 Task: Find connections with filter location Katoomba with filter topic #Jobvacancywith filter profile language French with filter current company Hospitality Careers | Hotel Management Jobs with filter school Institute of Professional Education and Research (IPER), Bhopal with filter industry Civil Engineering with filter service category Insurance with filter keywords title Brand Manager
Action: Mouse moved to (220, 259)
Screenshot: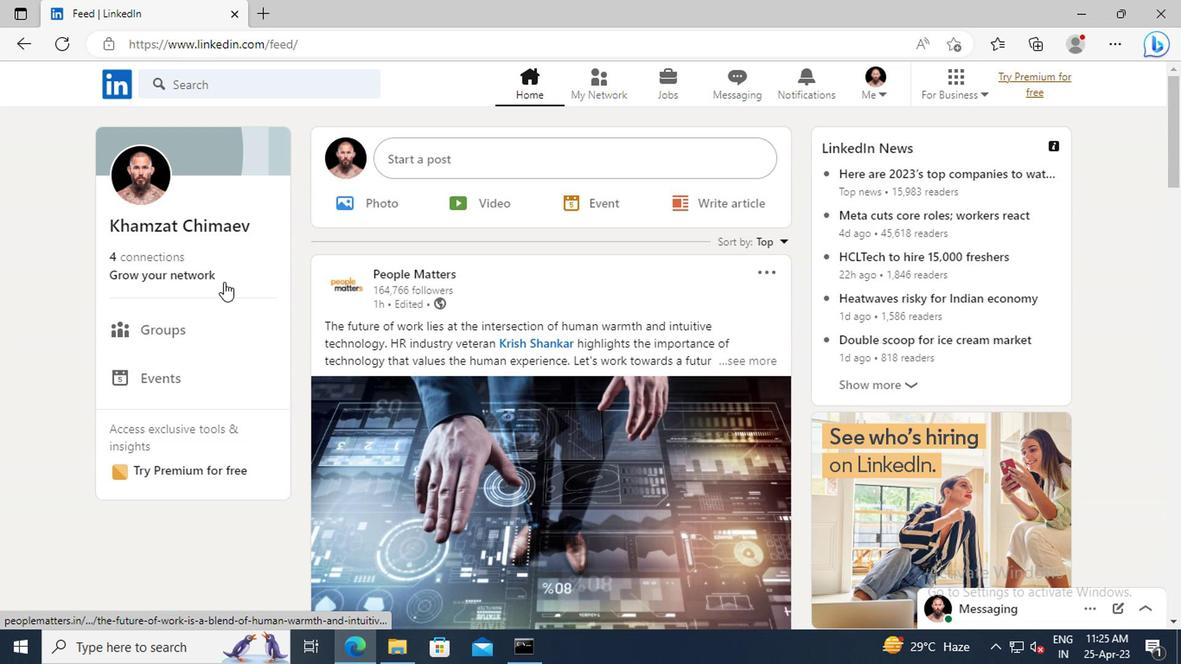 
Action: Mouse pressed left at (220, 259)
Screenshot: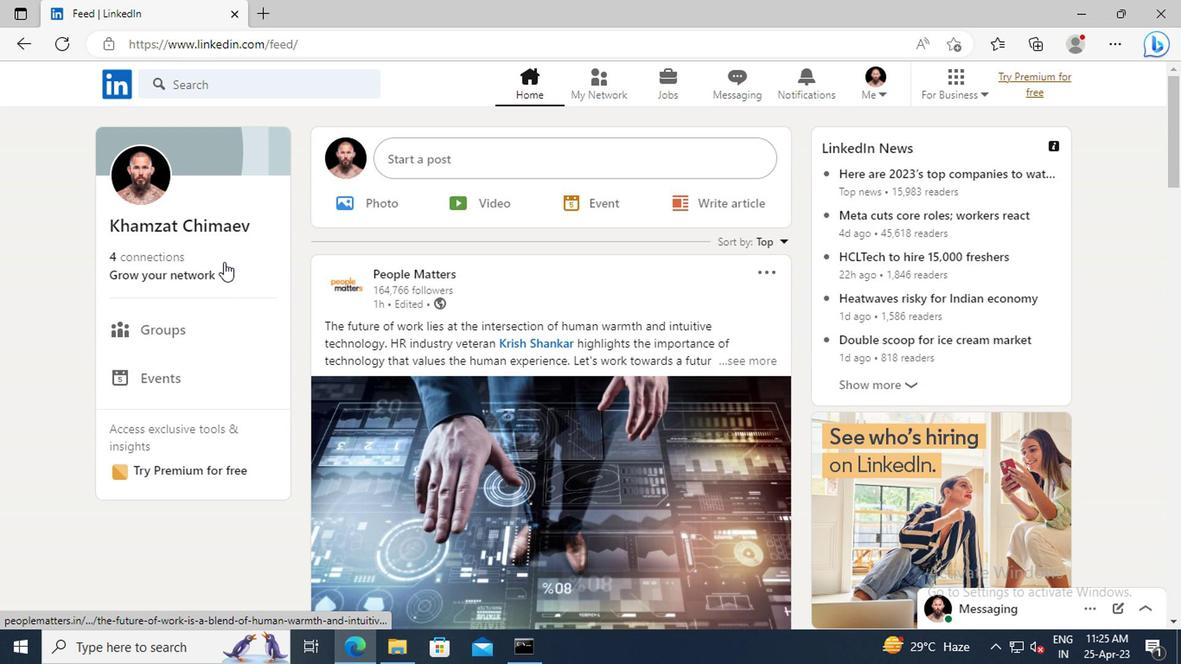 
Action: Mouse moved to (239, 188)
Screenshot: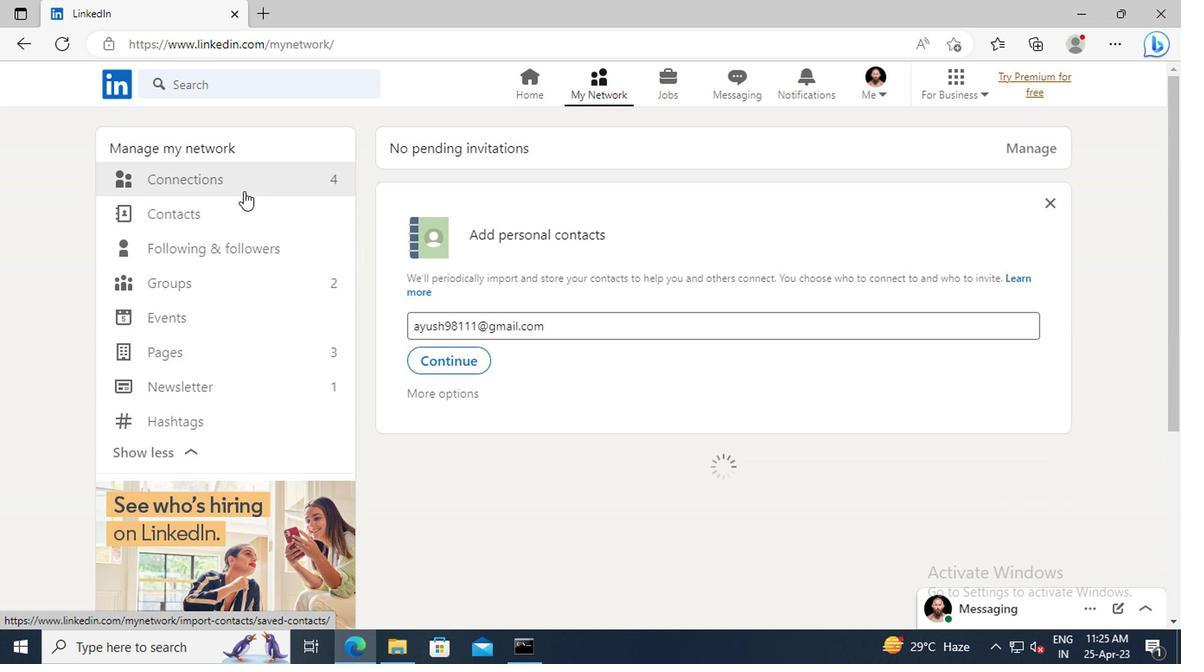 
Action: Mouse pressed left at (239, 188)
Screenshot: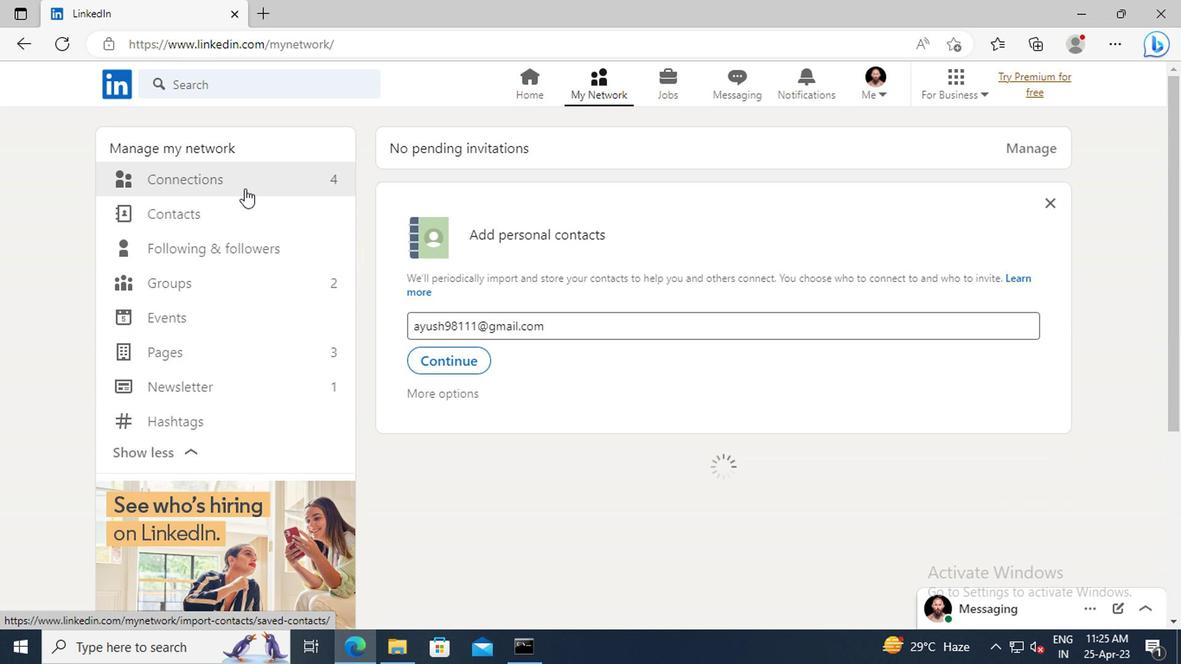 
Action: Mouse moved to (688, 184)
Screenshot: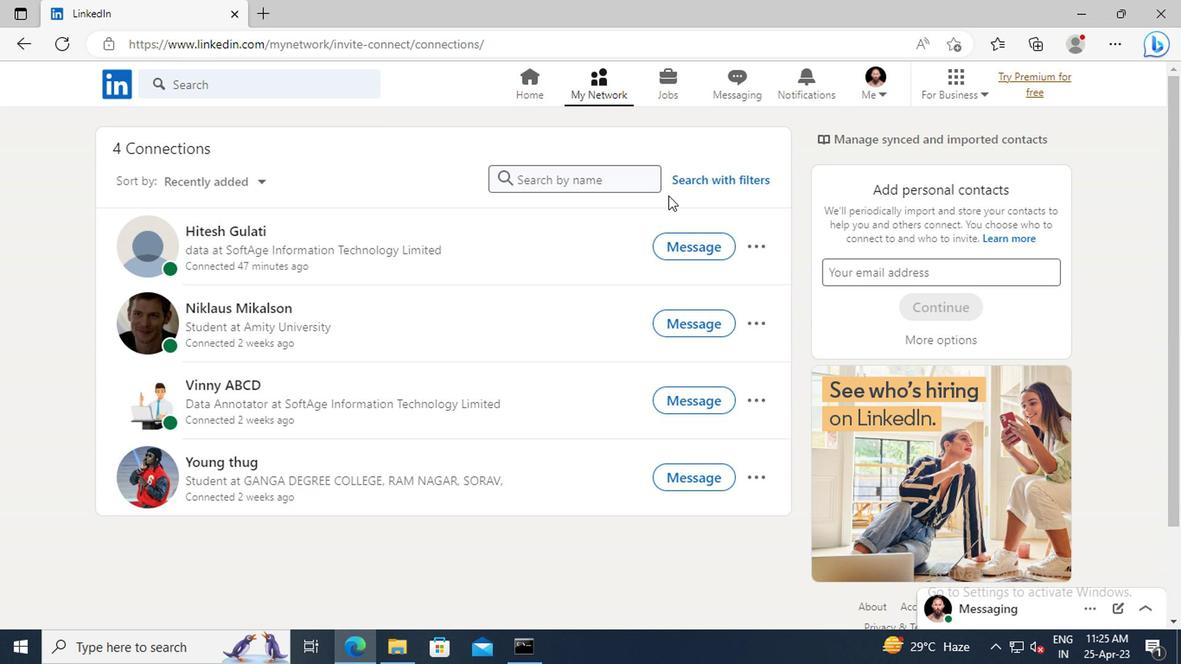 
Action: Mouse pressed left at (688, 184)
Screenshot: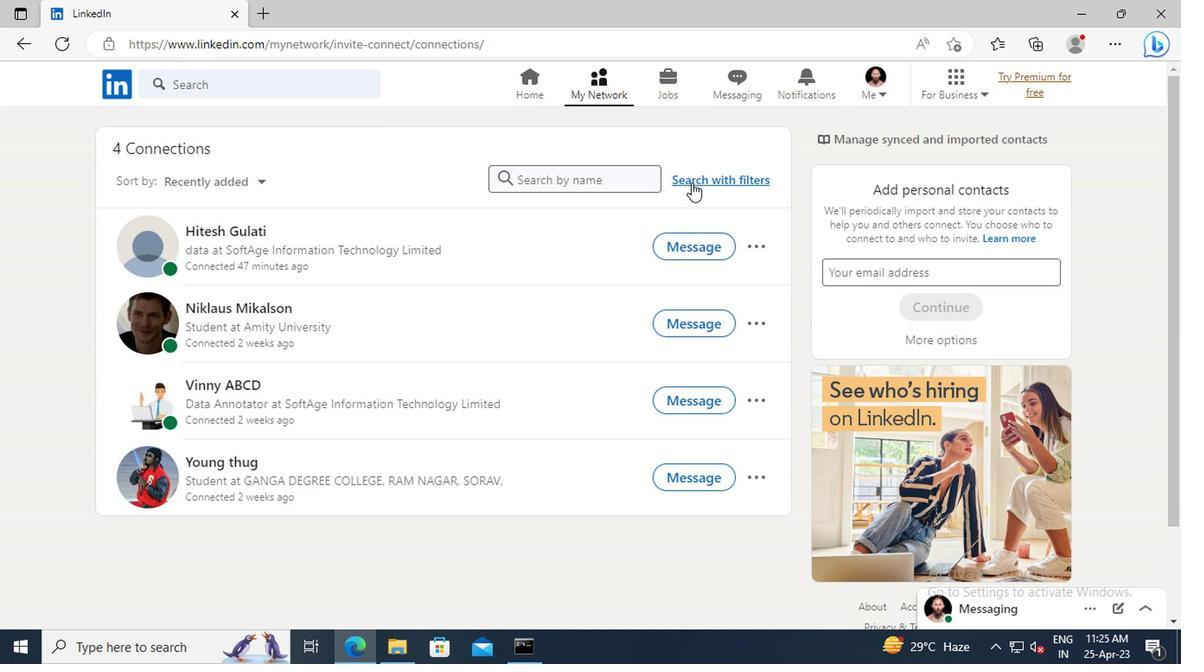 
Action: Mouse moved to (646, 140)
Screenshot: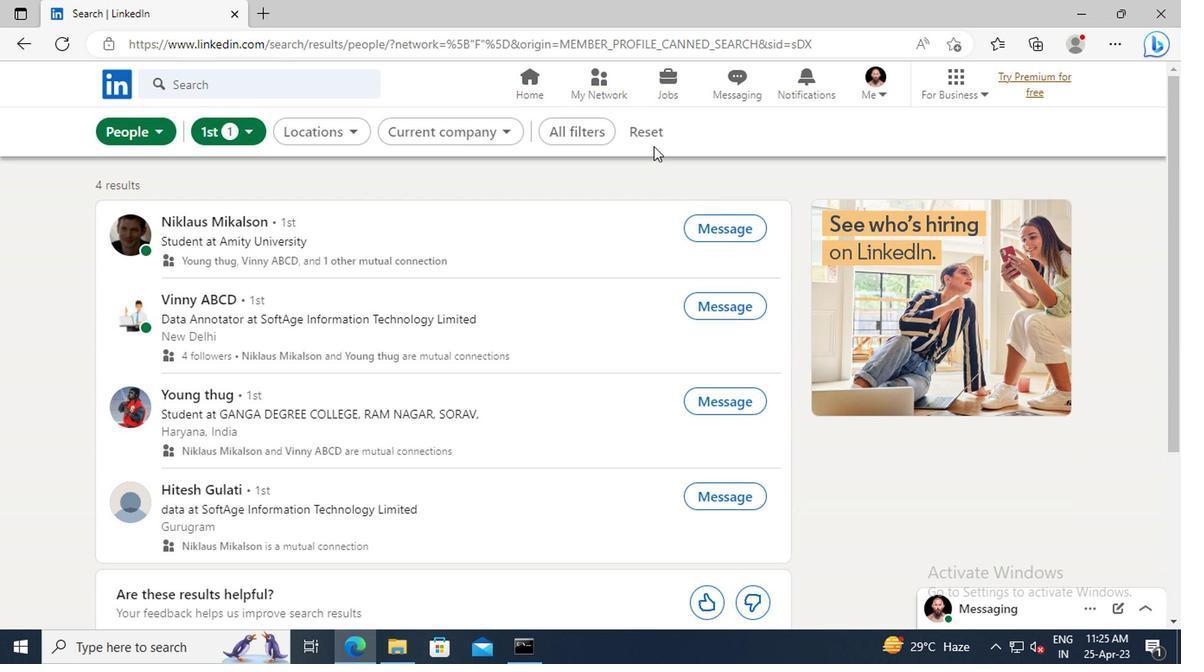 
Action: Mouse pressed left at (646, 140)
Screenshot: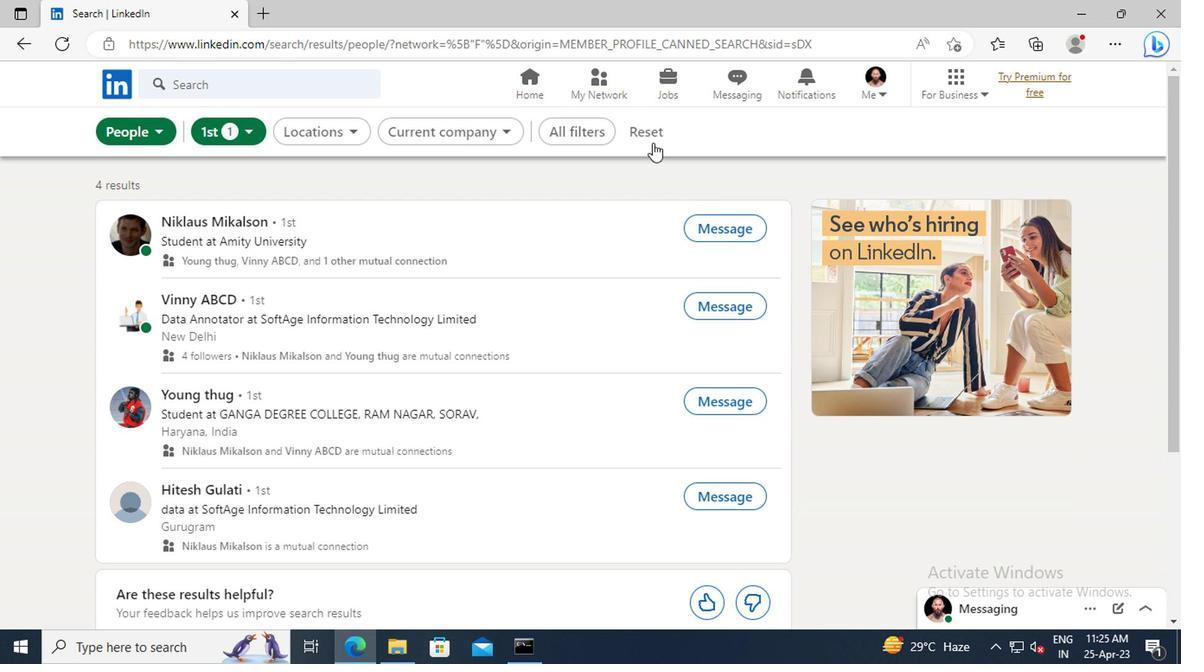 
Action: Mouse moved to (620, 134)
Screenshot: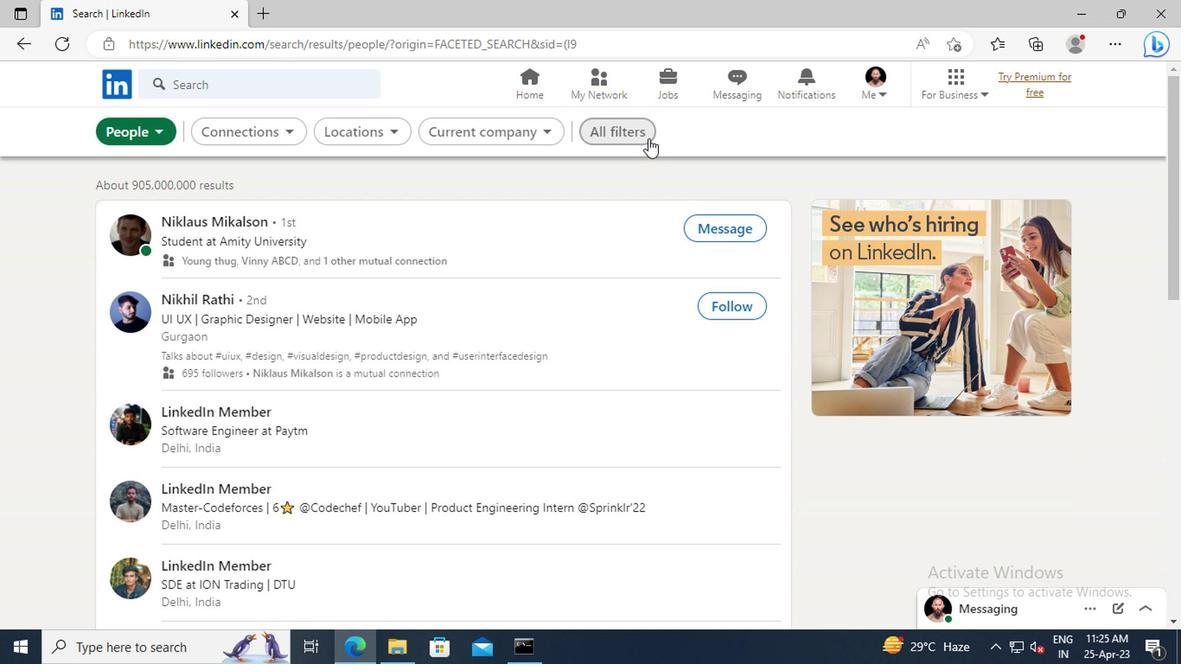 
Action: Mouse pressed left at (620, 134)
Screenshot: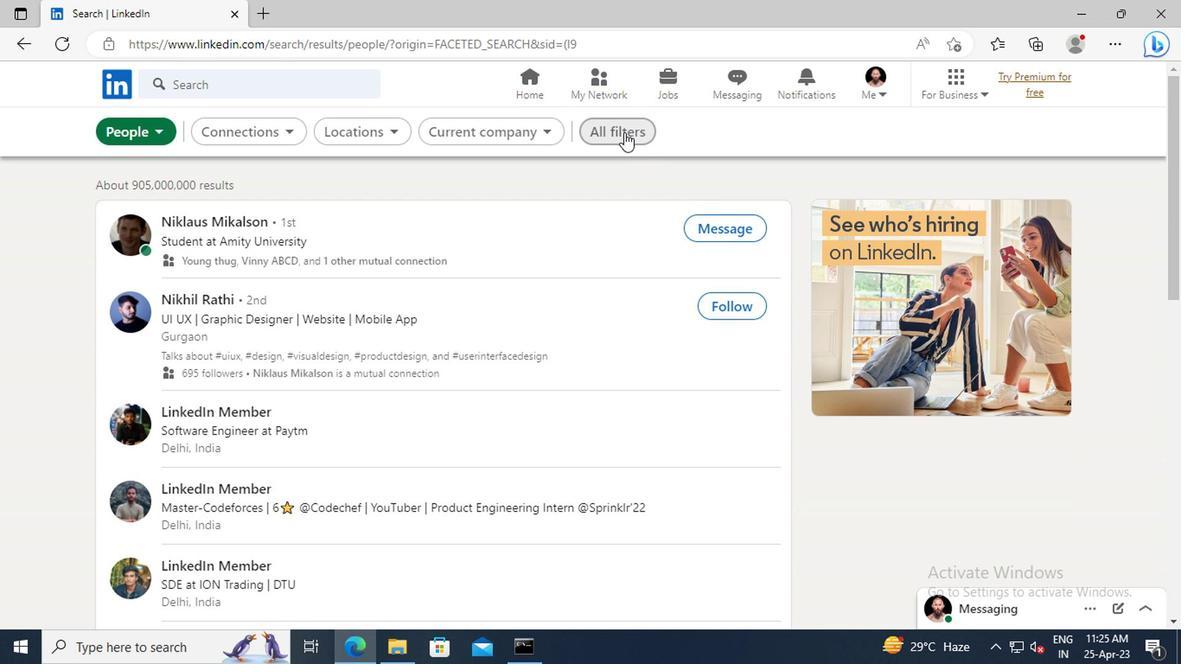 
Action: Mouse moved to (913, 244)
Screenshot: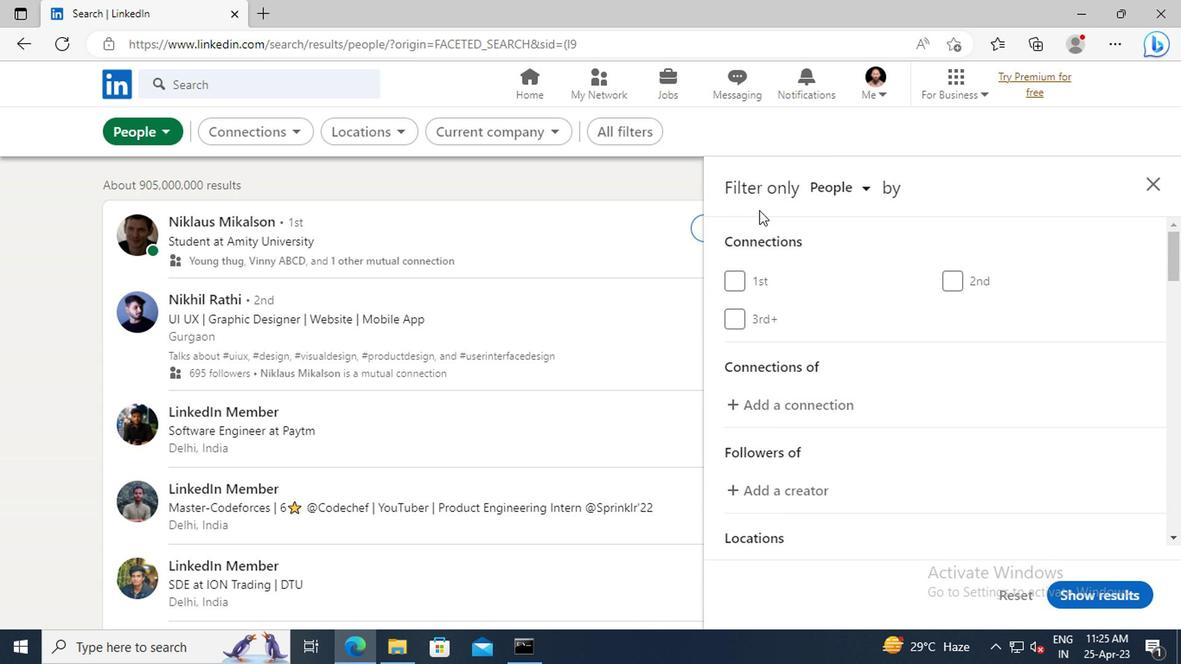 
Action: Mouse scrolled (913, 244) with delta (0, 0)
Screenshot: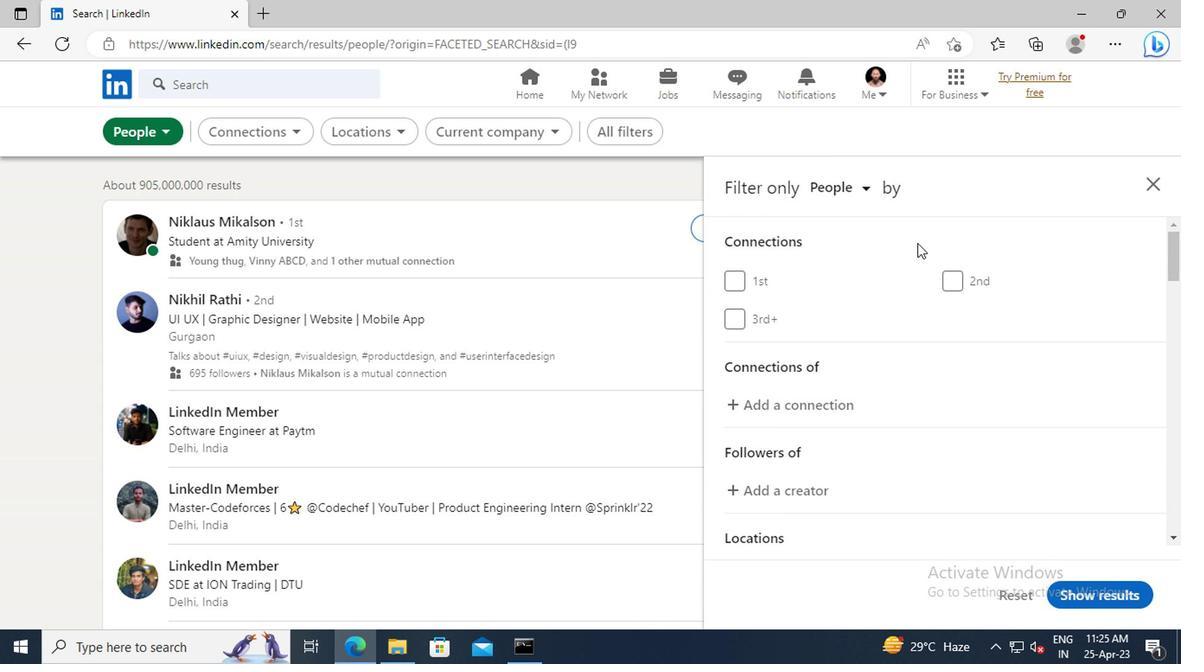 
Action: Mouse moved to (914, 246)
Screenshot: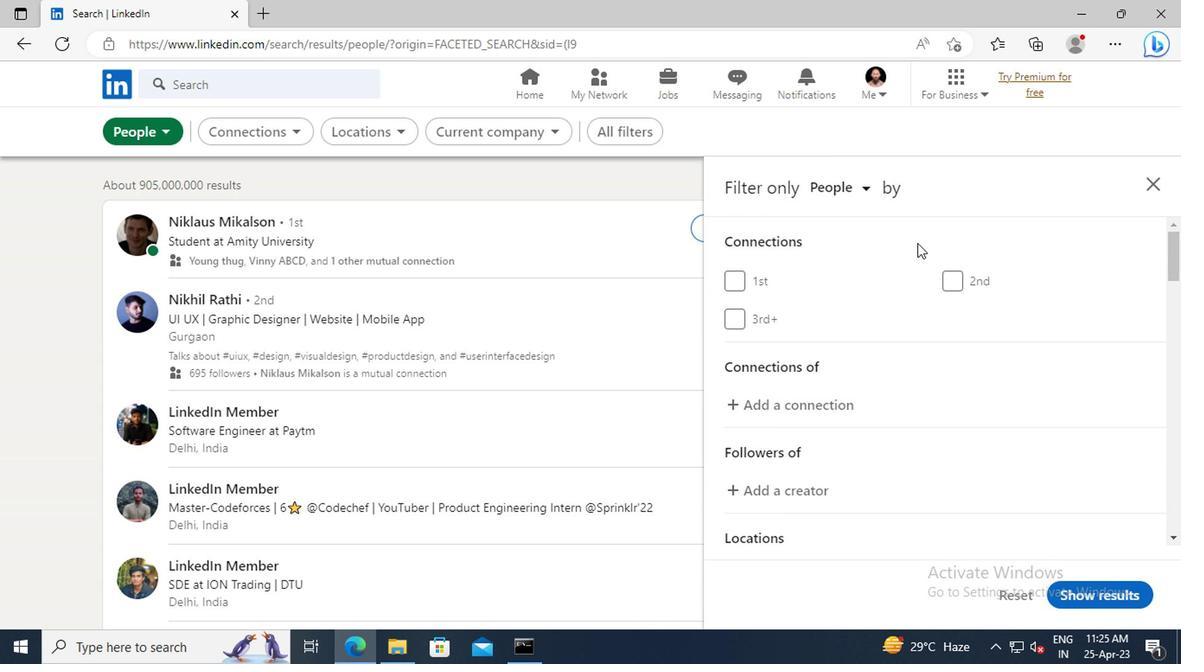 
Action: Mouse scrolled (914, 244) with delta (0, -1)
Screenshot: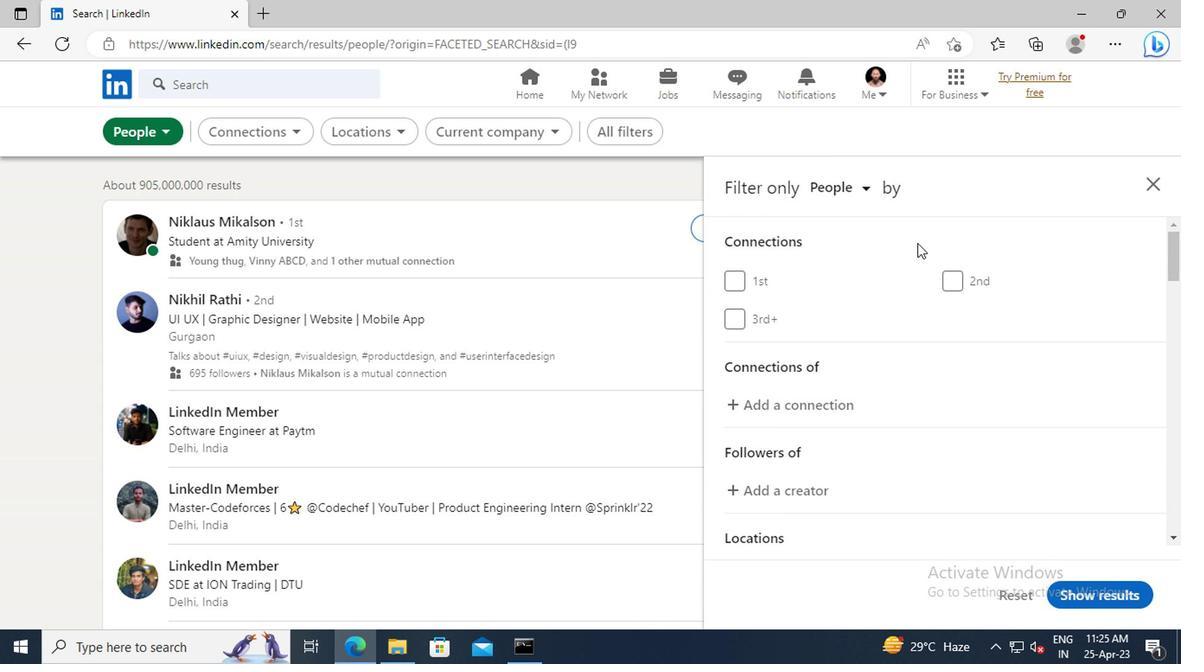 
Action: Mouse scrolled (914, 244) with delta (0, -1)
Screenshot: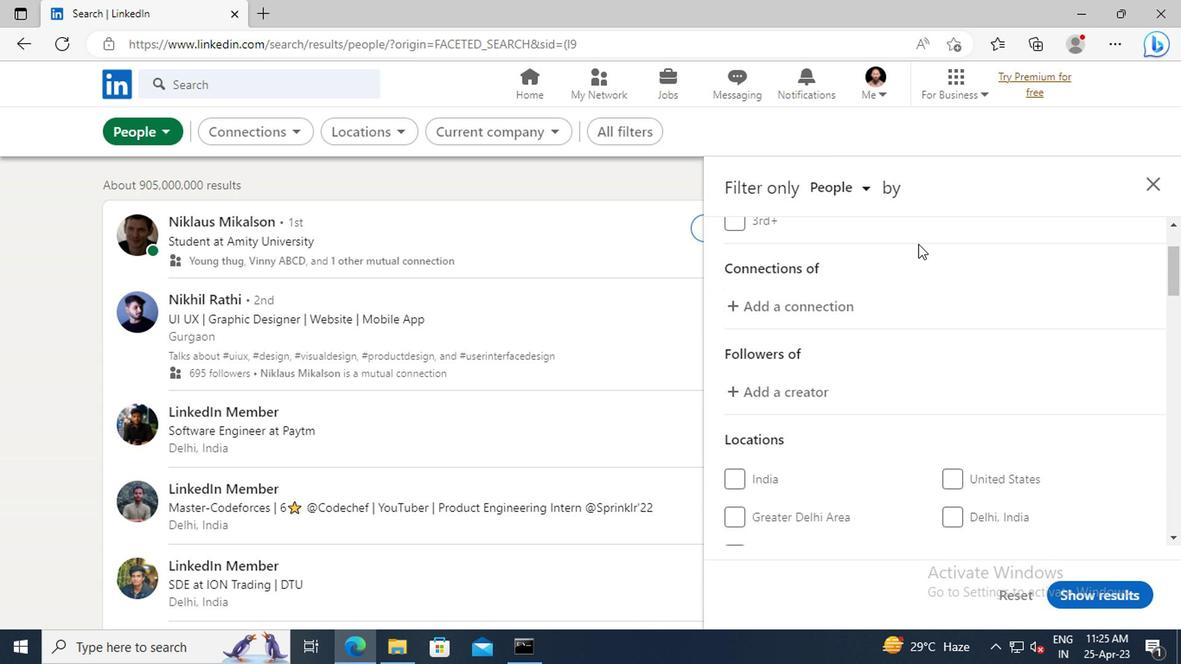 
Action: Mouse scrolled (914, 244) with delta (0, -1)
Screenshot: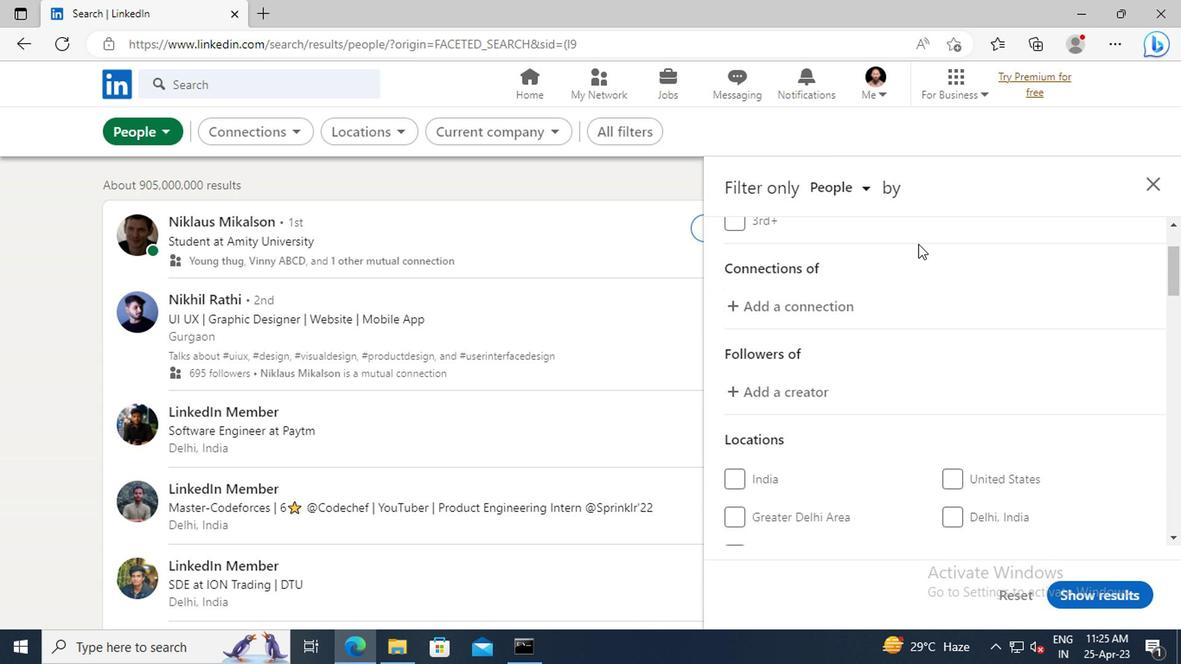 
Action: Mouse scrolled (914, 244) with delta (0, -1)
Screenshot: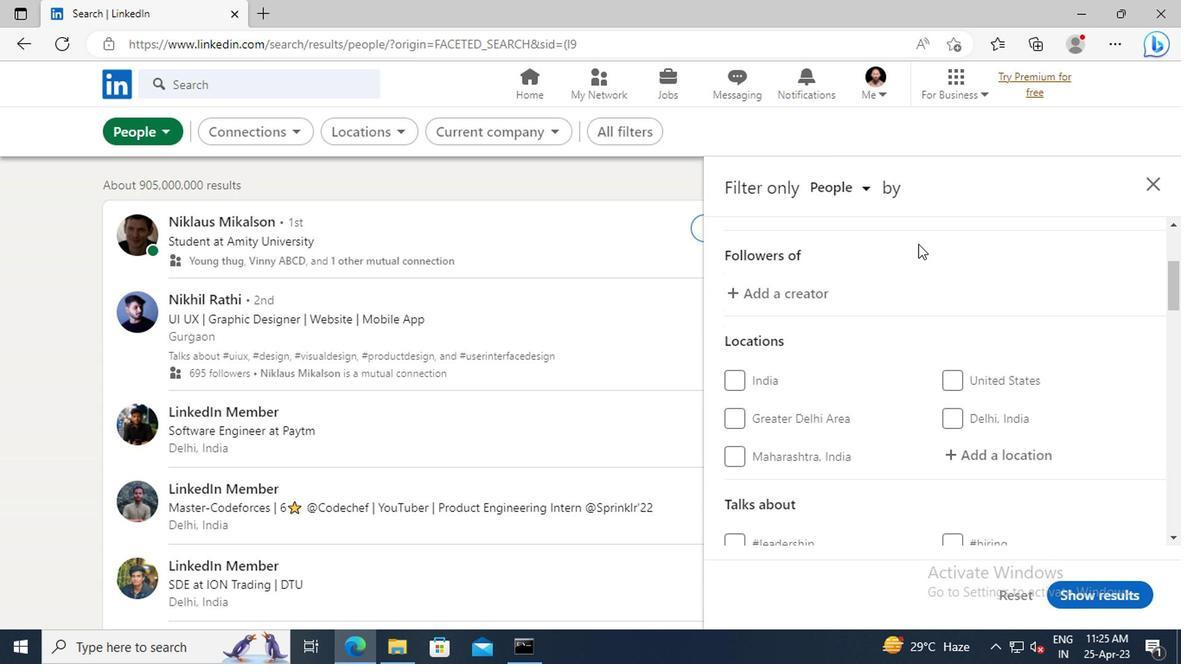 
Action: Mouse scrolled (914, 244) with delta (0, -1)
Screenshot: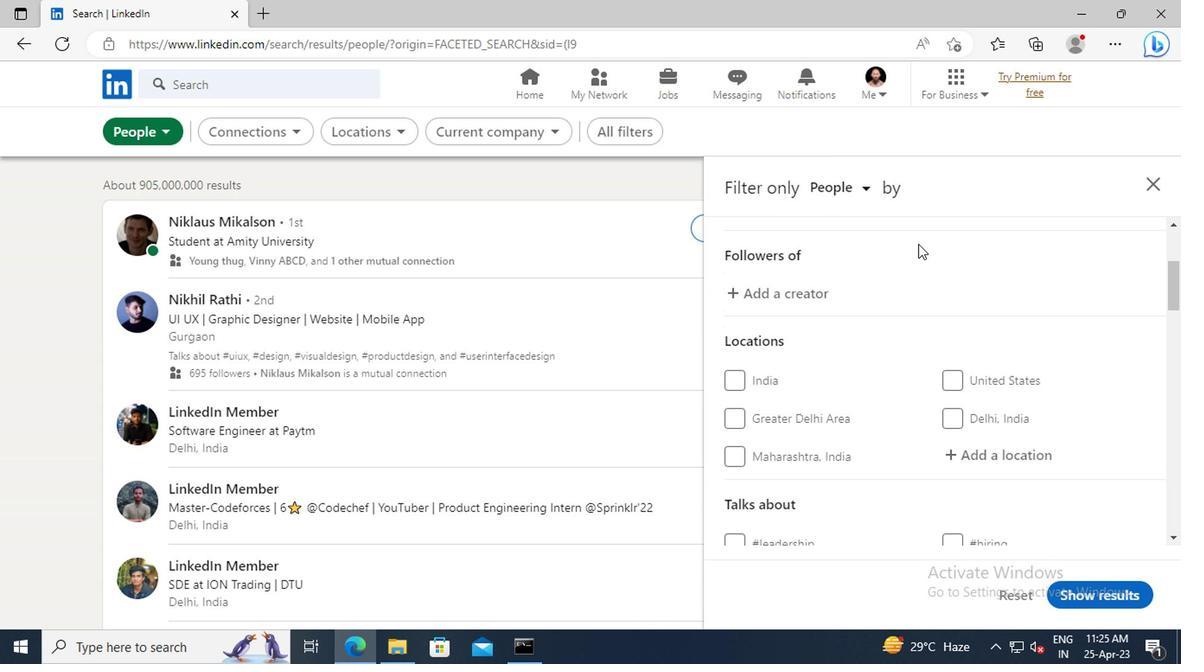 
Action: Mouse scrolled (914, 244) with delta (0, -1)
Screenshot: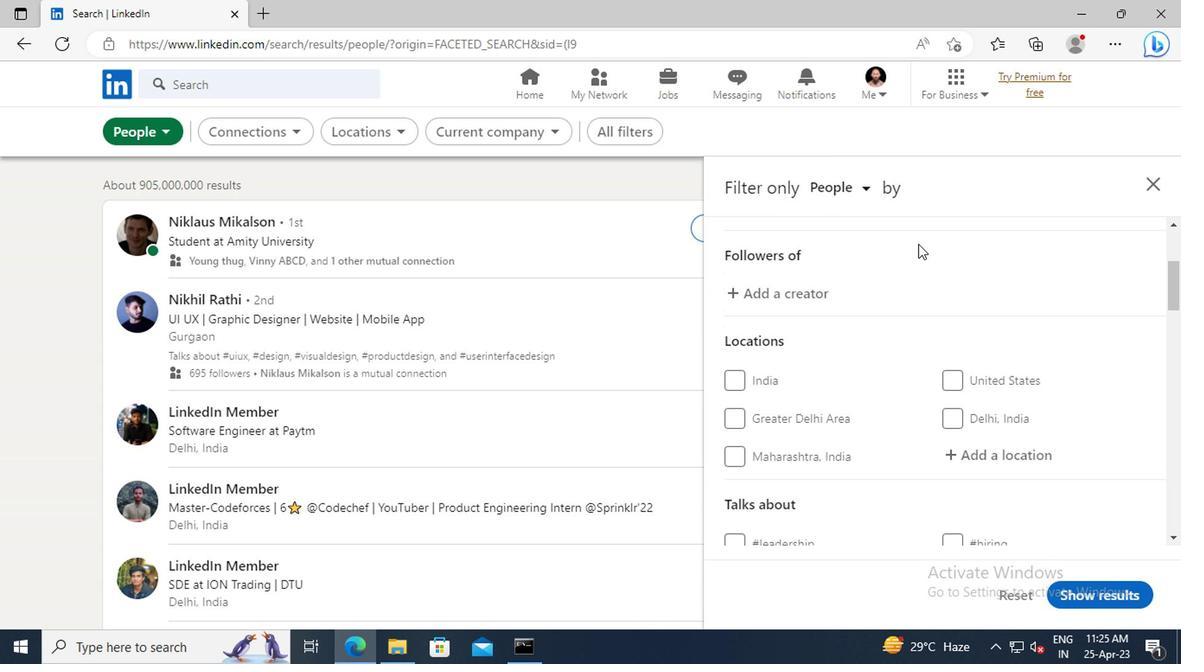 
Action: Mouse moved to (966, 308)
Screenshot: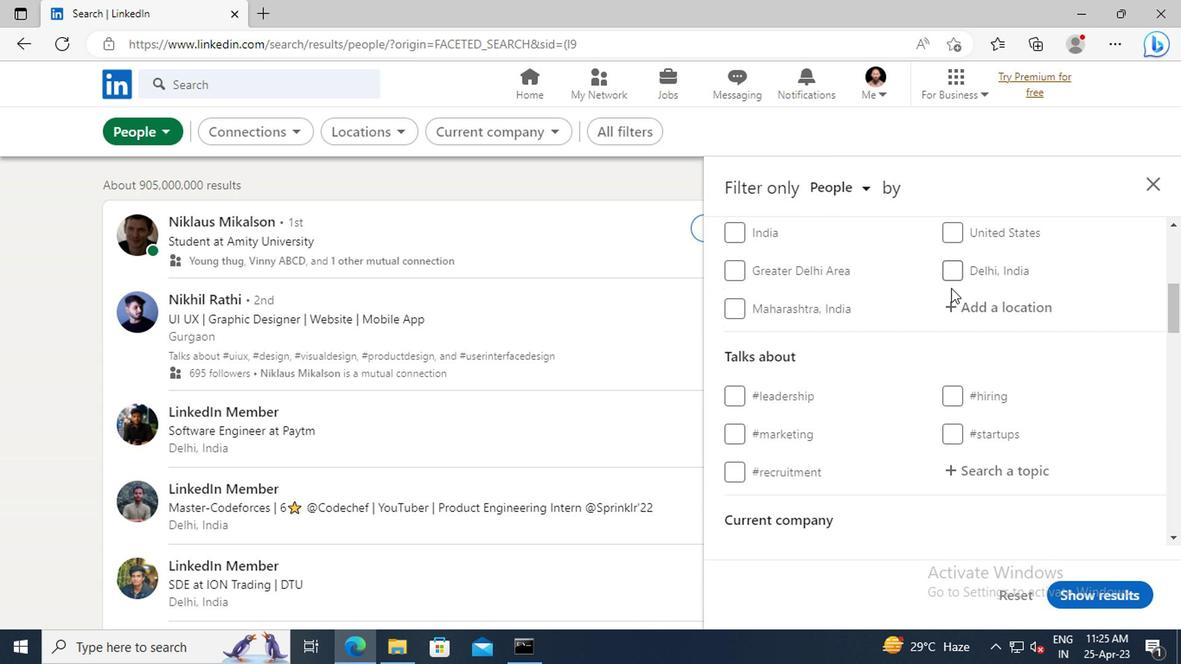 
Action: Mouse pressed left at (966, 308)
Screenshot: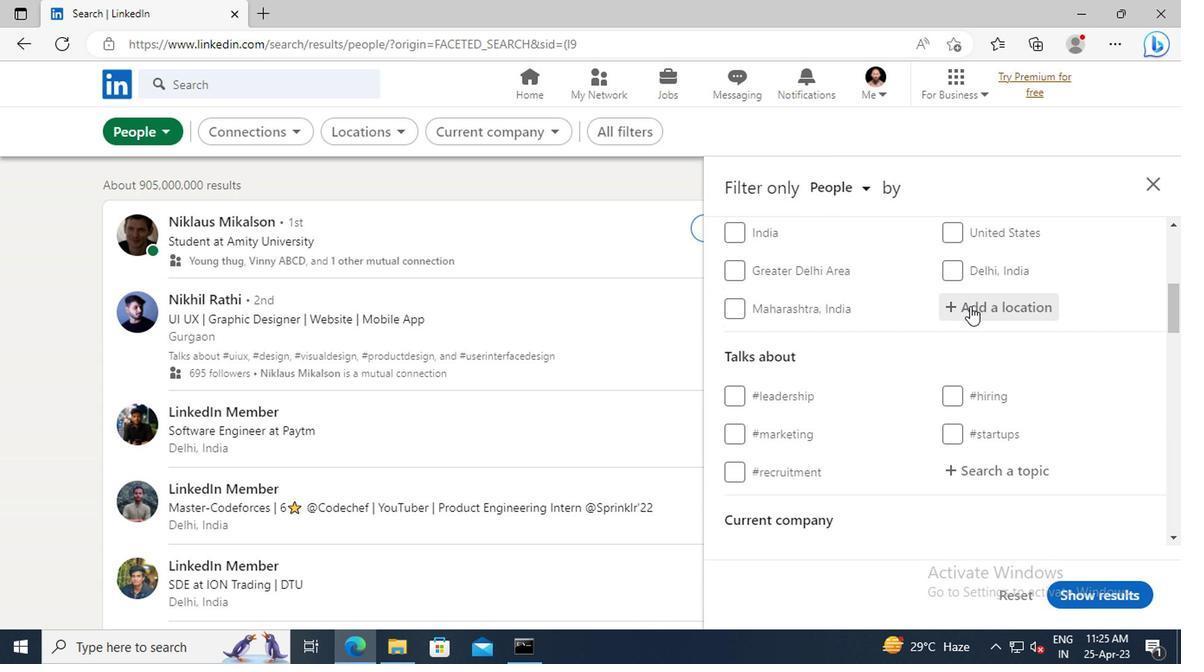 
Action: Mouse moved to (967, 308)
Screenshot: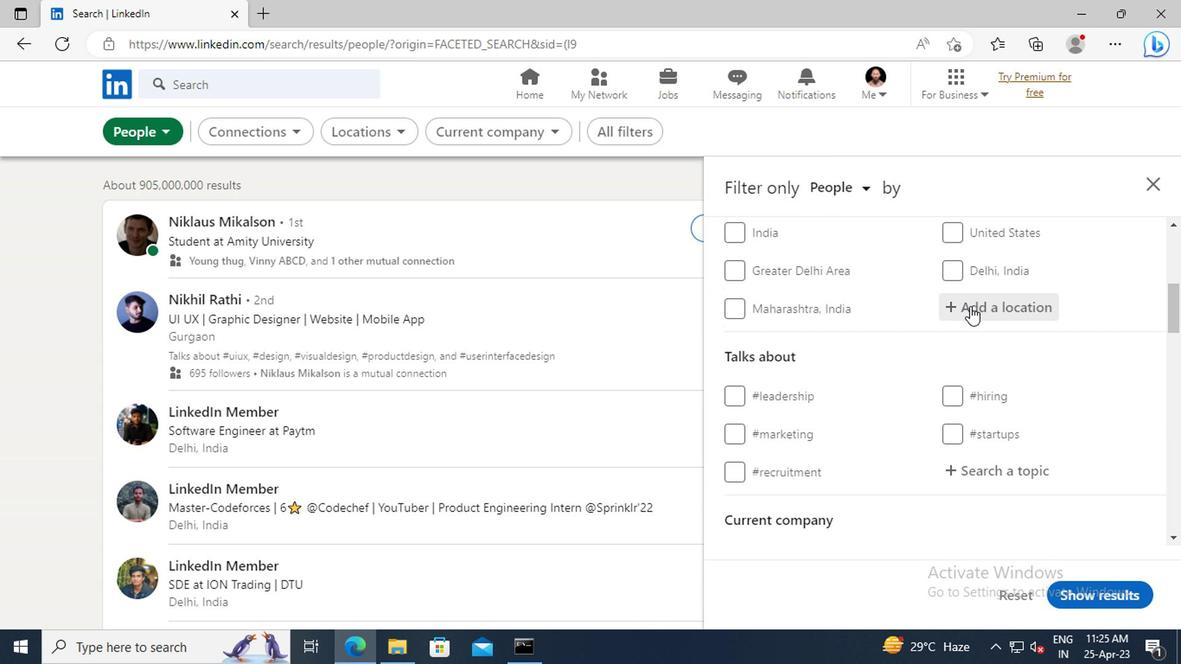 
Action: Key pressed <Key.shift>KATOOMBA<Key.enter>
Screenshot: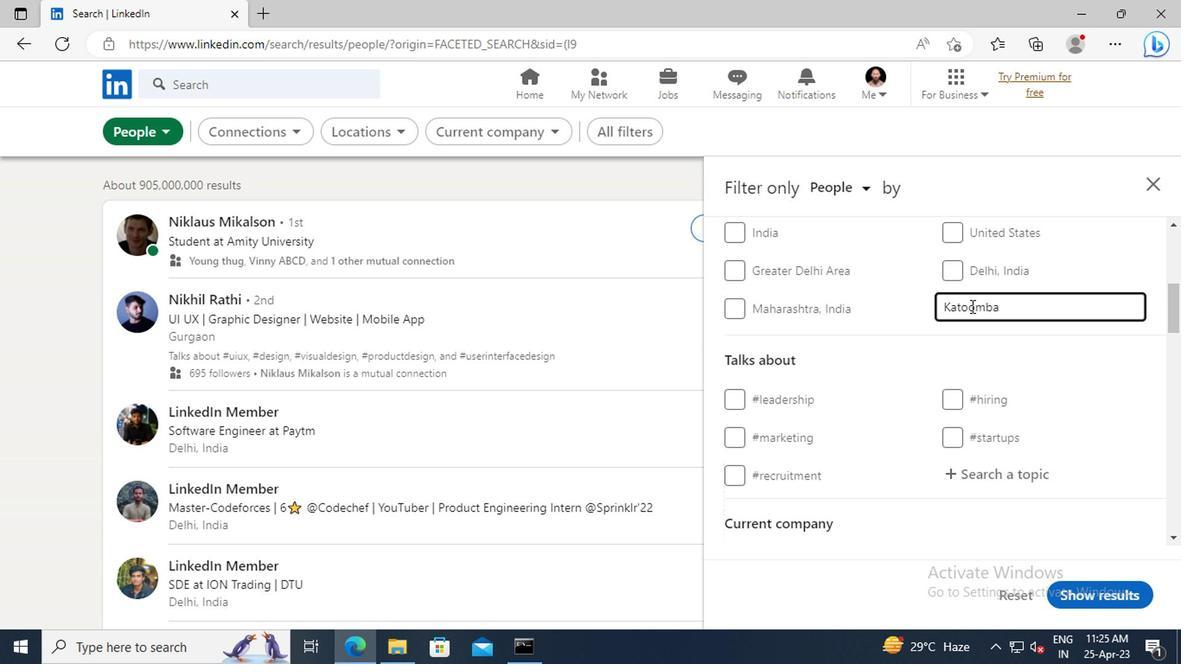 
Action: Mouse scrolled (967, 307) with delta (0, 0)
Screenshot: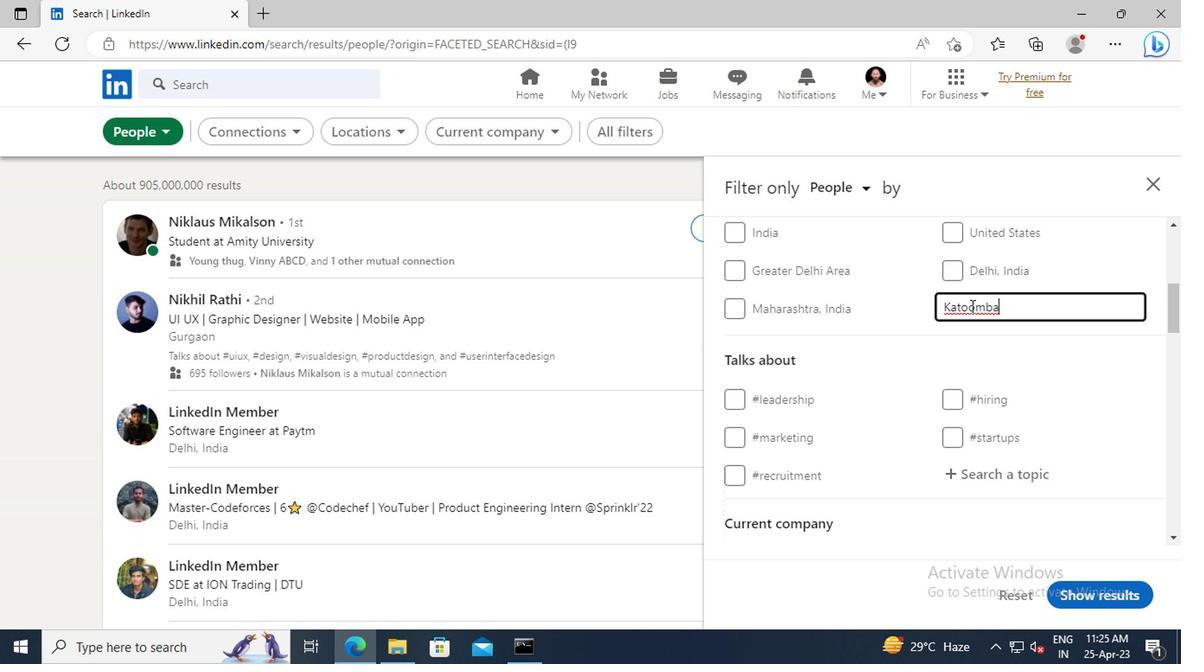 
Action: Mouse scrolled (967, 307) with delta (0, 0)
Screenshot: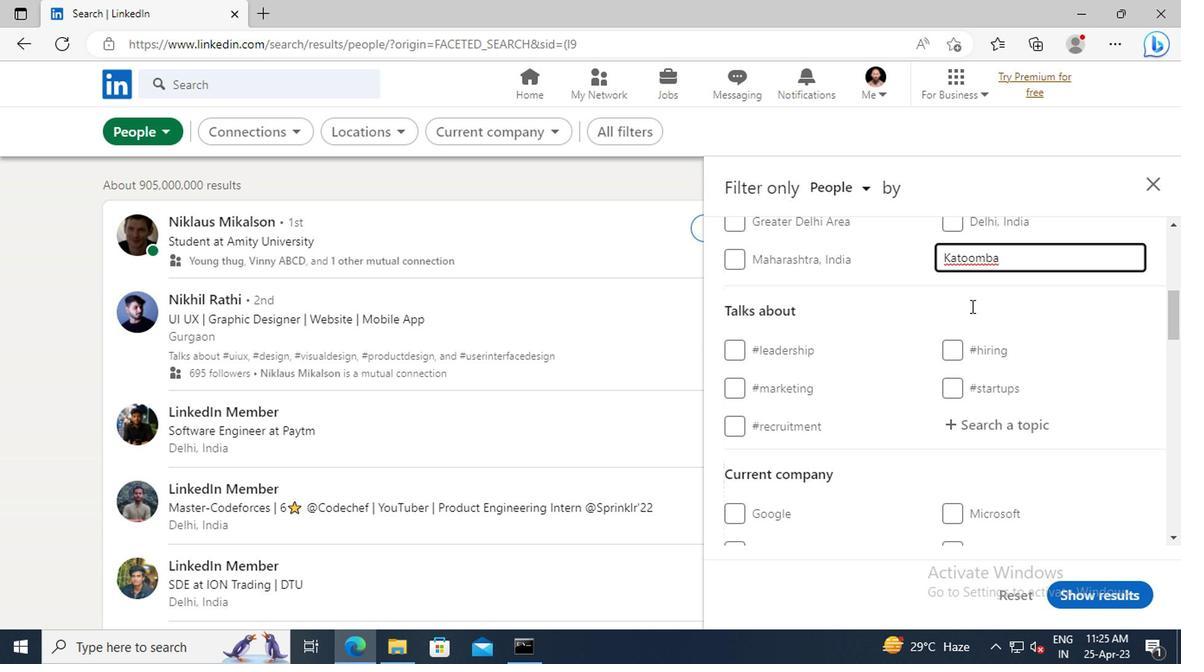 
Action: Mouse scrolled (967, 307) with delta (0, 0)
Screenshot: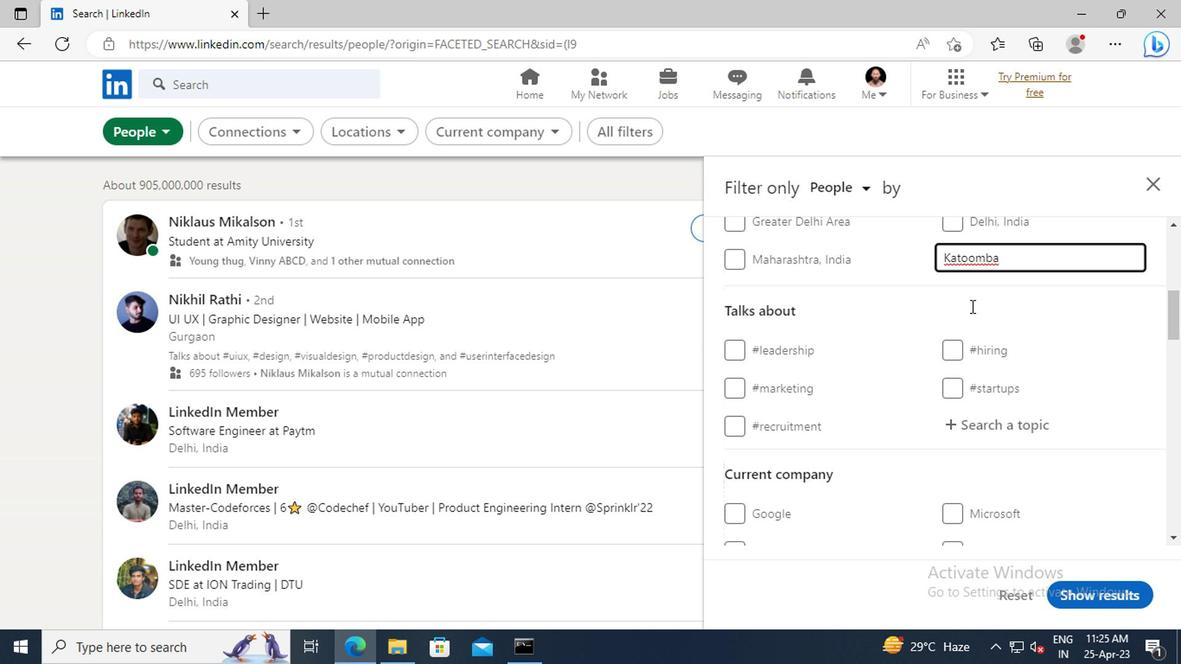 
Action: Mouse moved to (977, 334)
Screenshot: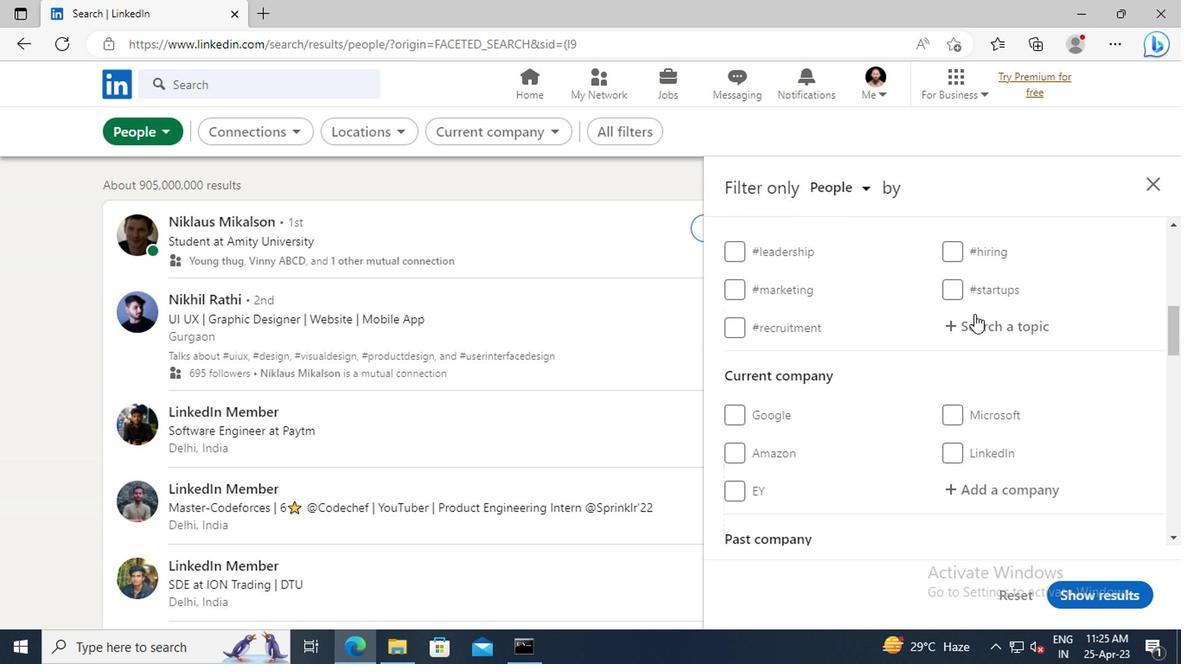 
Action: Mouse pressed left at (977, 334)
Screenshot: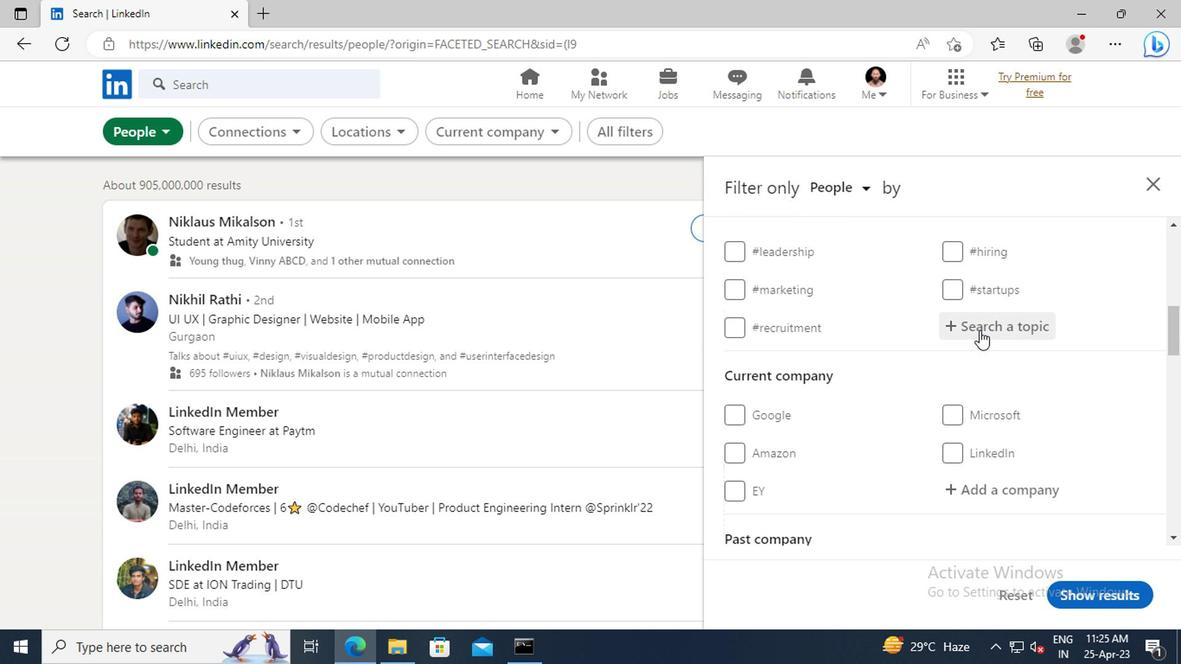 
Action: Key pressed <Key.shift>#<Key.shift>JOBVACANCYWITH
Screenshot: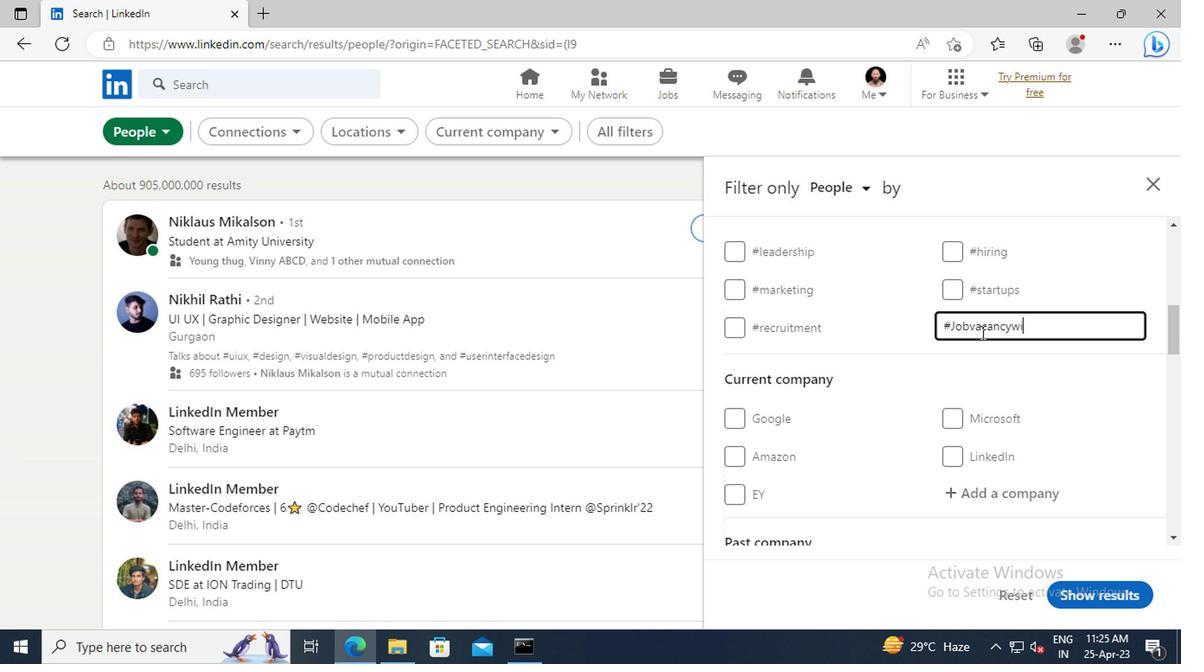 
Action: Mouse moved to (982, 369)
Screenshot: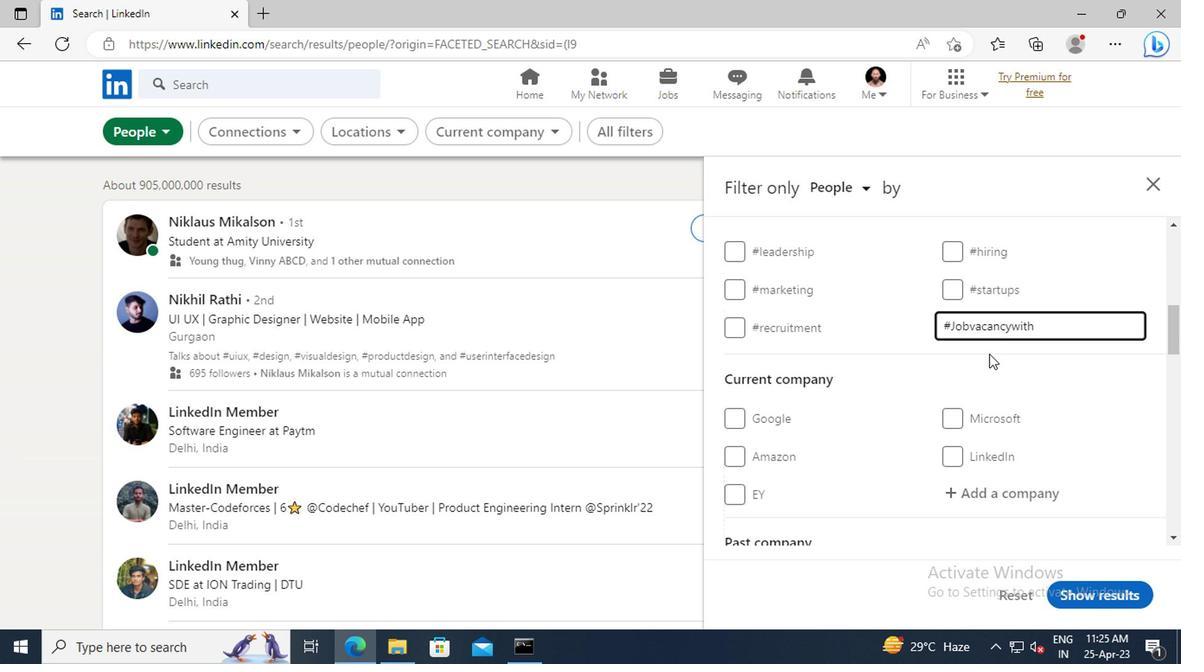
Action: Mouse scrolled (982, 369) with delta (0, 0)
Screenshot: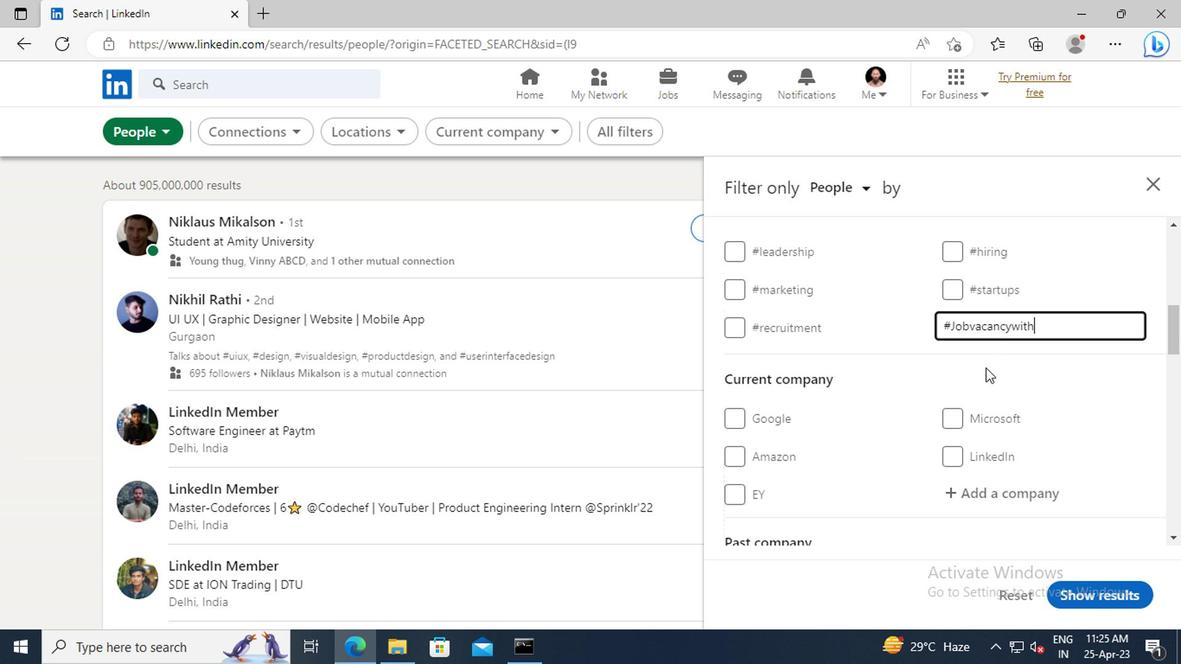 
Action: Mouse scrolled (982, 369) with delta (0, 0)
Screenshot: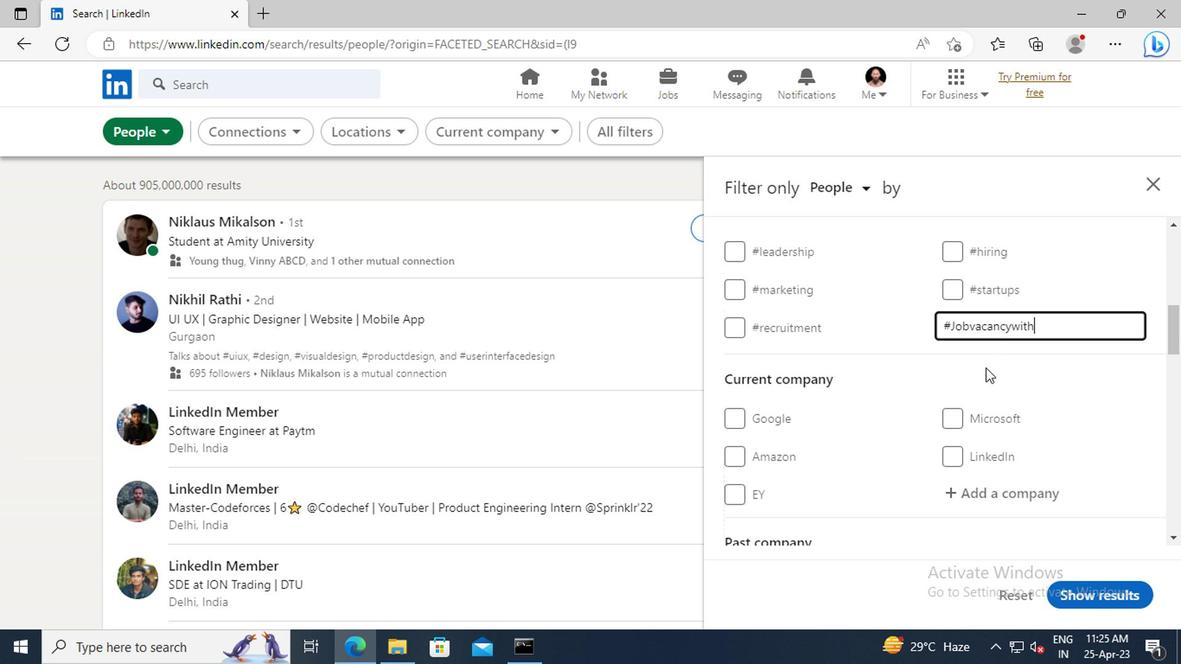 
Action: Mouse scrolled (982, 369) with delta (0, 0)
Screenshot: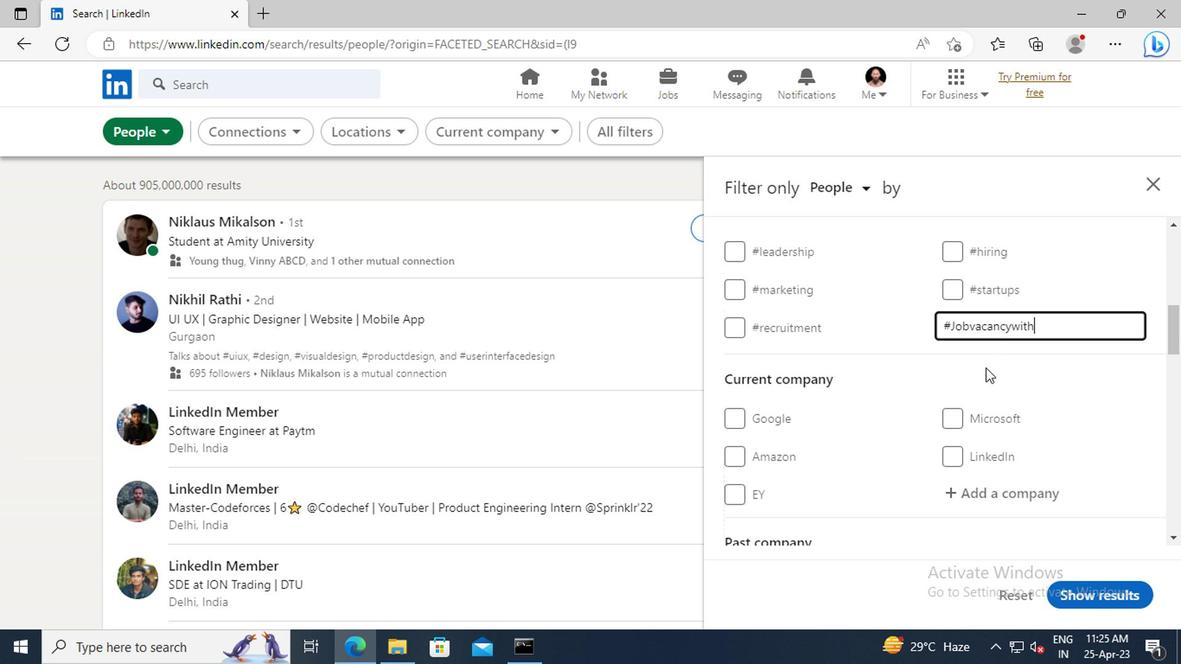
Action: Mouse scrolled (982, 369) with delta (0, 0)
Screenshot: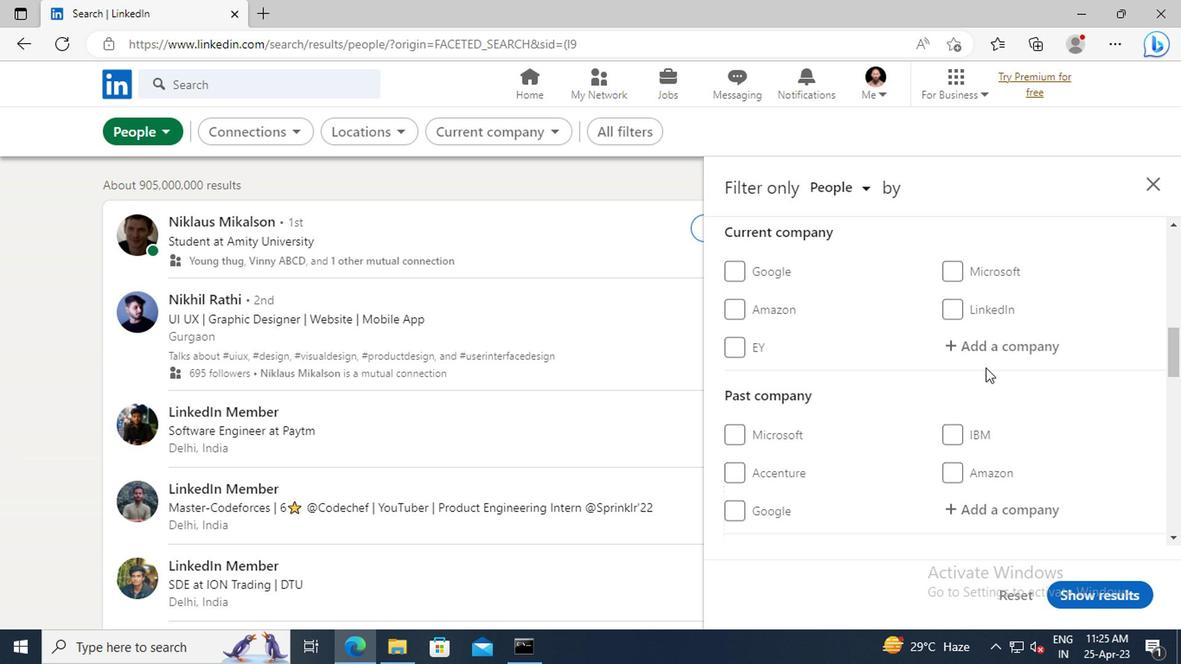 
Action: Mouse scrolled (982, 369) with delta (0, 0)
Screenshot: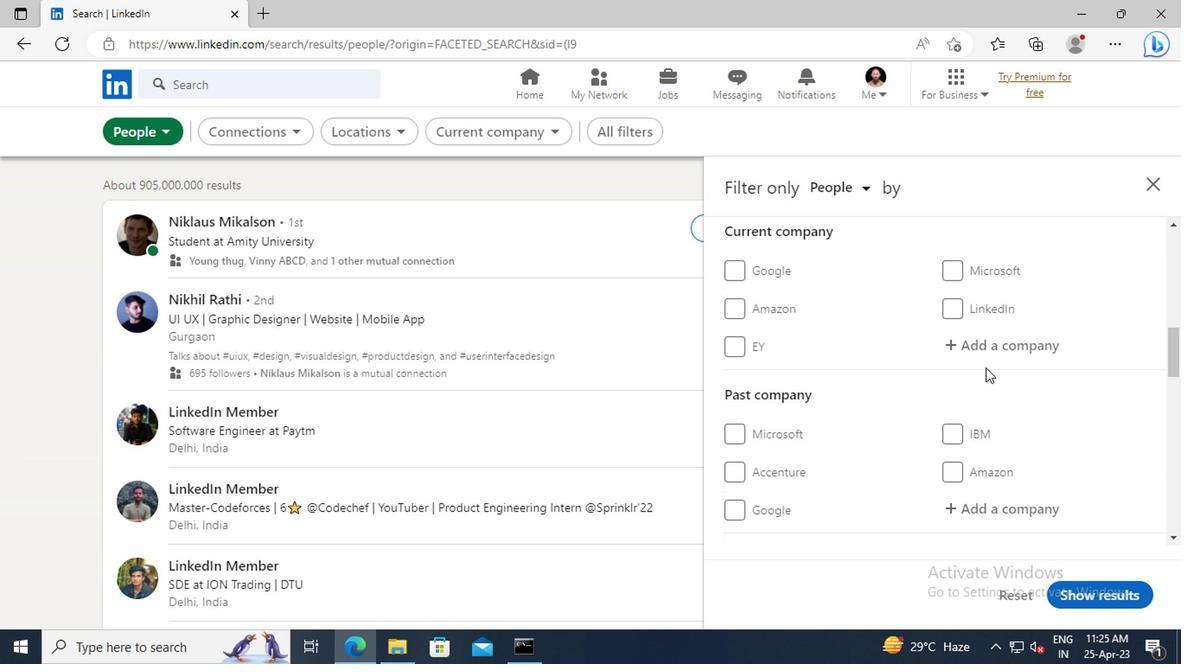 
Action: Mouse scrolled (982, 369) with delta (0, 0)
Screenshot: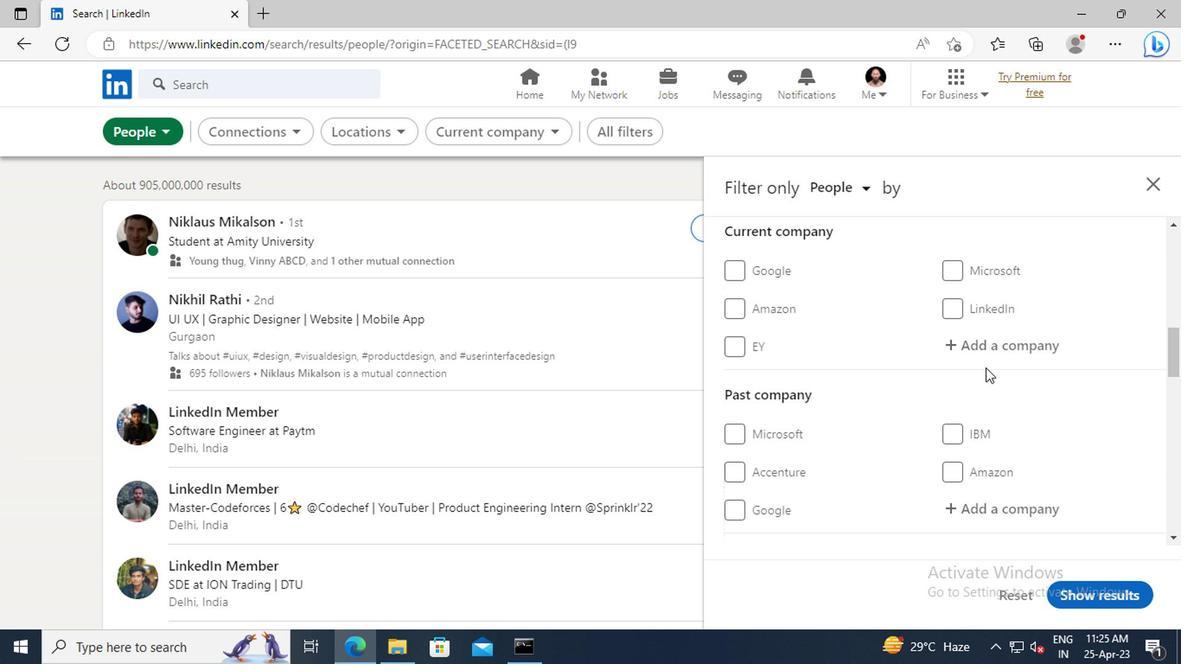 
Action: Mouse scrolled (982, 369) with delta (0, 0)
Screenshot: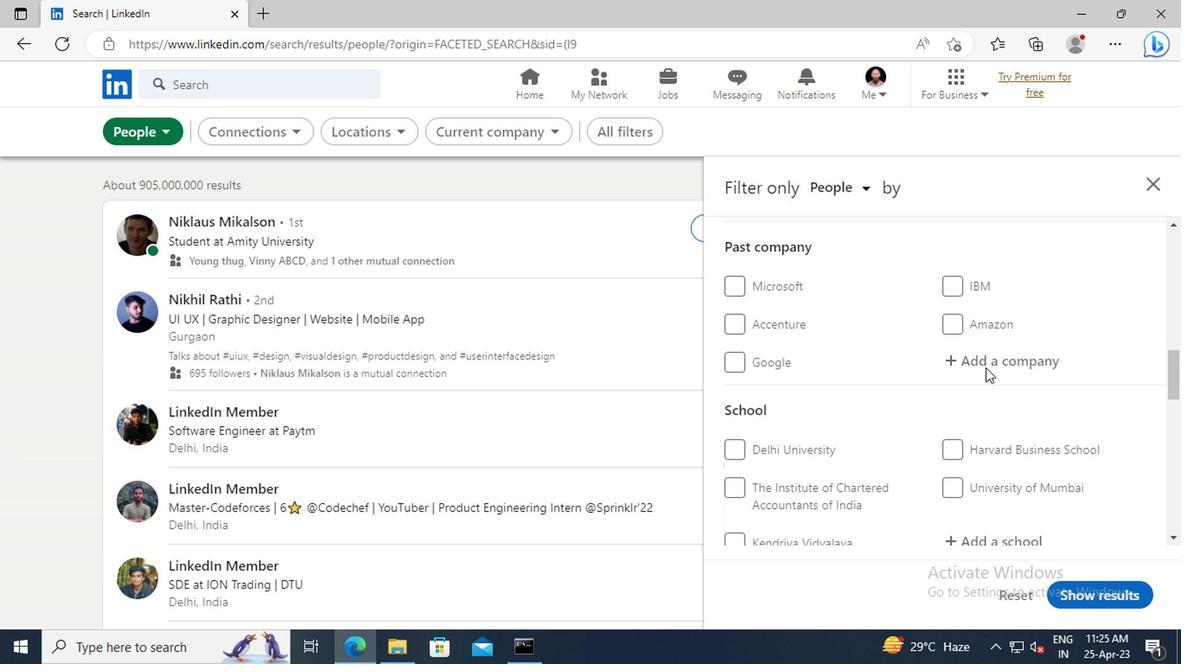 
Action: Mouse scrolled (982, 369) with delta (0, 0)
Screenshot: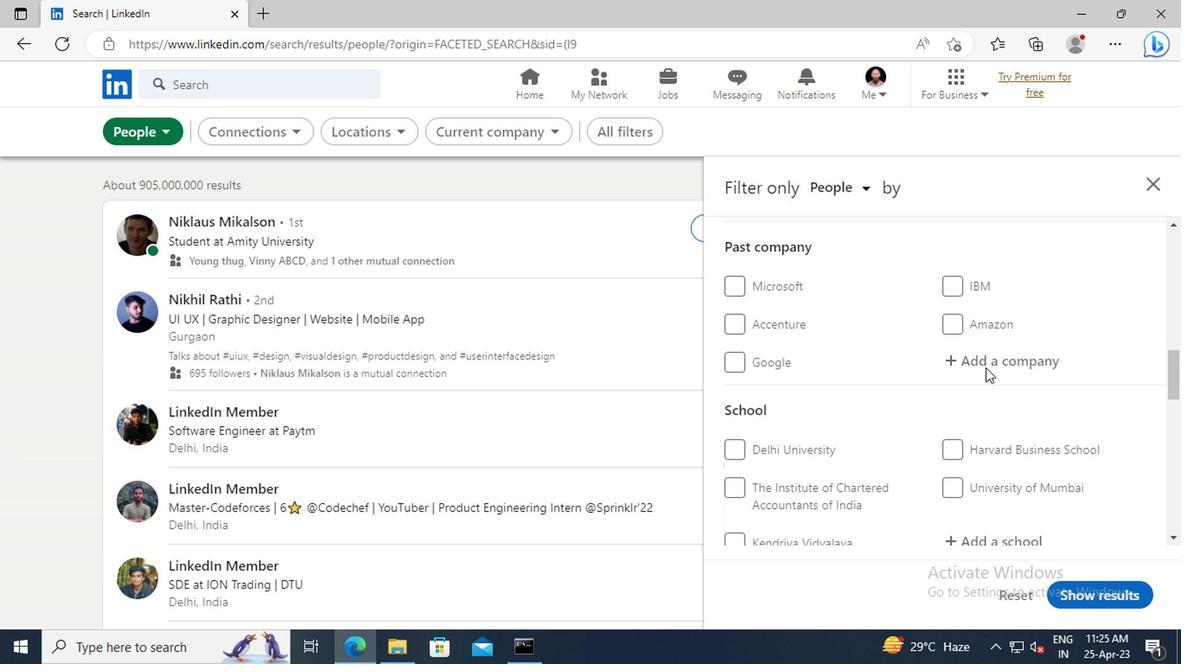 
Action: Mouse scrolled (982, 369) with delta (0, 0)
Screenshot: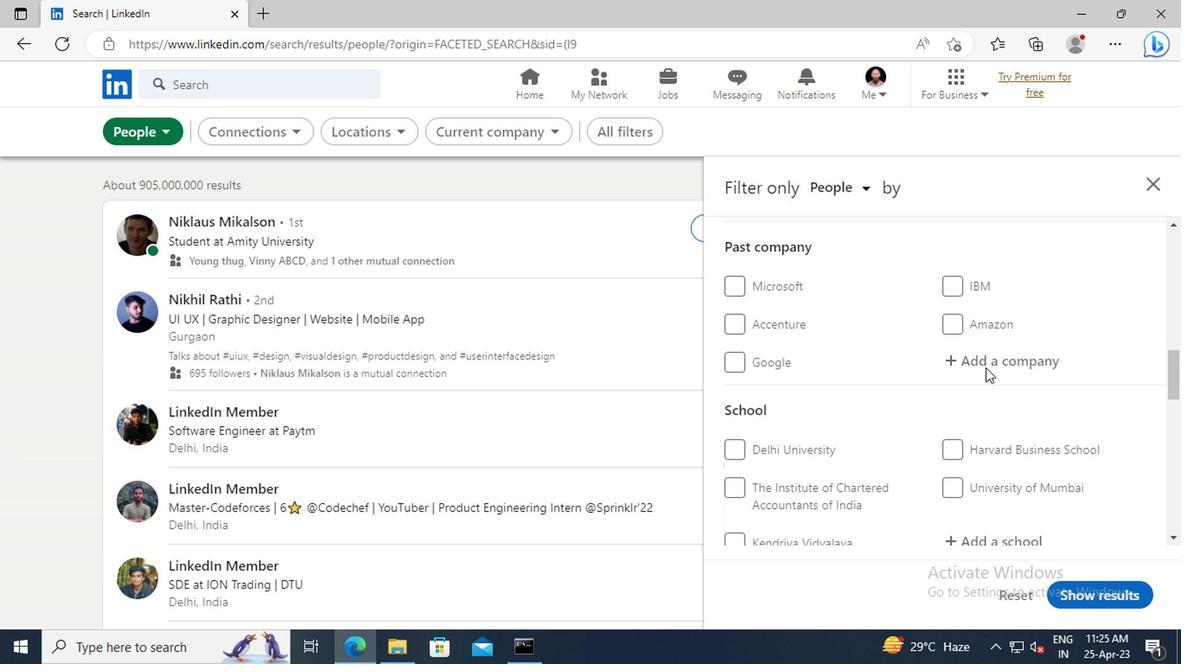
Action: Mouse scrolled (982, 369) with delta (0, 0)
Screenshot: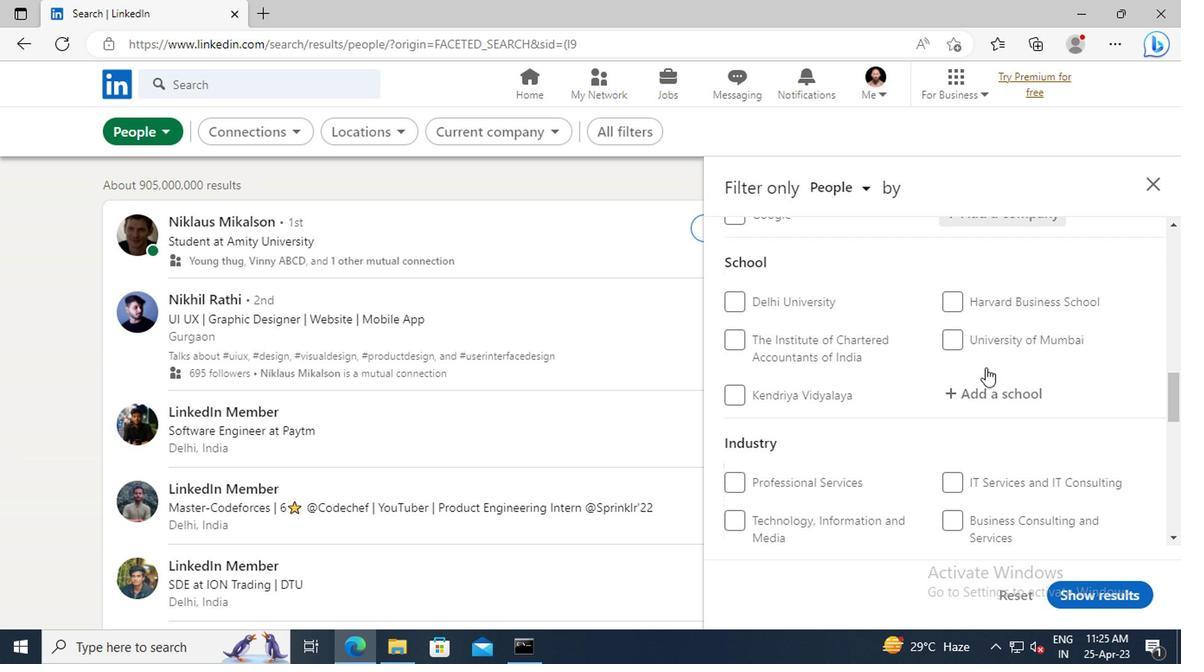 
Action: Mouse scrolled (982, 369) with delta (0, 0)
Screenshot: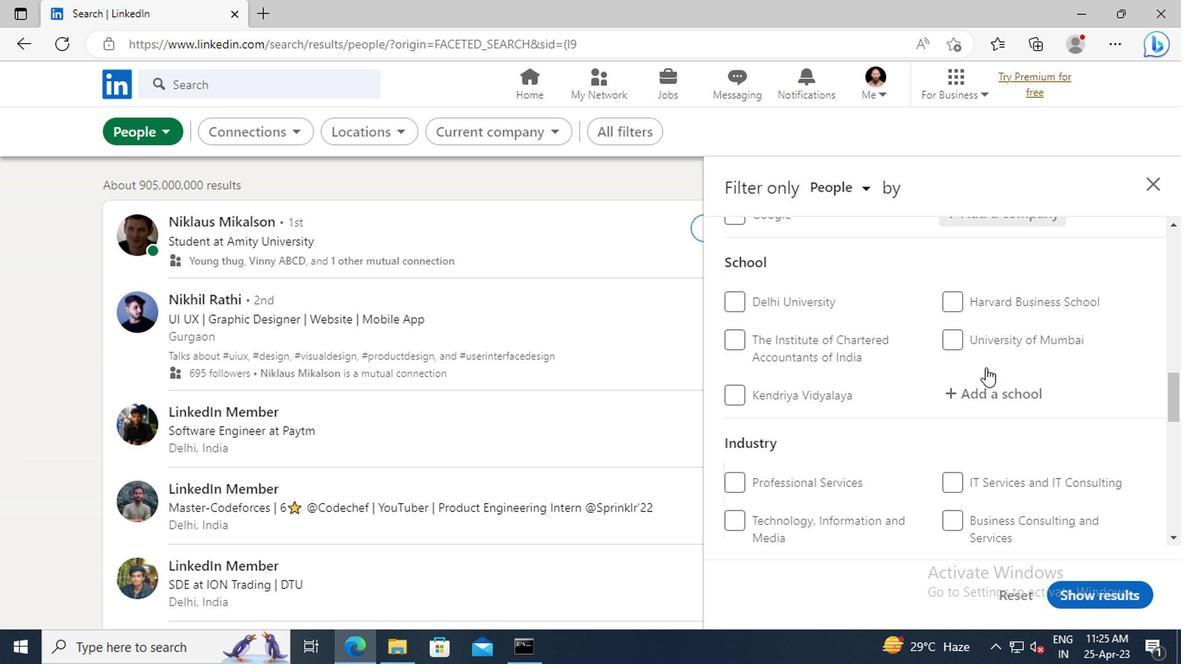 
Action: Mouse scrolled (982, 369) with delta (0, 0)
Screenshot: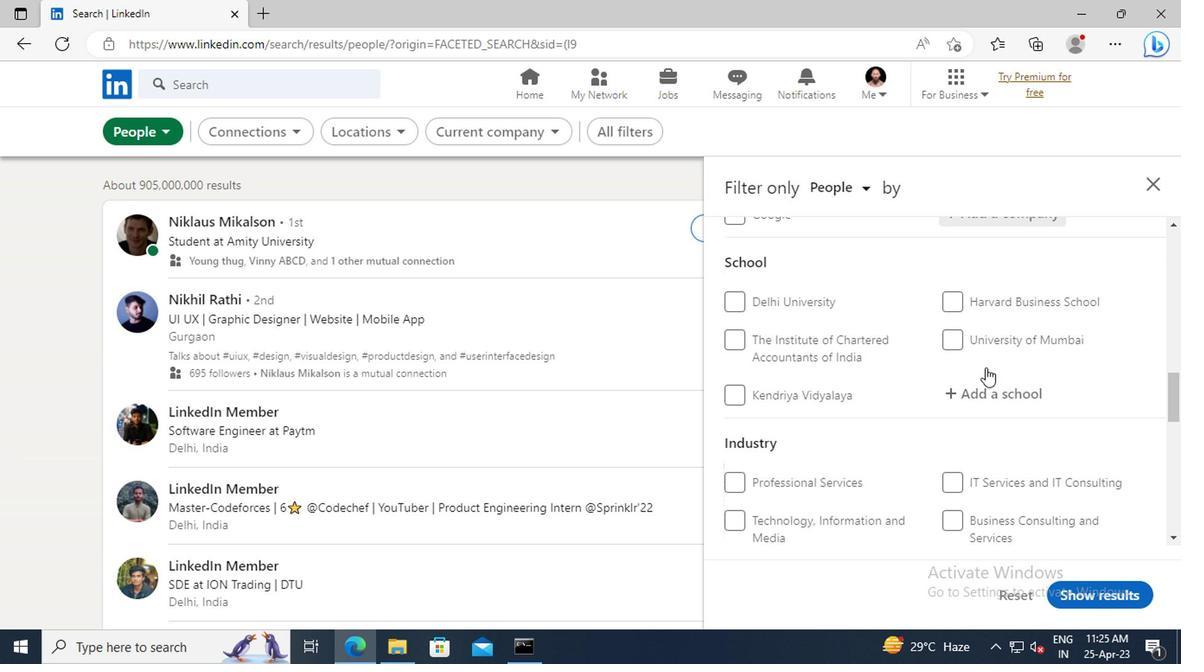 
Action: Mouse scrolled (982, 369) with delta (0, 0)
Screenshot: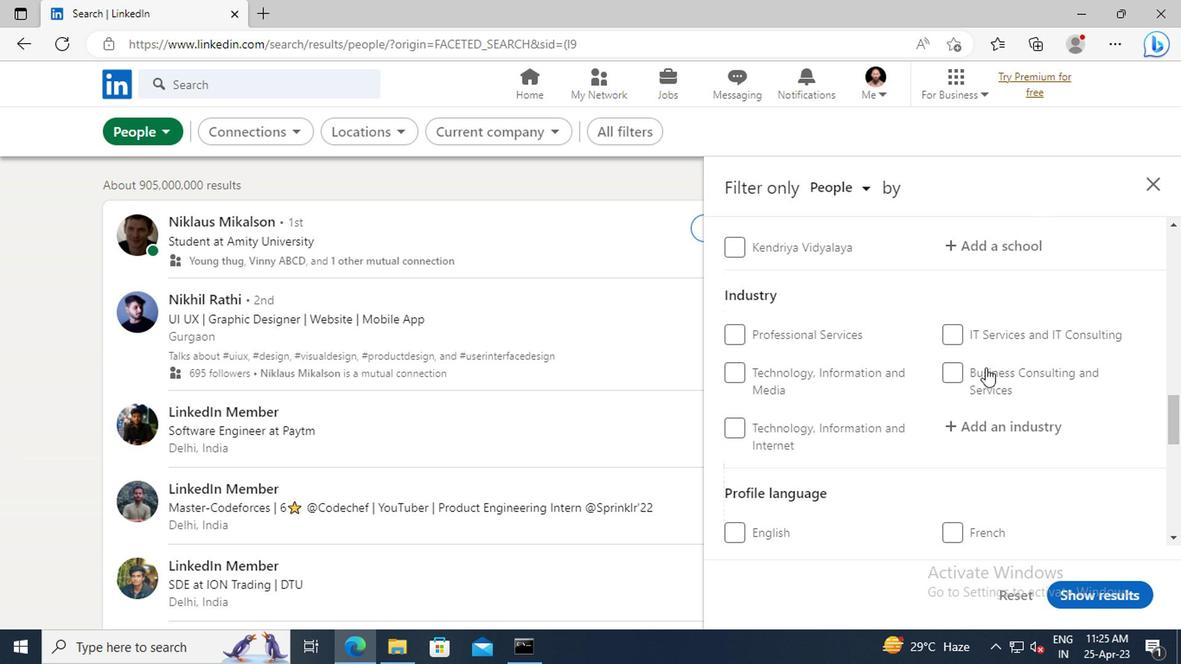 
Action: Mouse scrolled (982, 369) with delta (0, 0)
Screenshot: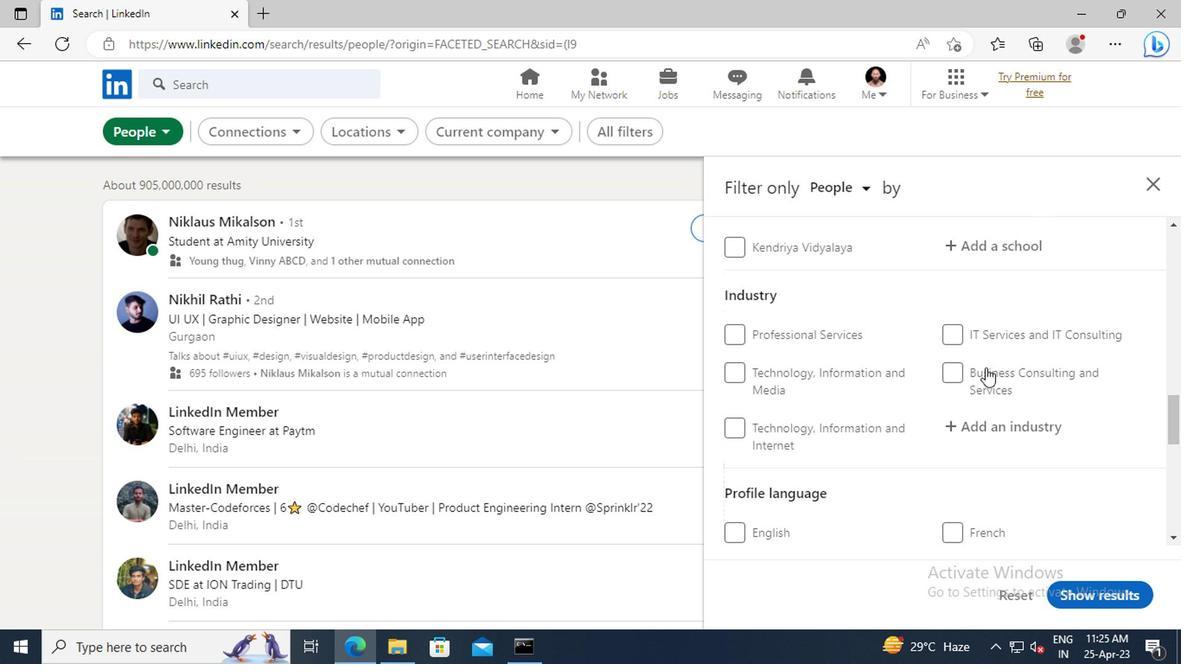 
Action: Mouse scrolled (982, 369) with delta (0, 0)
Screenshot: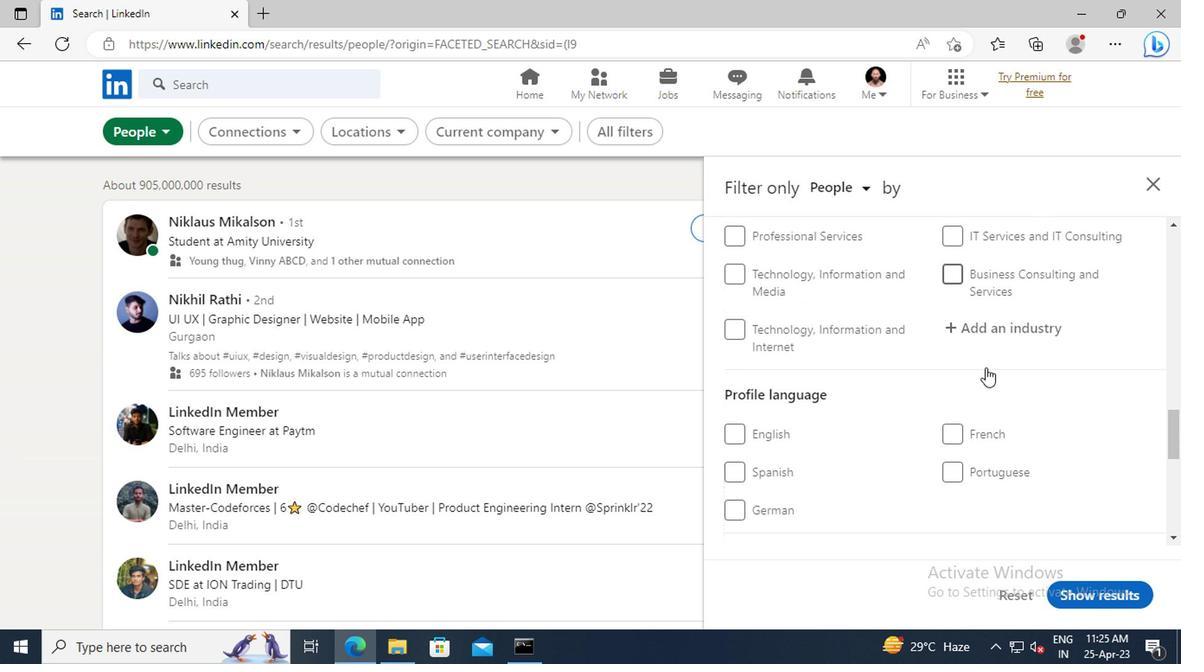 
Action: Mouse moved to (954, 387)
Screenshot: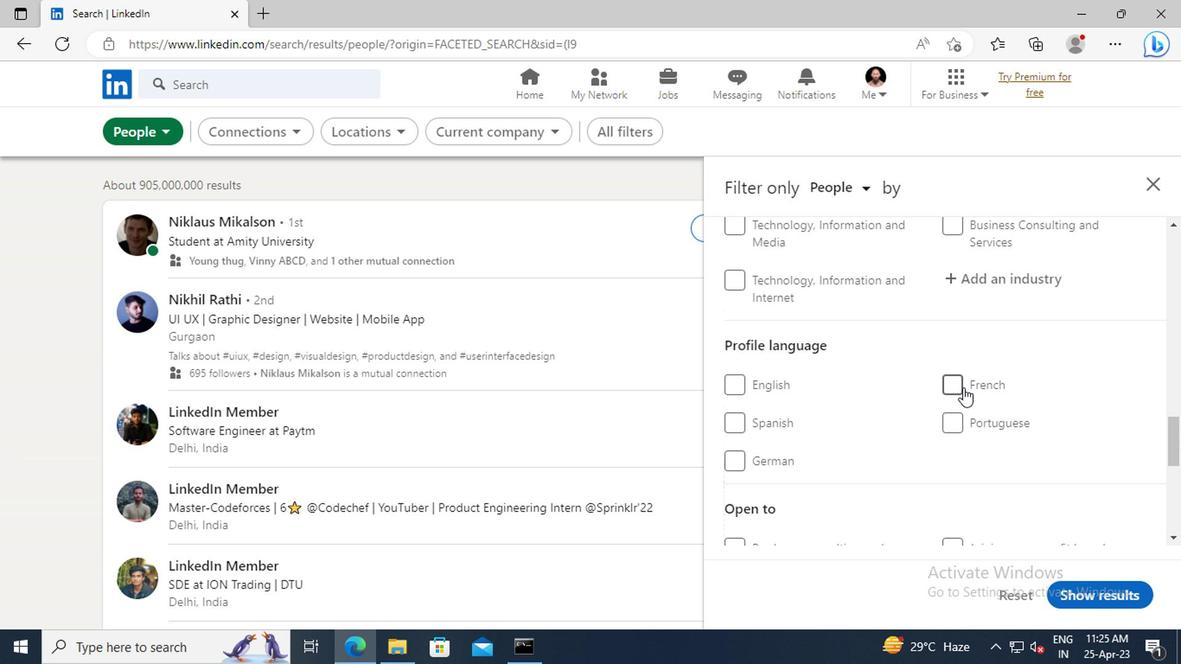 
Action: Mouse pressed left at (954, 387)
Screenshot: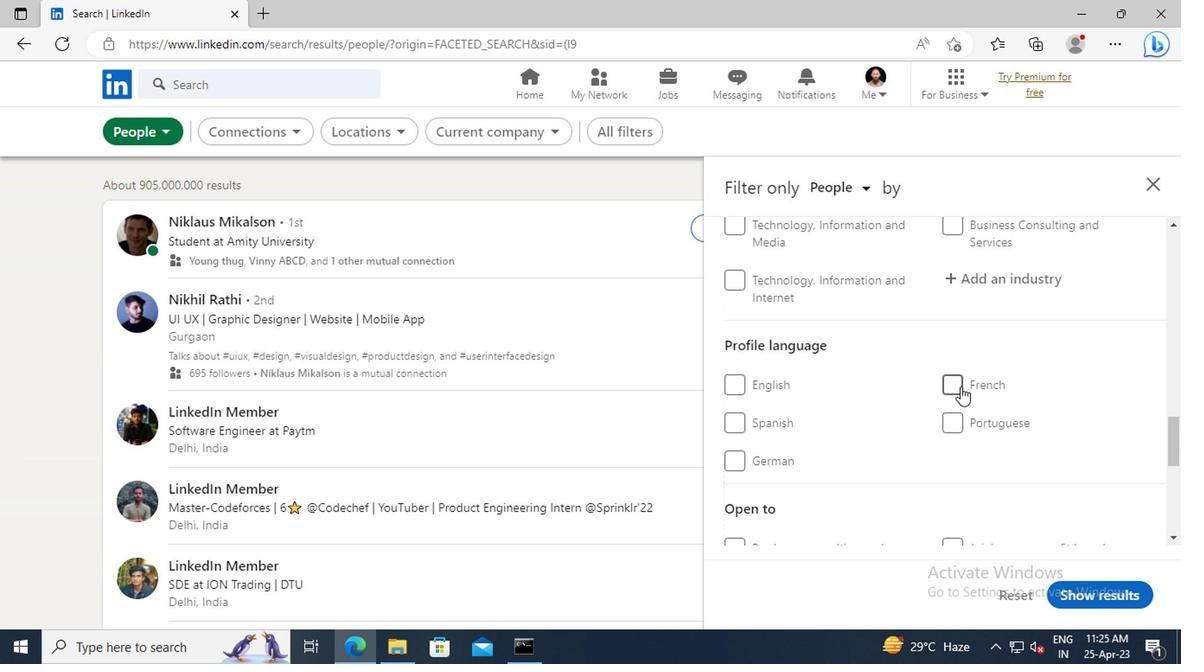 
Action: Mouse scrolled (954, 388) with delta (0, 1)
Screenshot: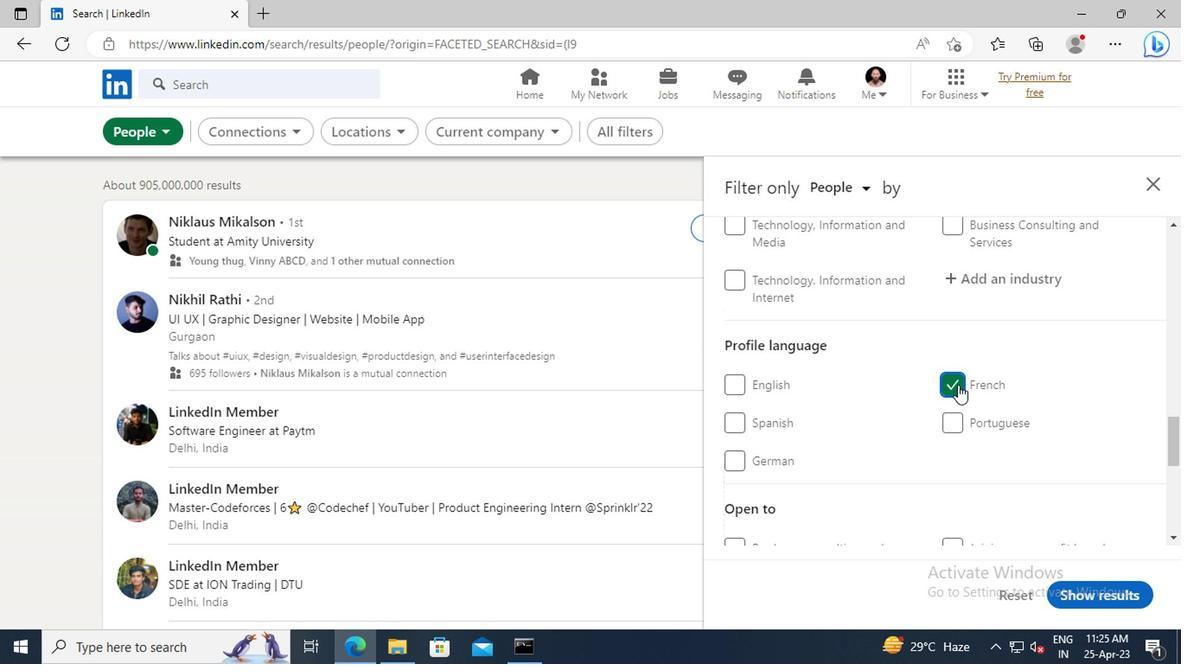 
Action: Mouse moved to (953, 386)
Screenshot: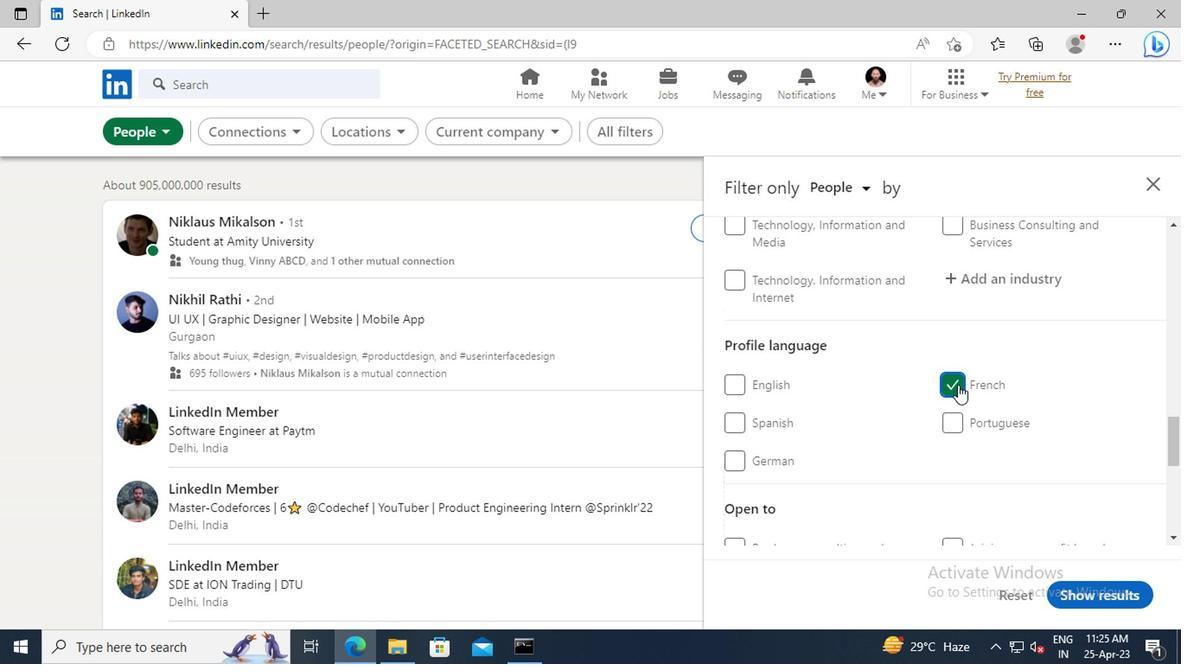 
Action: Mouse scrolled (953, 387) with delta (0, 0)
Screenshot: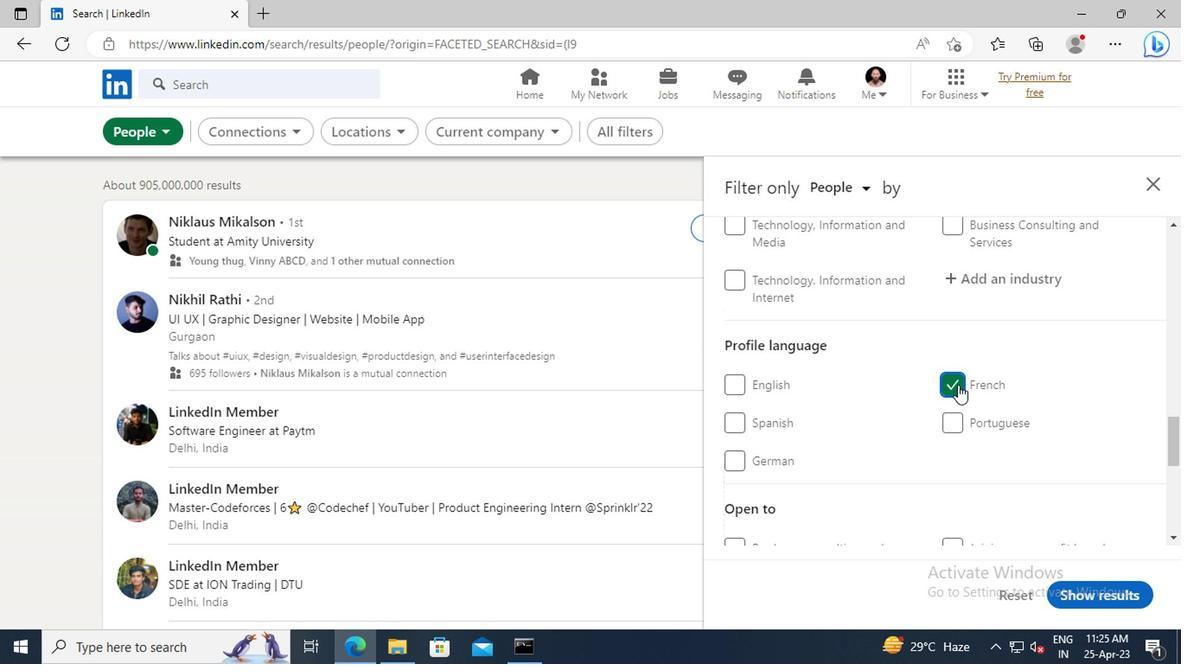 
Action: Mouse scrolled (953, 387) with delta (0, 0)
Screenshot: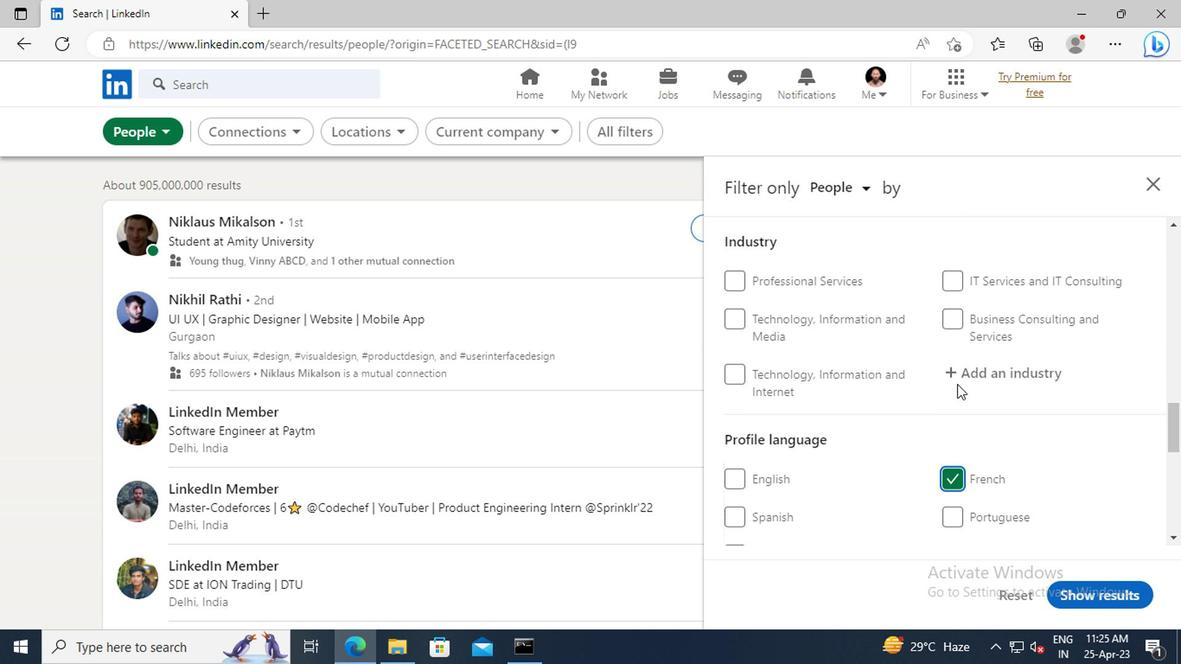 
Action: Mouse scrolled (953, 387) with delta (0, 0)
Screenshot: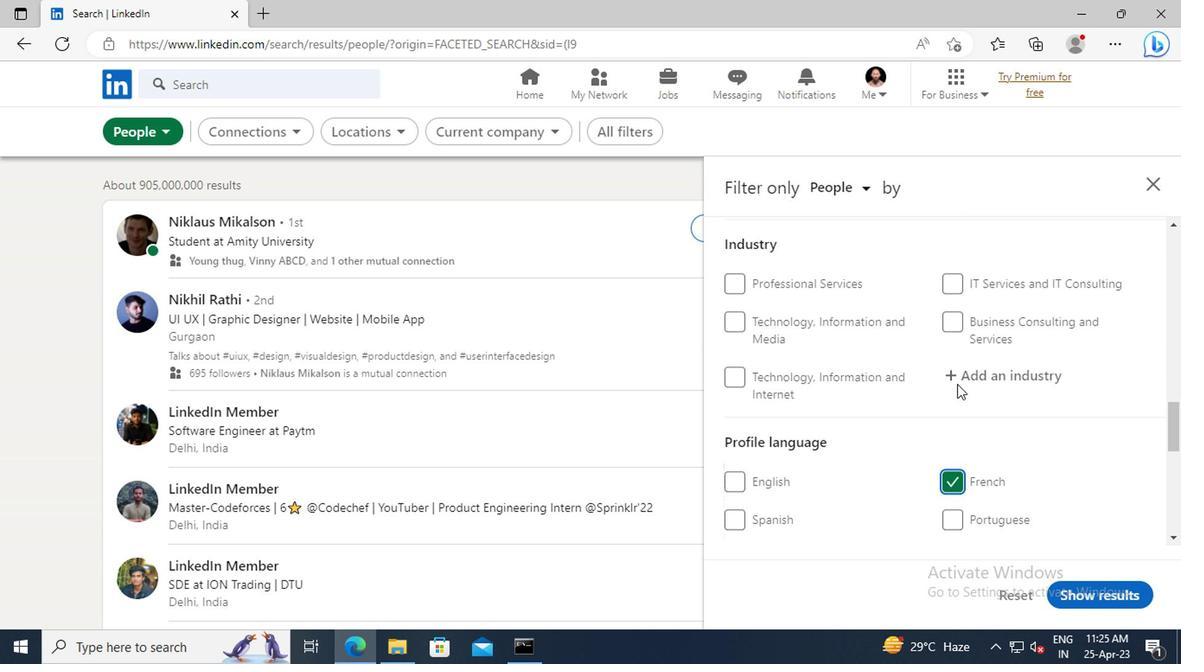
Action: Mouse scrolled (953, 387) with delta (0, 0)
Screenshot: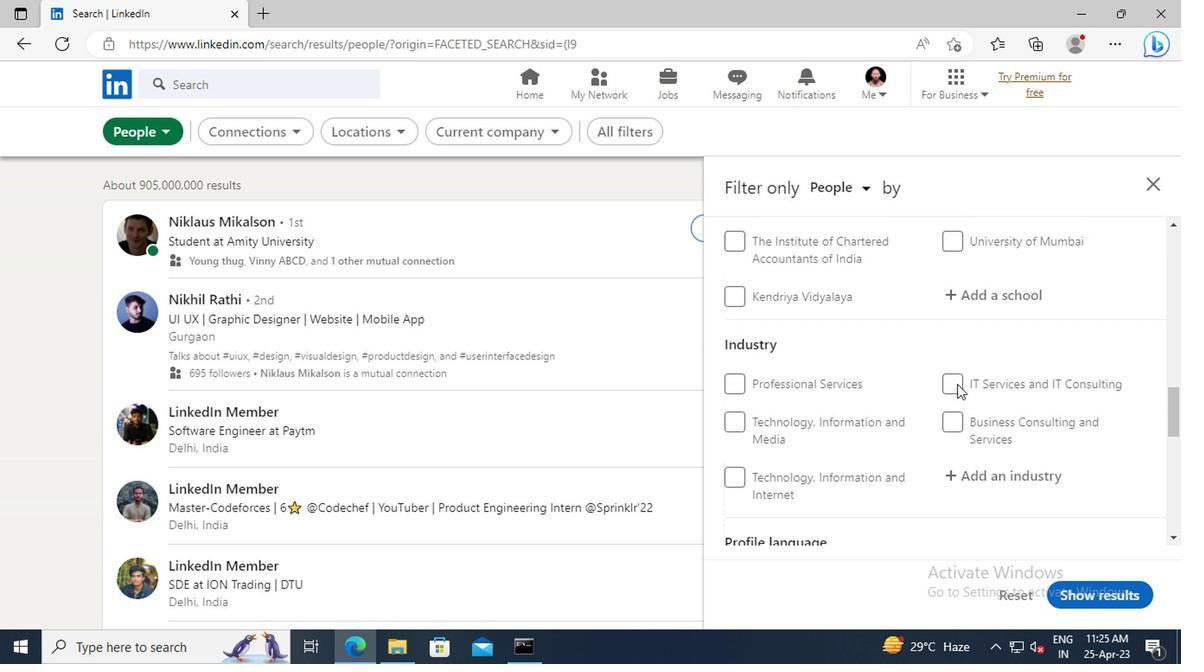 
Action: Mouse scrolled (953, 387) with delta (0, 0)
Screenshot: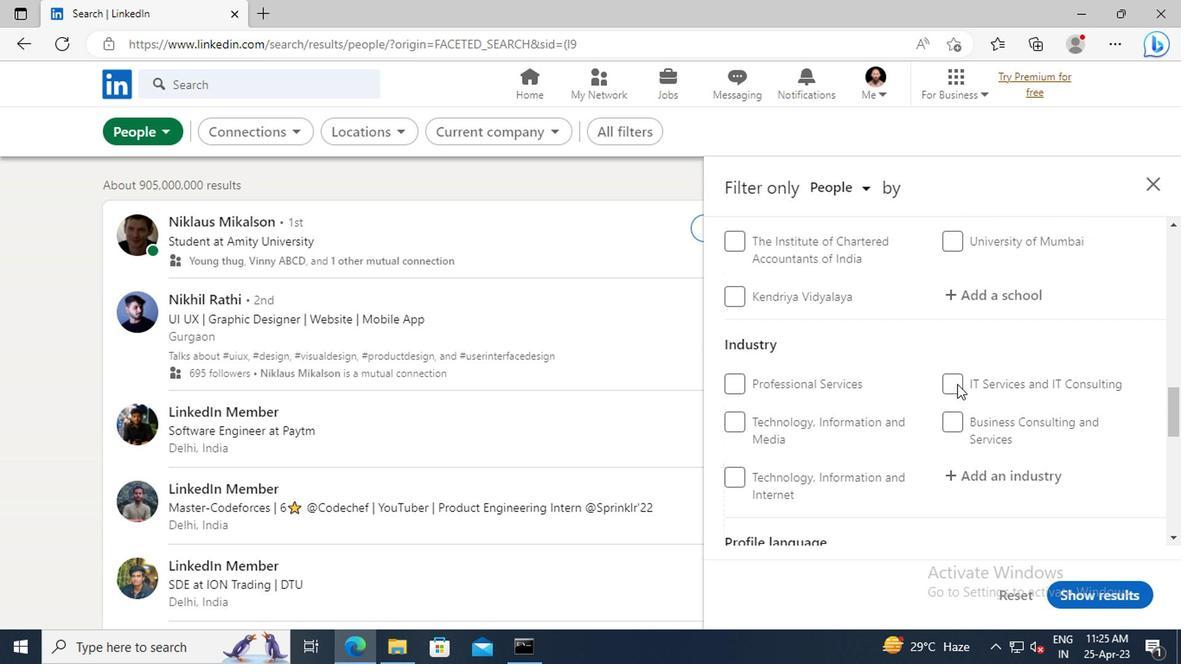 
Action: Mouse scrolled (953, 387) with delta (0, 0)
Screenshot: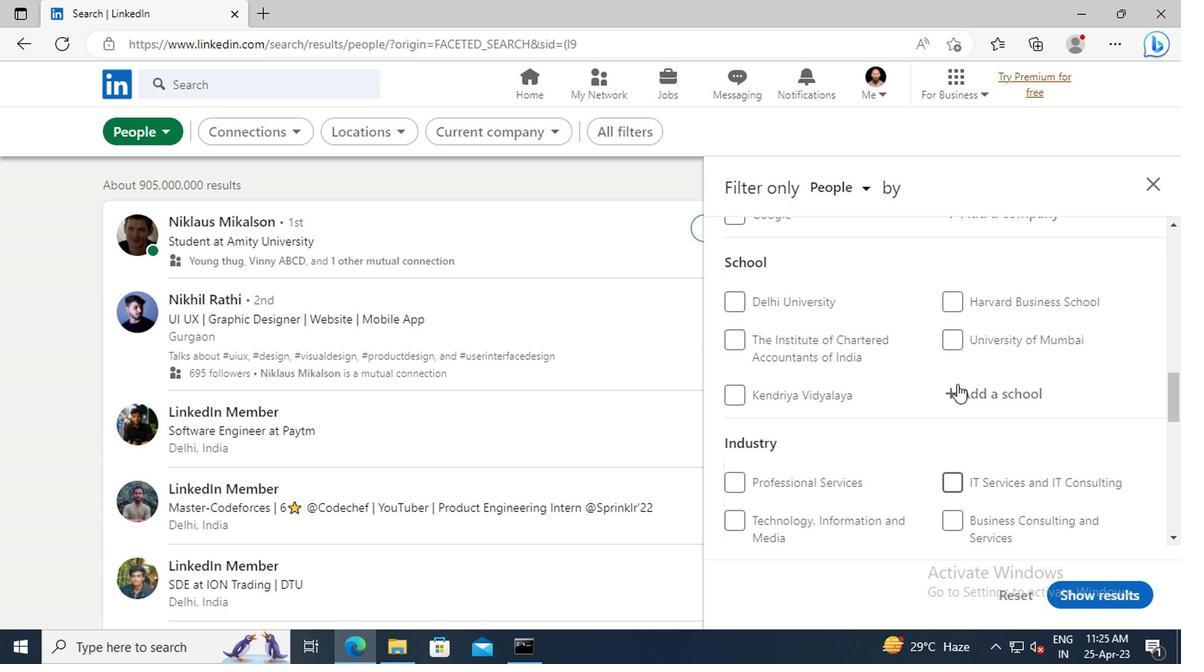 
Action: Mouse scrolled (953, 387) with delta (0, 0)
Screenshot: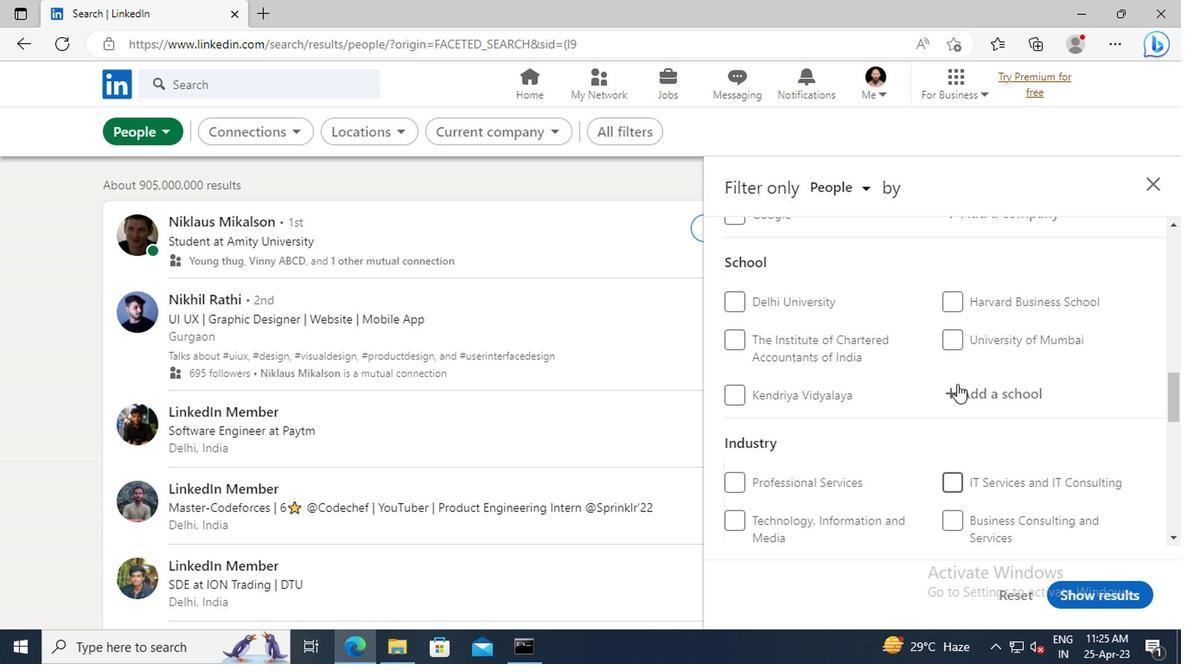
Action: Mouse scrolled (953, 387) with delta (0, 0)
Screenshot: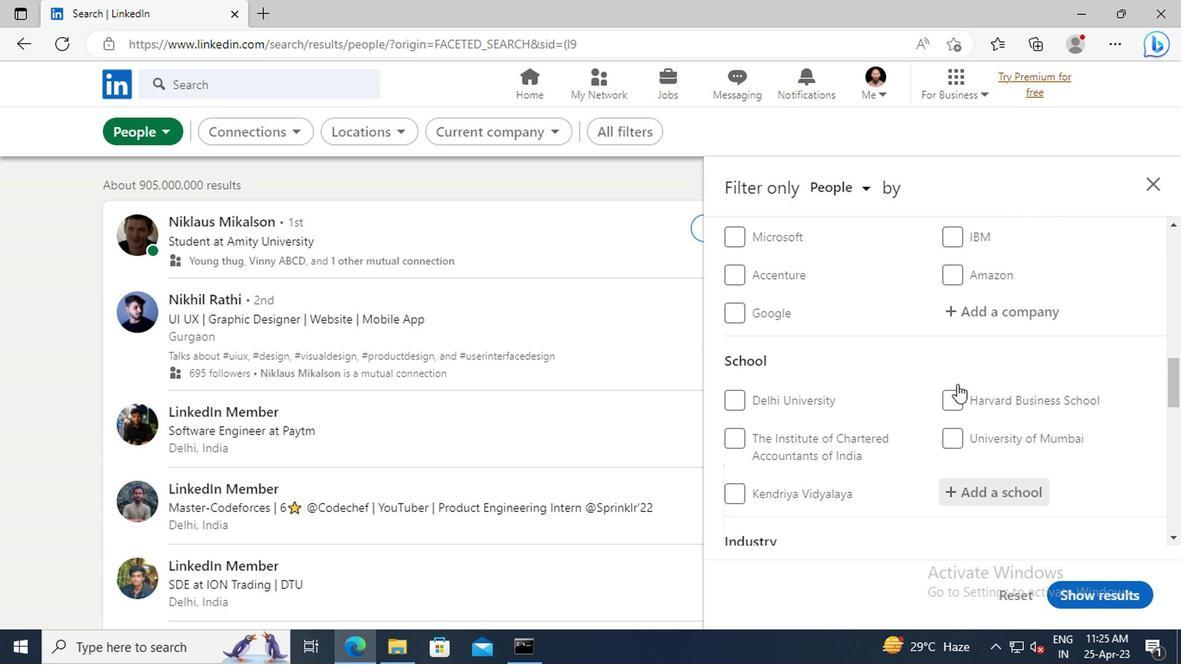 
Action: Mouse scrolled (953, 387) with delta (0, 0)
Screenshot: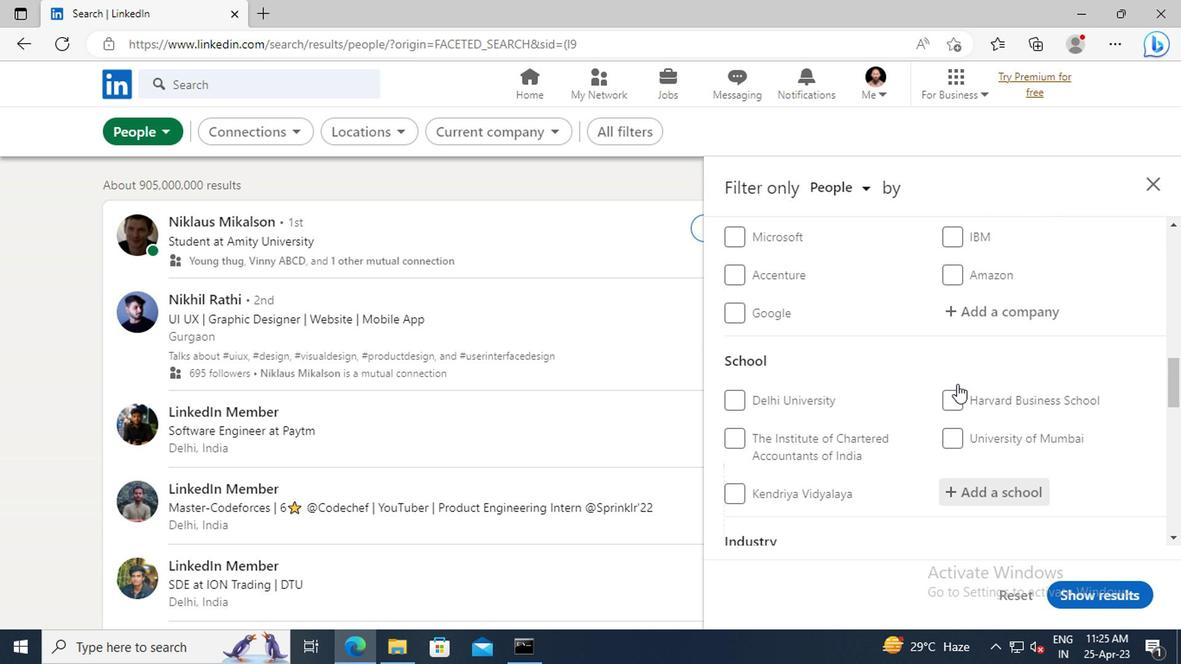 
Action: Mouse scrolled (953, 387) with delta (0, 0)
Screenshot: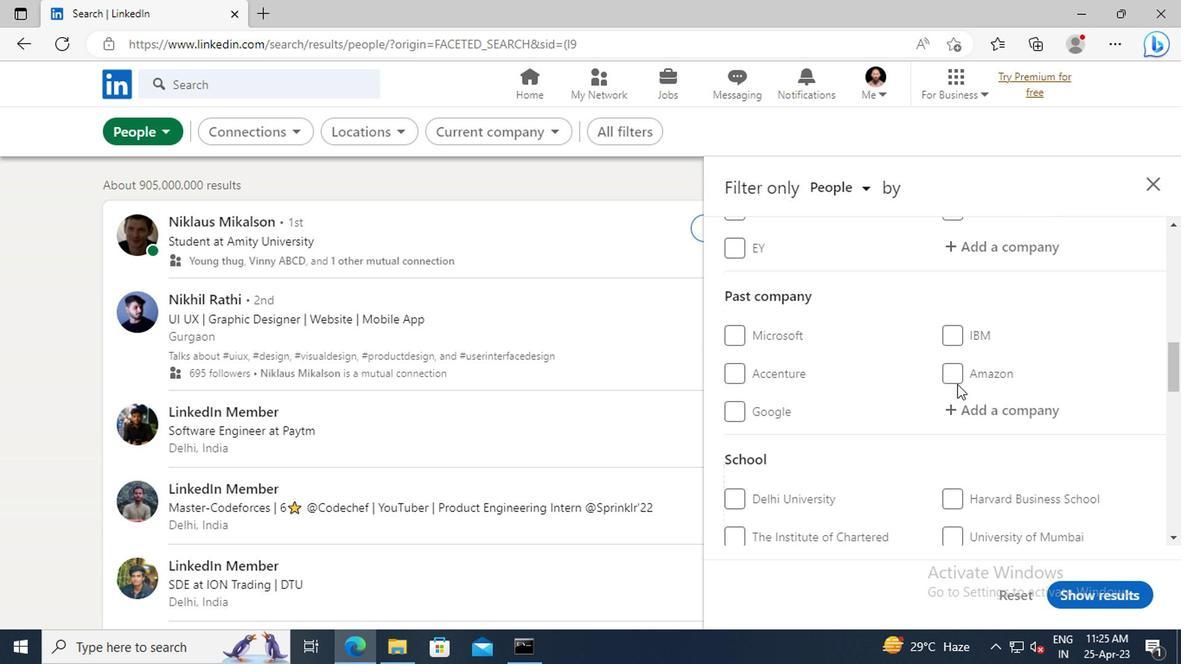 
Action: Mouse scrolled (953, 387) with delta (0, 0)
Screenshot: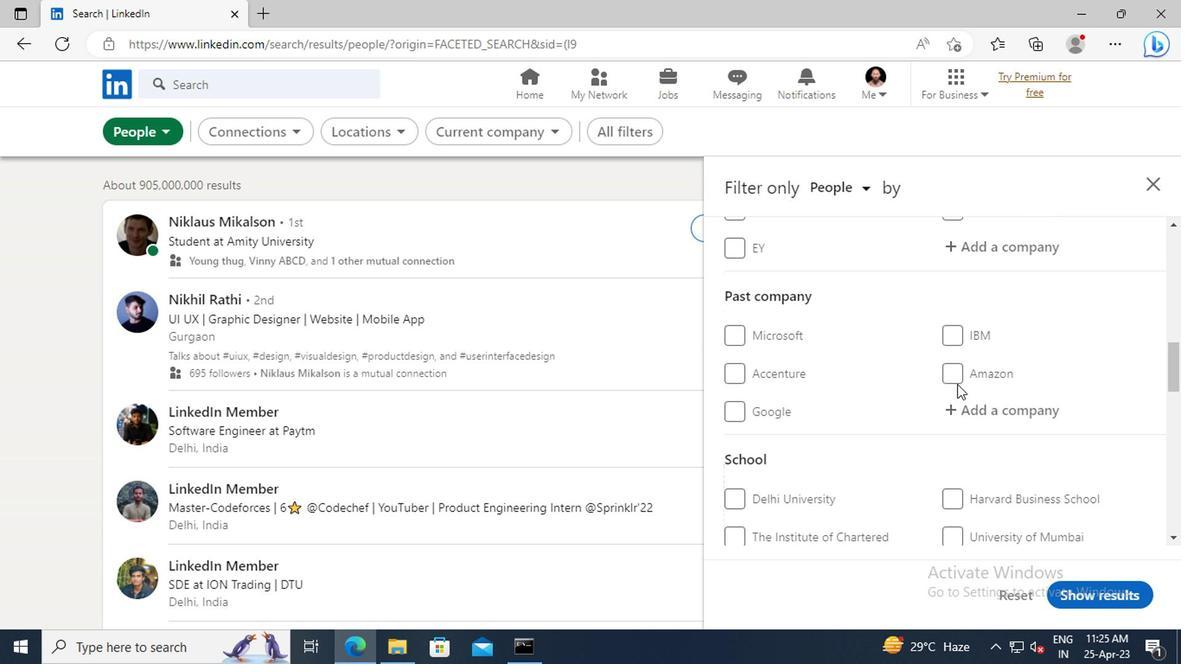 
Action: Mouse scrolled (953, 387) with delta (0, 0)
Screenshot: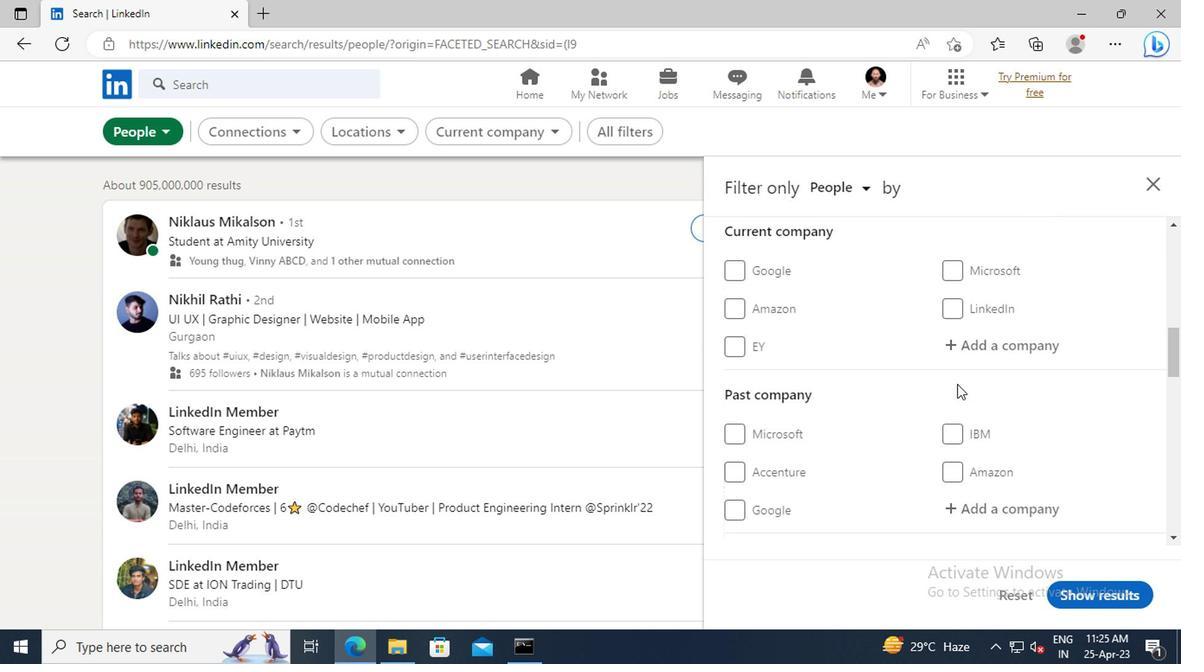 
Action: Mouse moved to (961, 390)
Screenshot: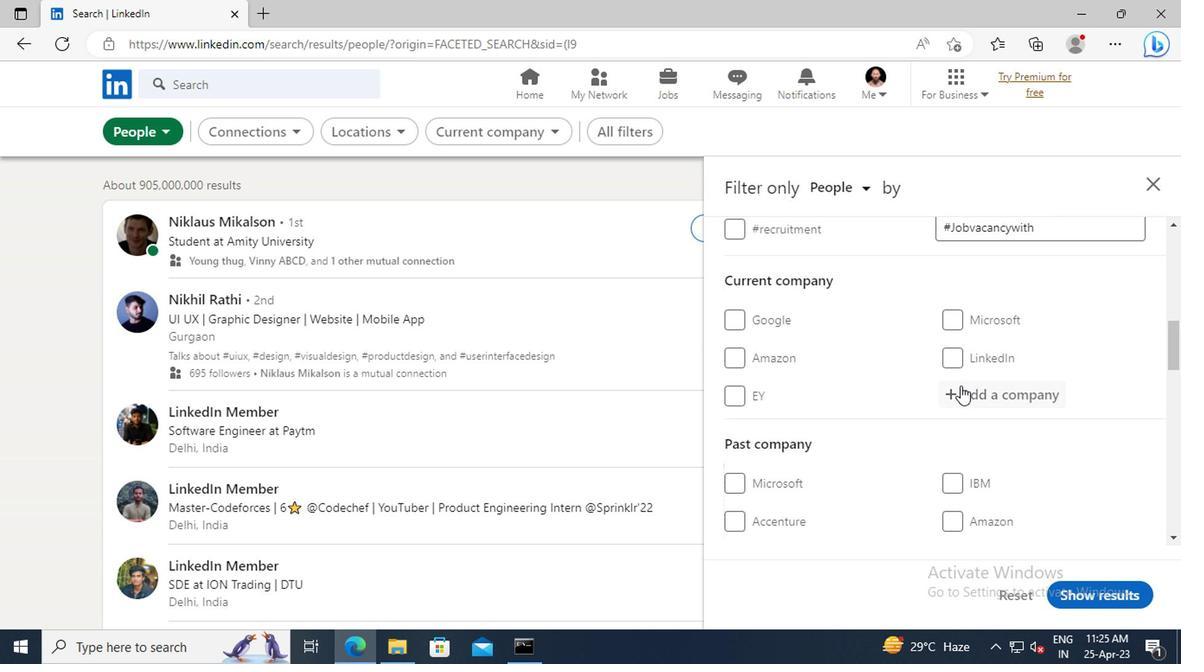 
Action: Mouse pressed left at (961, 390)
Screenshot: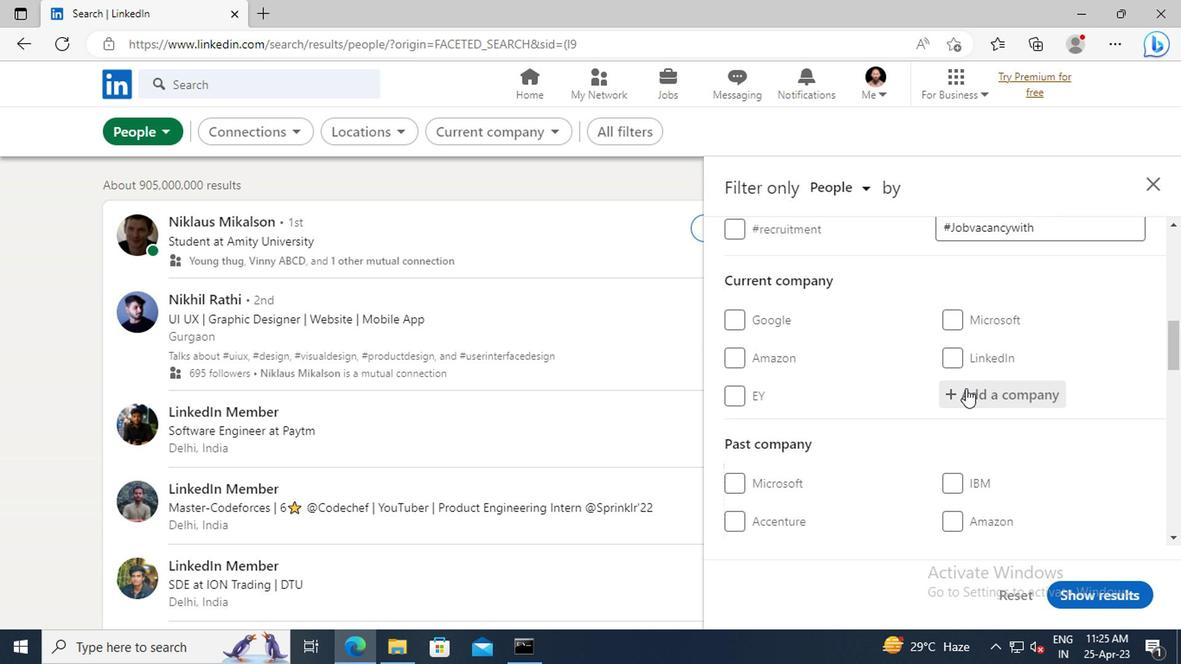 
Action: Key pressed <Key.shift>HOSPITALITY<Key.space><Key.shift>CAREERS<Key.space><Key.shift>|<Key.space><Key.shift>HOTEL<Key.space><Key.shift>MANAGEMENT<Key.space><Key.shift>JOBS
Screenshot: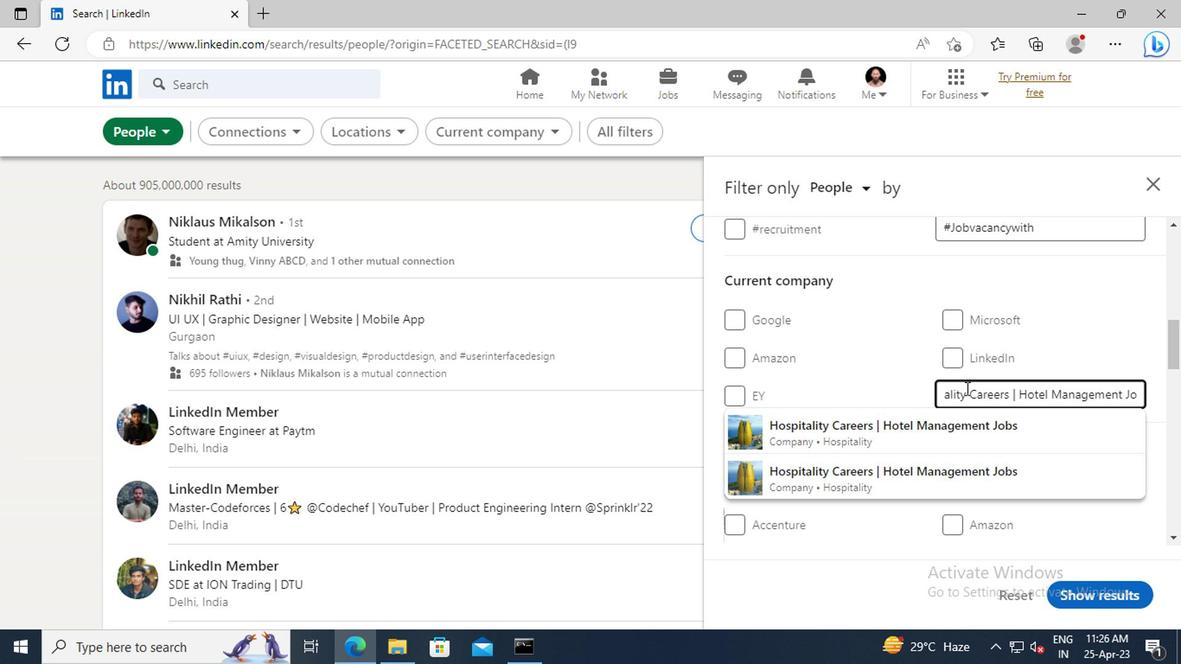 
Action: Mouse moved to (970, 433)
Screenshot: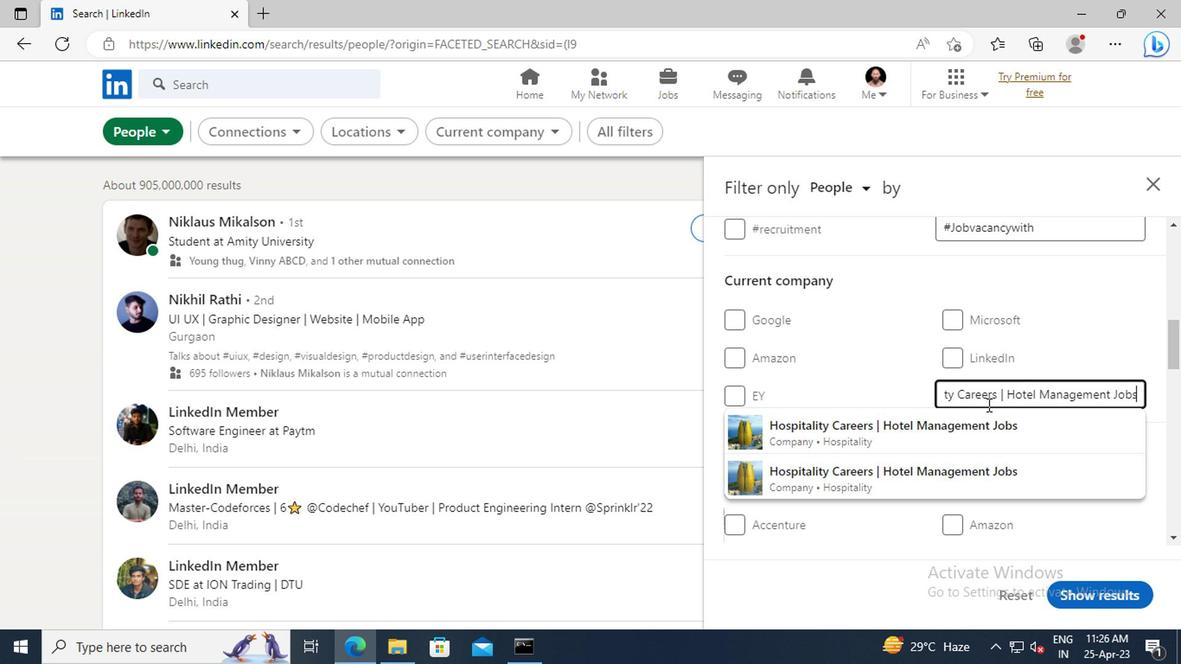 
Action: Mouse pressed left at (970, 433)
Screenshot: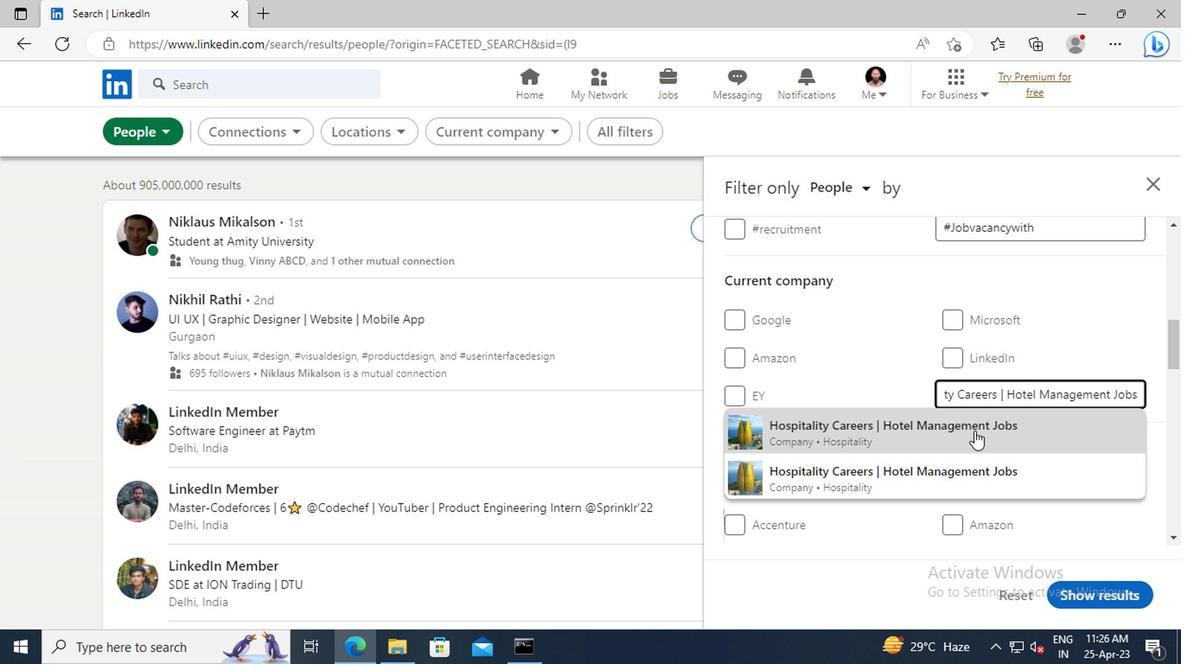 
Action: Mouse moved to (952, 367)
Screenshot: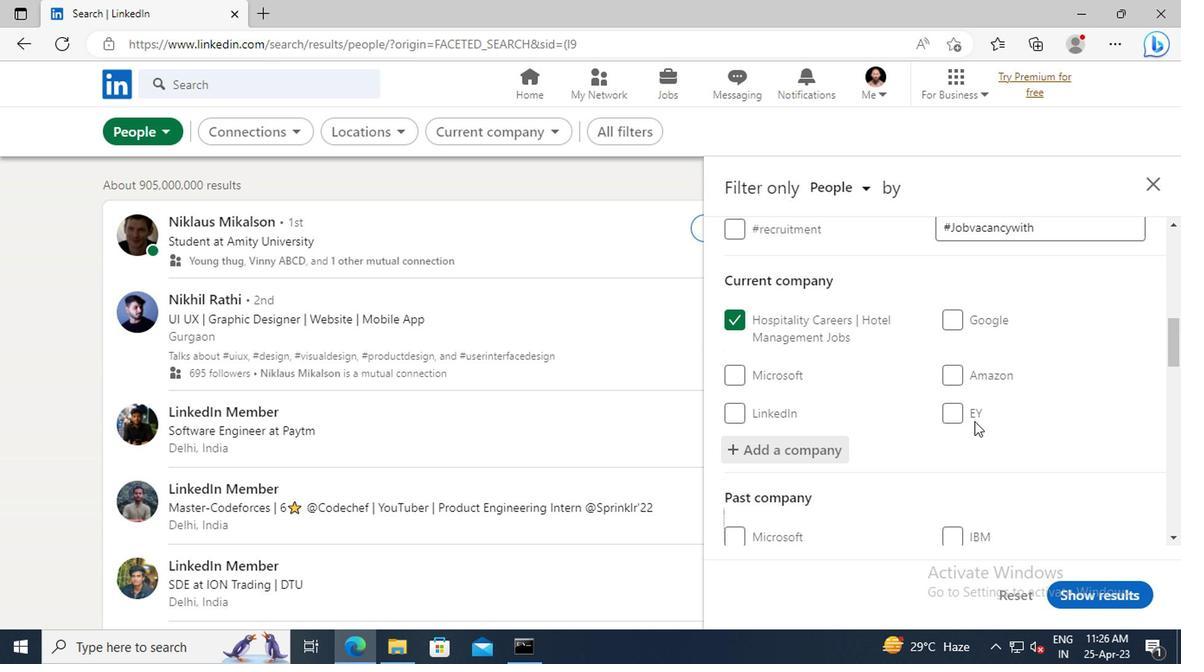 
Action: Mouse scrolled (952, 366) with delta (0, -1)
Screenshot: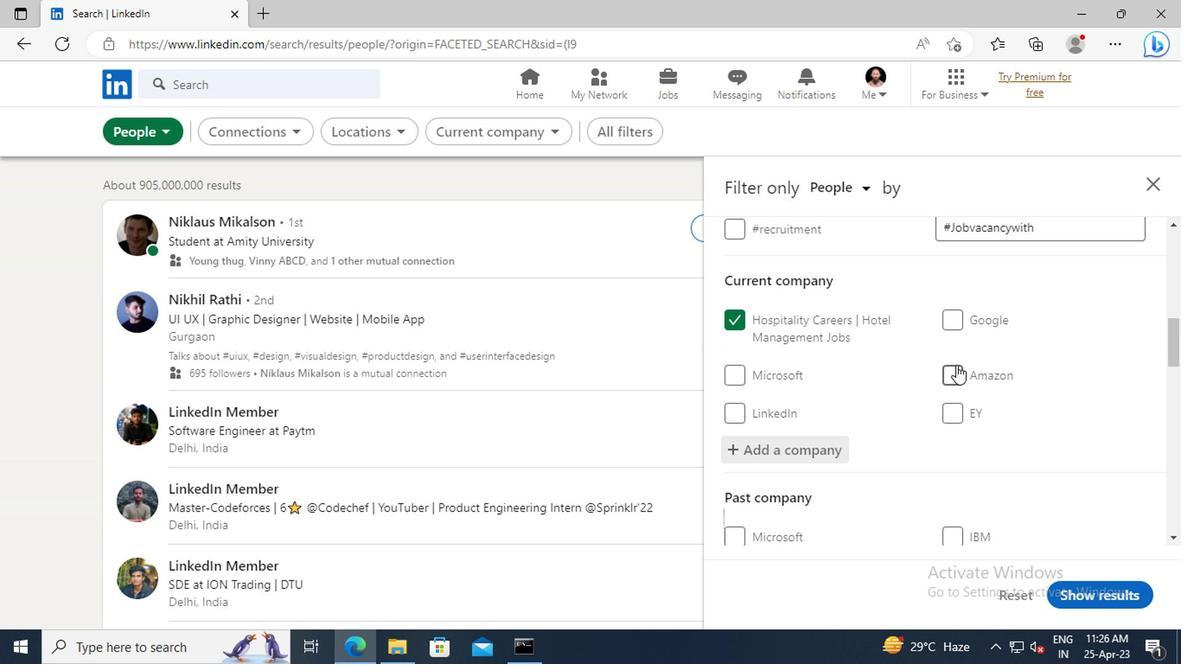 
Action: Mouse scrolled (952, 366) with delta (0, -1)
Screenshot: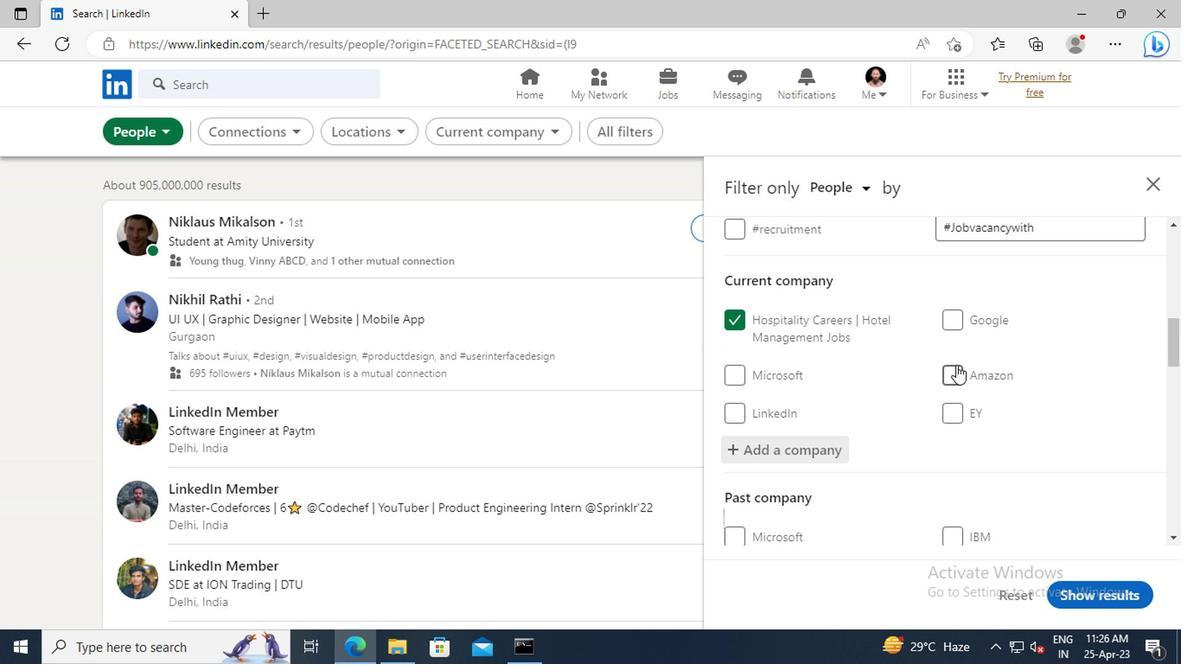 
Action: Mouse scrolled (952, 366) with delta (0, -1)
Screenshot: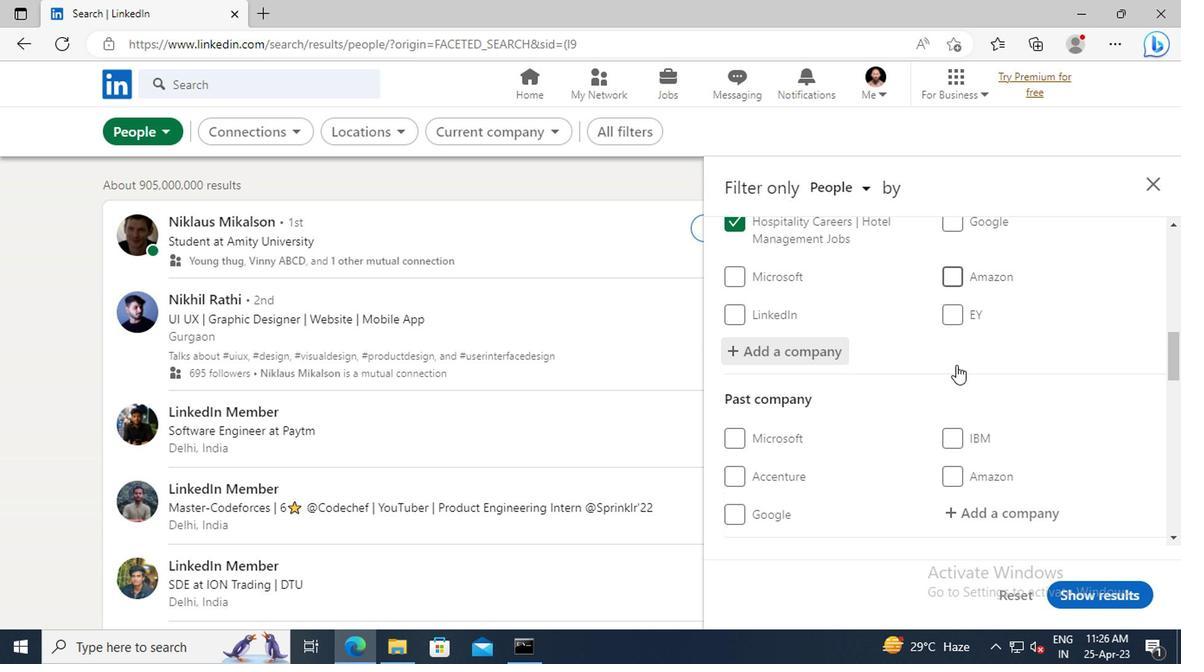 
Action: Mouse scrolled (952, 366) with delta (0, -1)
Screenshot: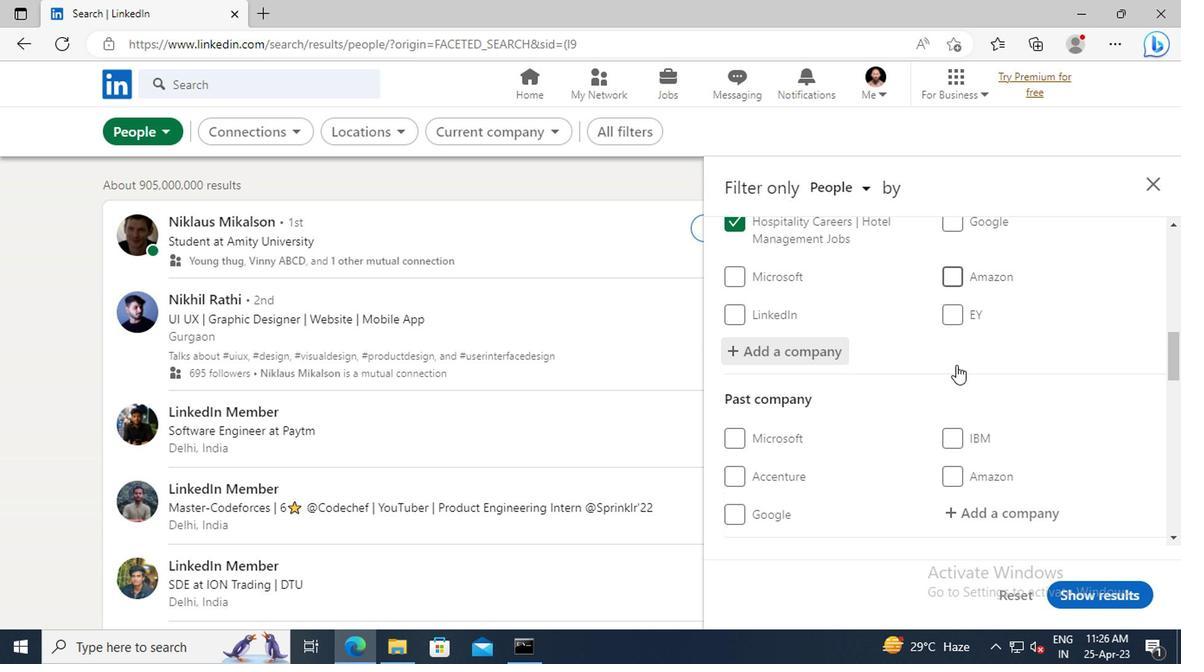 
Action: Mouse scrolled (952, 366) with delta (0, -1)
Screenshot: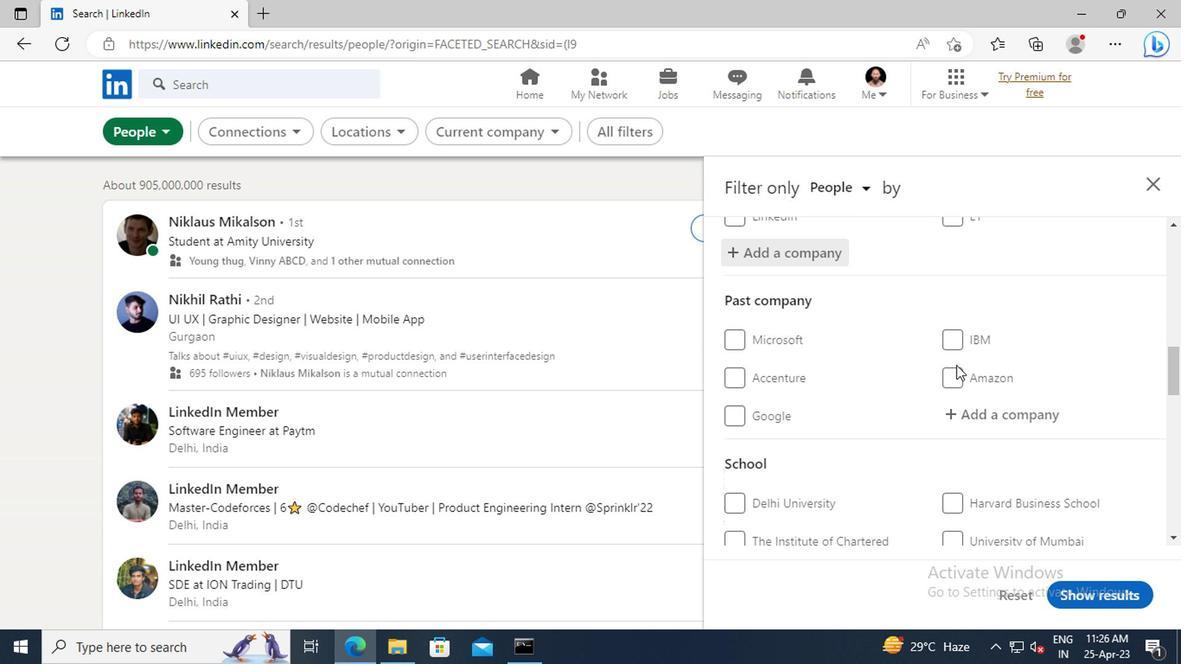 
Action: Mouse scrolled (952, 366) with delta (0, -1)
Screenshot: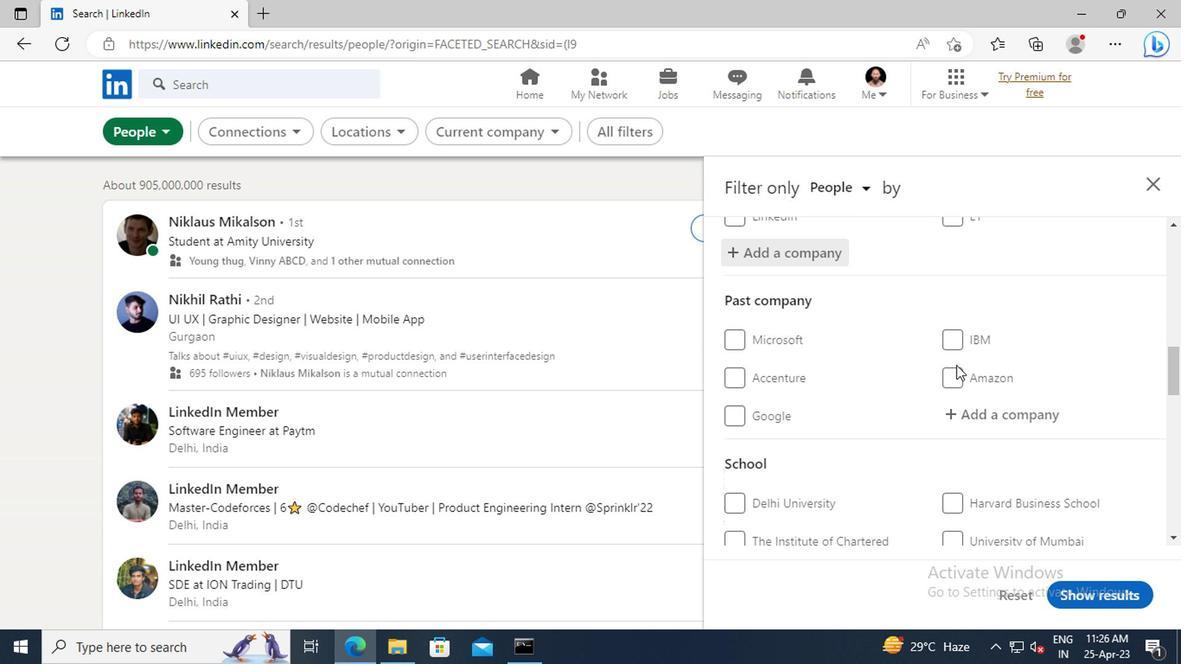 
Action: Mouse scrolled (952, 366) with delta (0, -1)
Screenshot: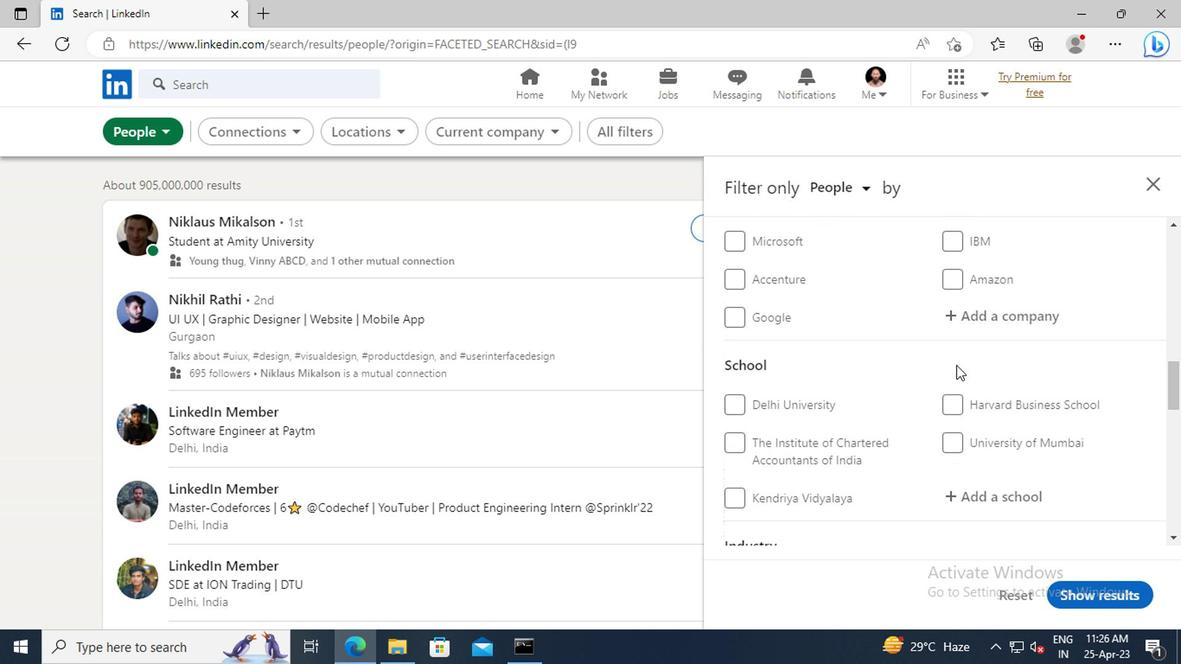 
Action: Mouse scrolled (952, 366) with delta (0, -1)
Screenshot: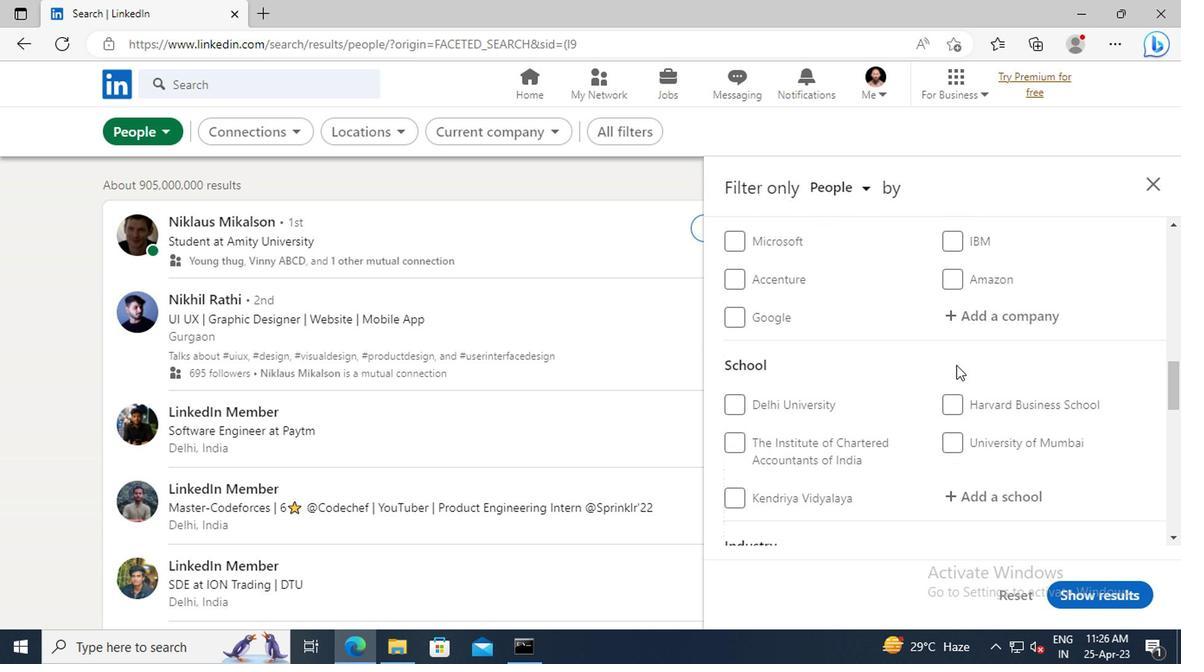 
Action: Mouse moved to (964, 396)
Screenshot: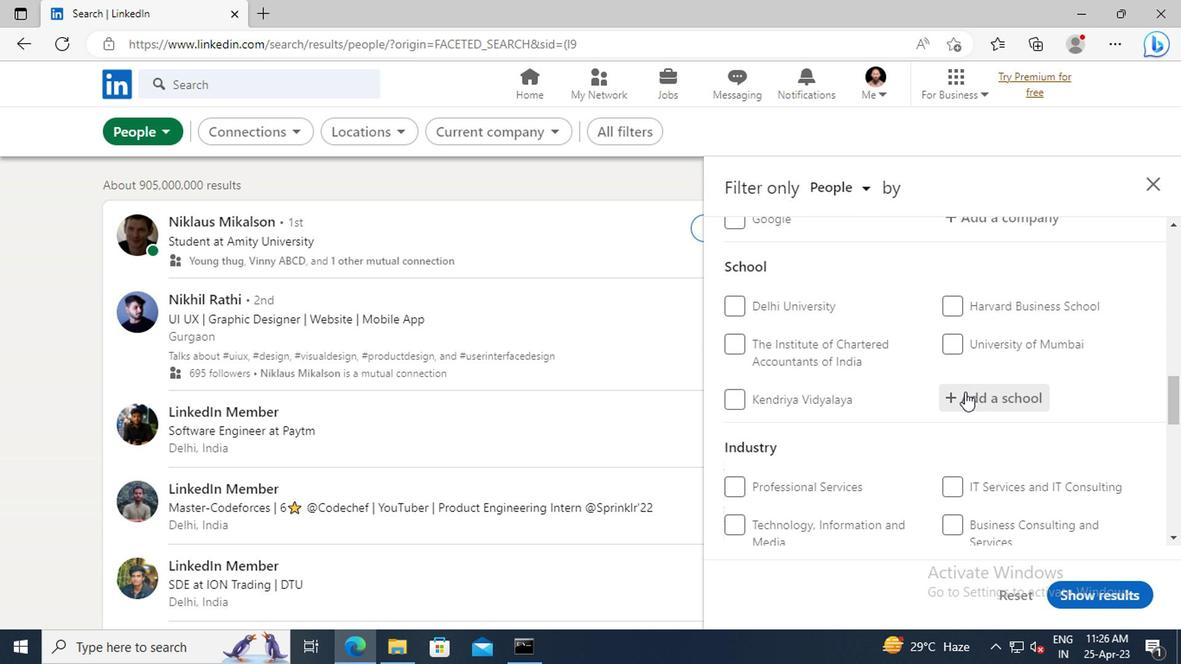 
Action: Mouse pressed left at (964, 396)
Screenshot: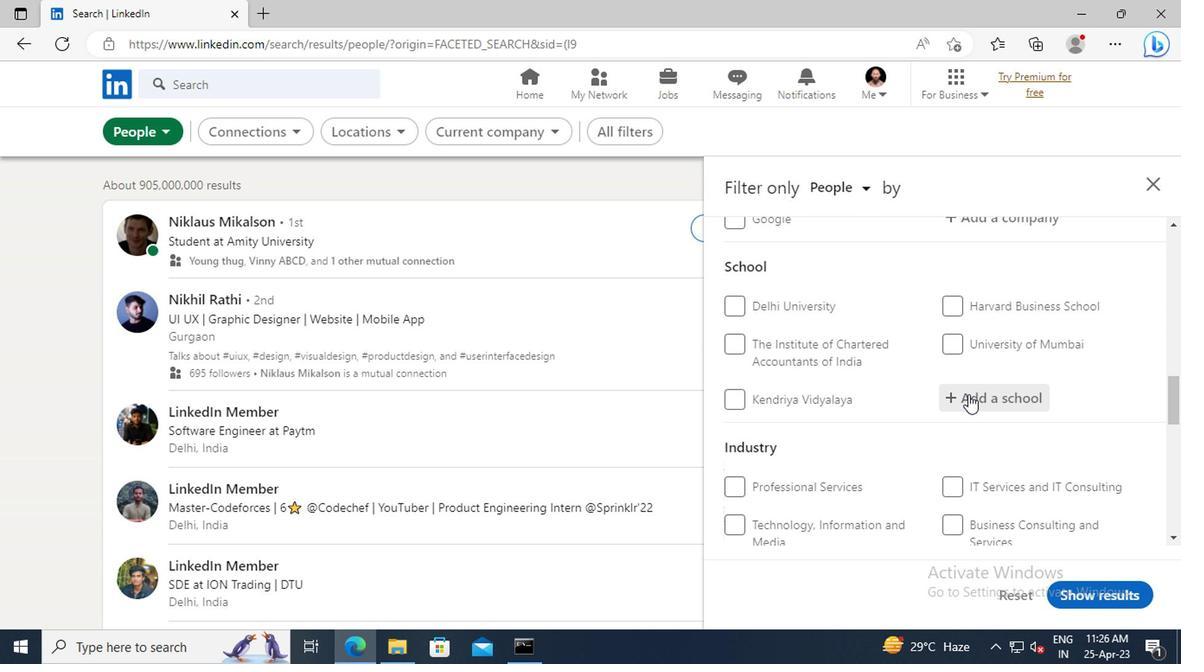 
Action: Key pressed <Key.shift>INSTITUTE<Key.space>OF<Key.space><Key.shift>PROFESSIONAL<Key.space><Key.shift>EDUCATION<Key.space>AND<Key.space><Key.shift>RESEARCH<Key.space><Key.shift>(<Key.shift><Key.shift><Key.shift><Key.shift><Key.shift><Key.shift><Key.shift><Key.shift><Key.shift><Key.shift><Key.shift><Key.shift><Key.shift><Key.shift><Key.shift><Key.shift><Key.shift><Key.shift><Key.shift>I<Key.shift>PER<Key.shift>)
Screenshot: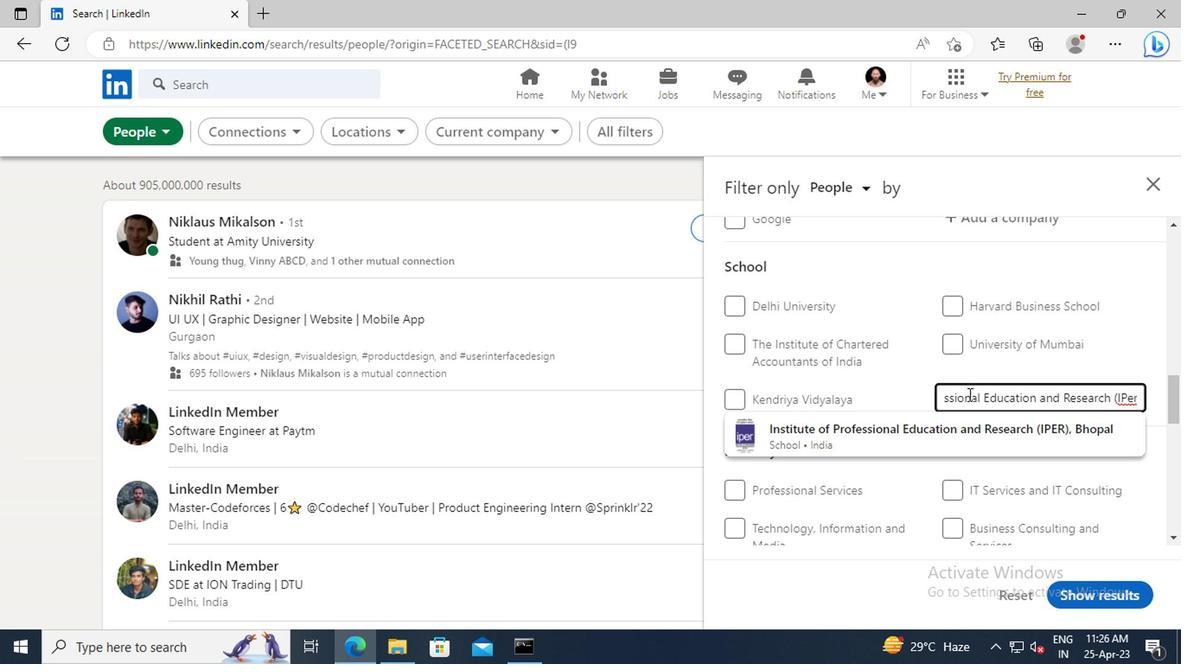 
Action: Mouse moved to (970, 435)
Screenshot: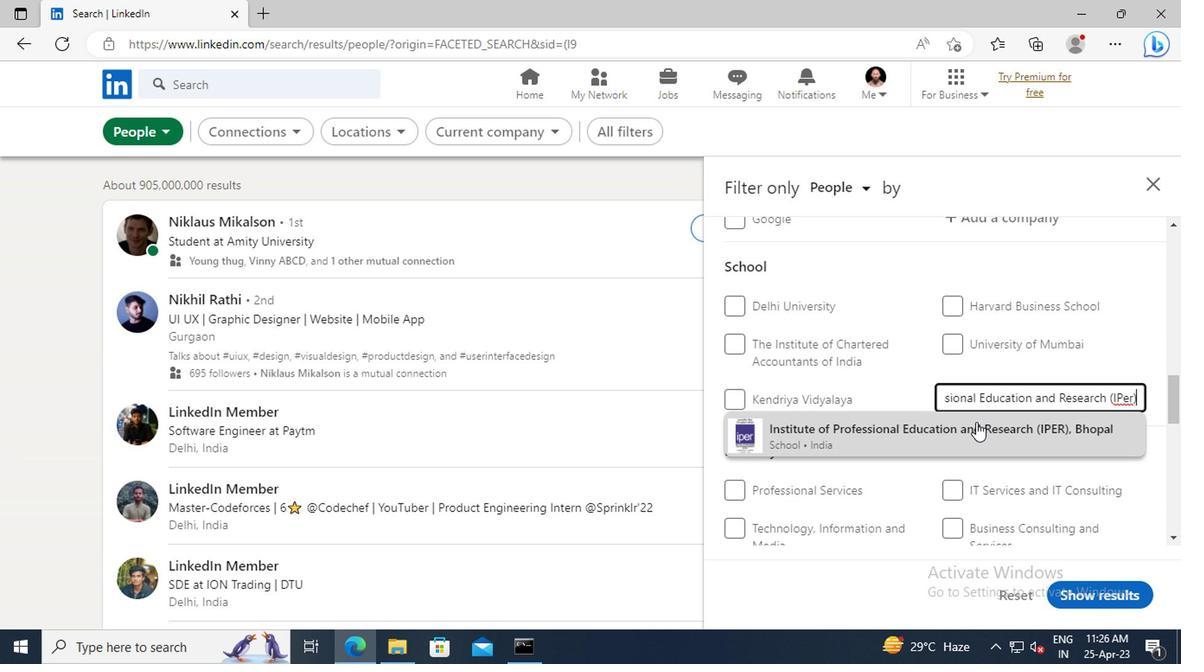 
Action: Mouse pressed left at (970, 435)
Screenshot: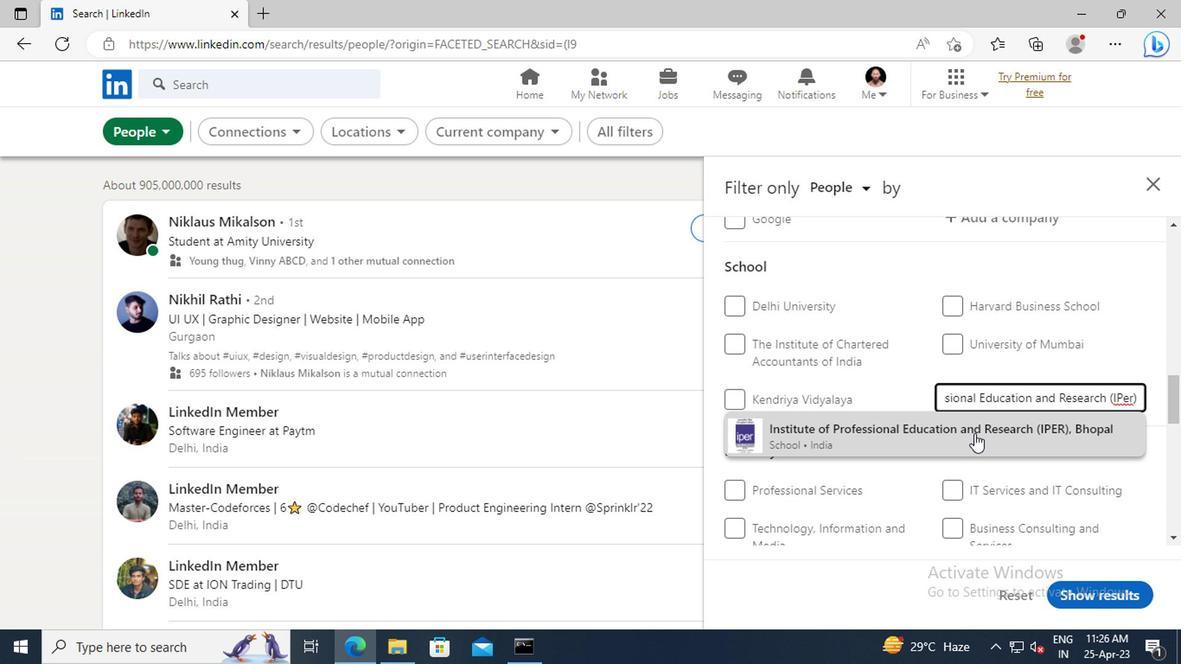 
Action: Mouse moved to (910, 379)
Screenshot: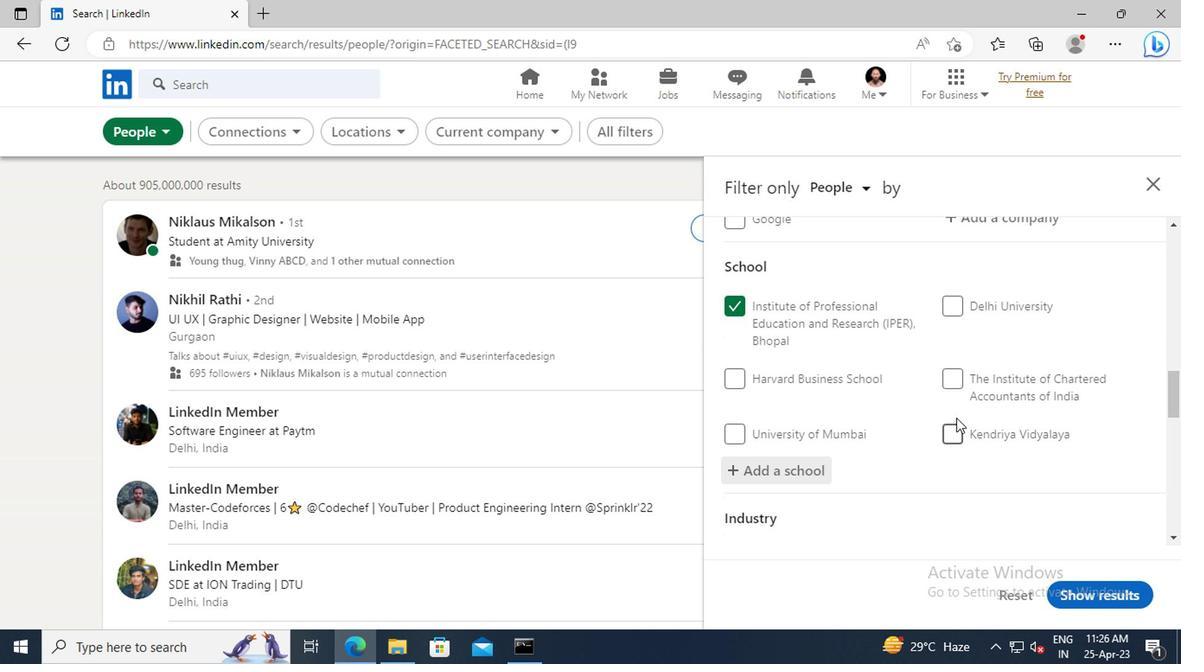 
Action: Mouse scrolled (910, 378) with delta (0, -1)
Screenshot: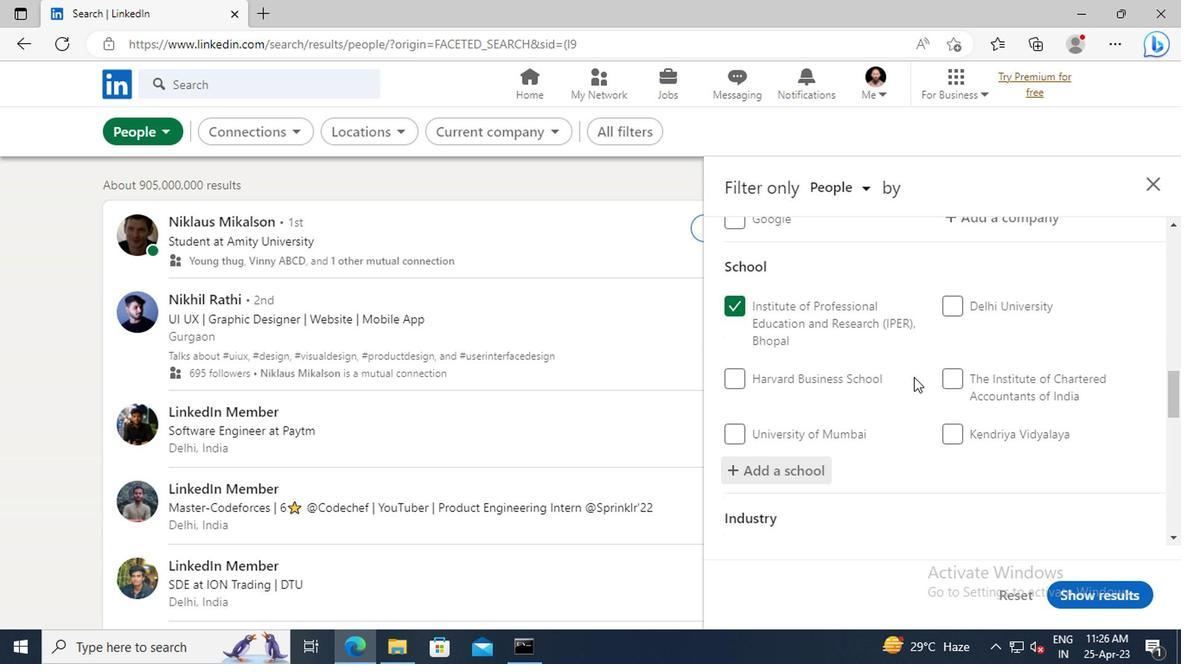 
Action: Mouse scrolled (910, 378) with delta (0, -1)
Screenshot: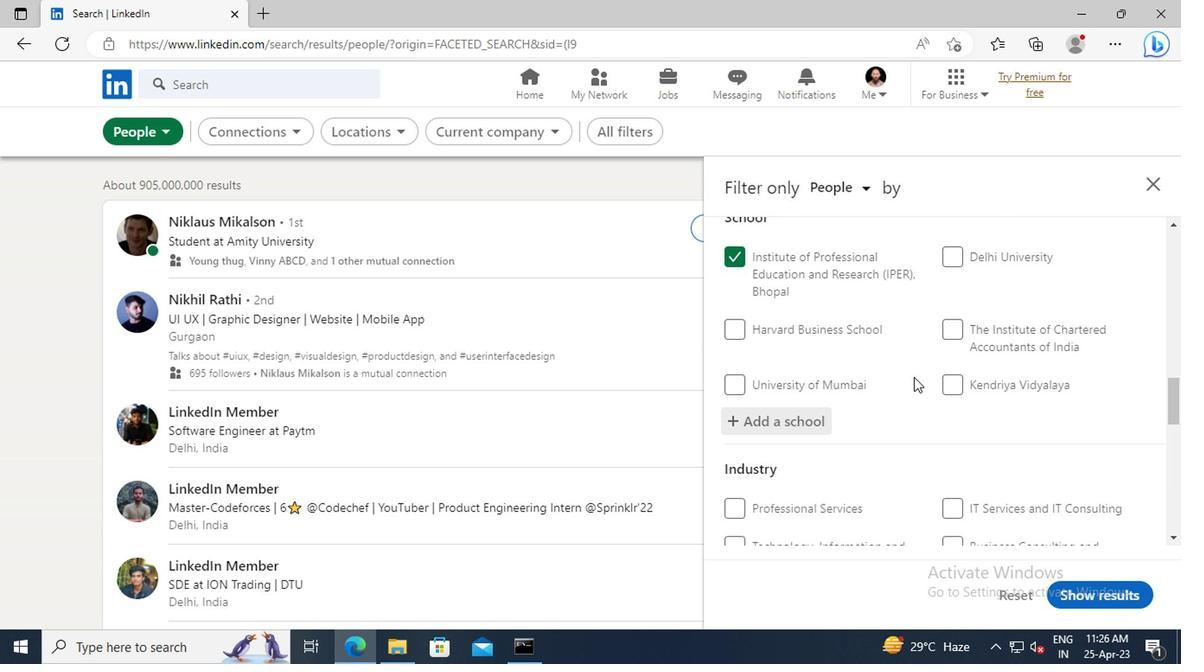 
Action: Mouse scrolled (910, 378) with delta (0, -1)
Screenshot: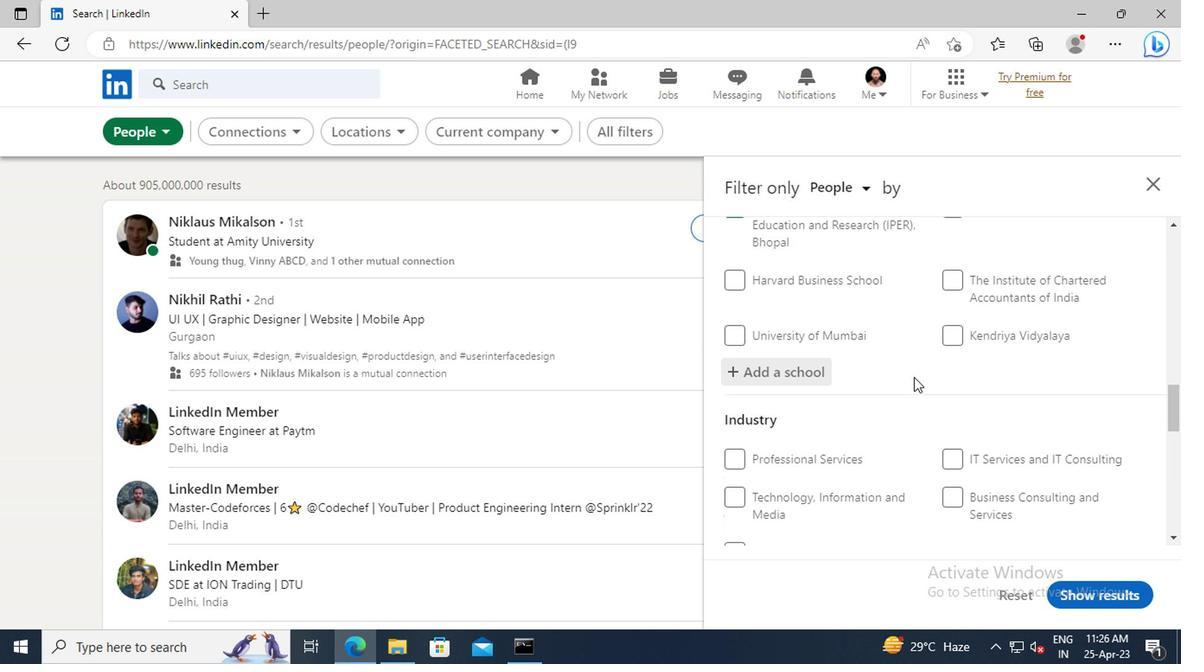 
Action: Mouse scrolled (910, 378) with delta (0, -1)
Screenshot: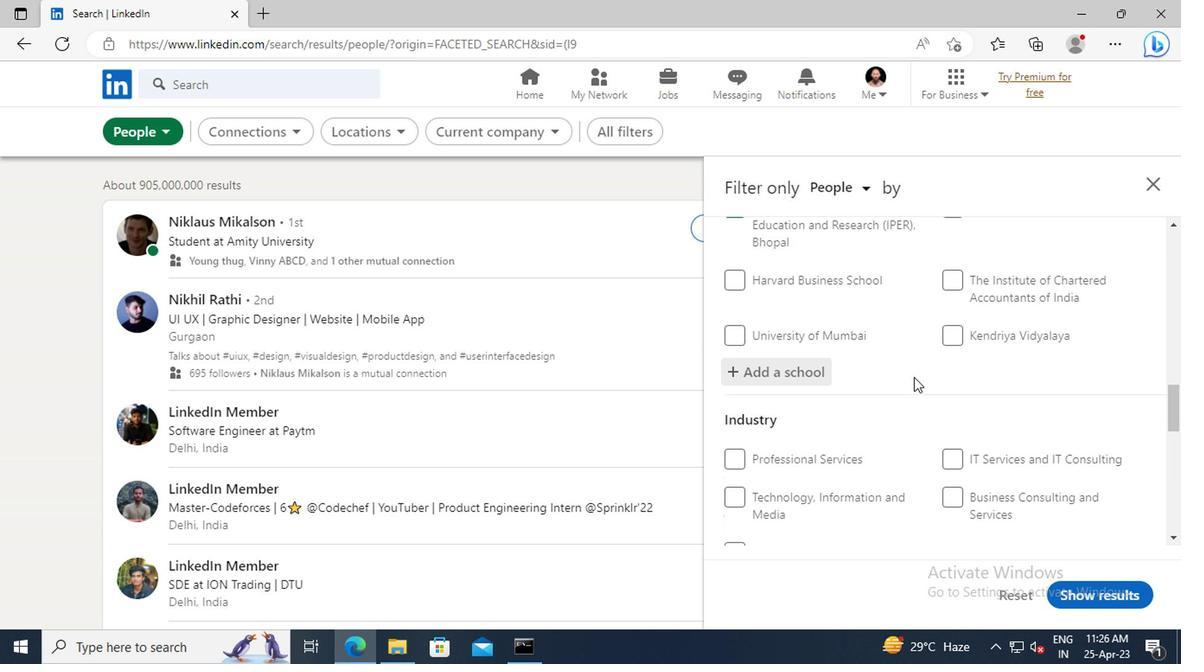 
Action: Mouse scrolled (910, 378) with delta (0, -1)
Screenshot: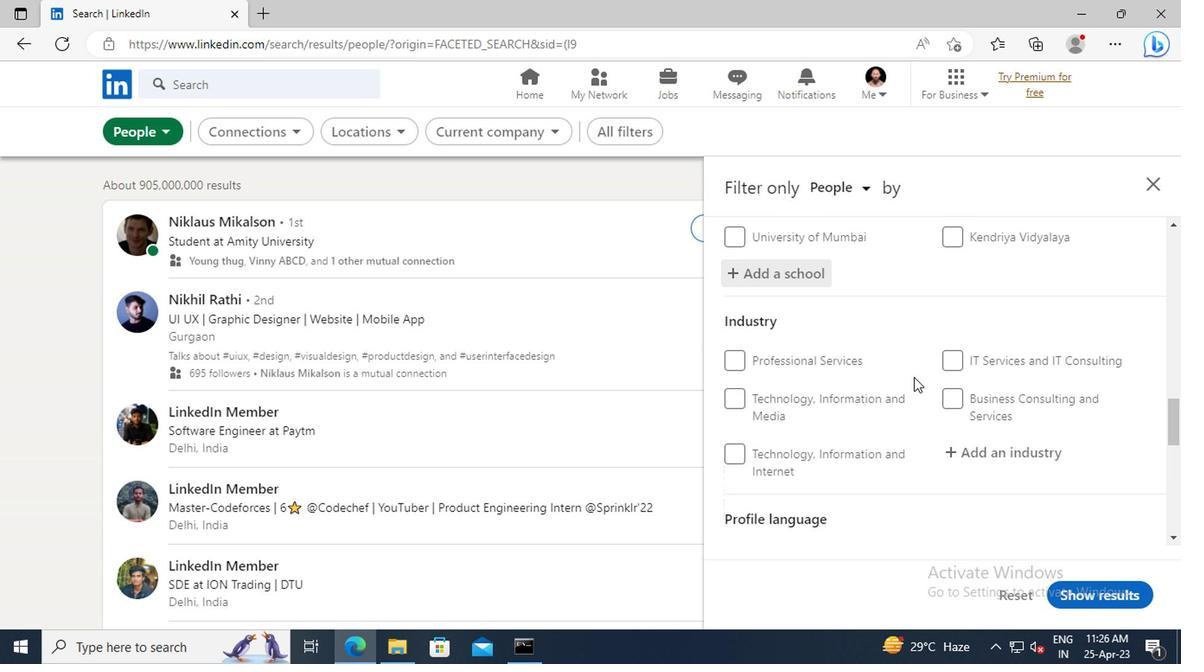 
Action: Mouse scrolled (910, 378) with delta (0, -1)
Screenshot: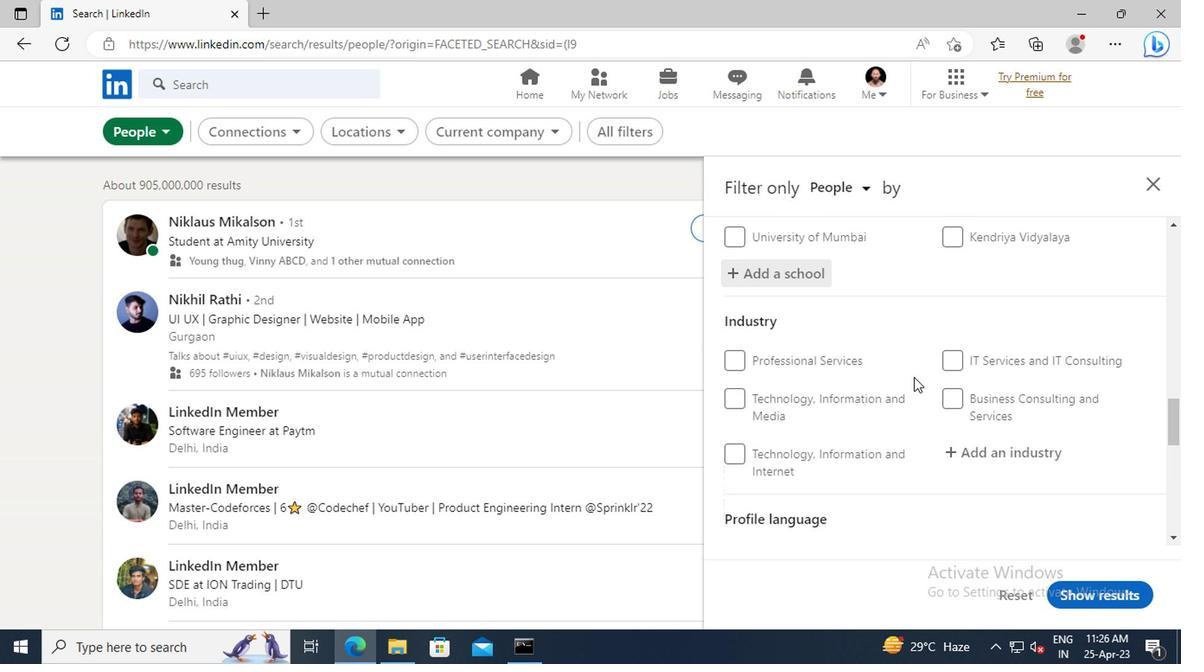 
Action: Mouse moved to (972, 361)
Screenshot: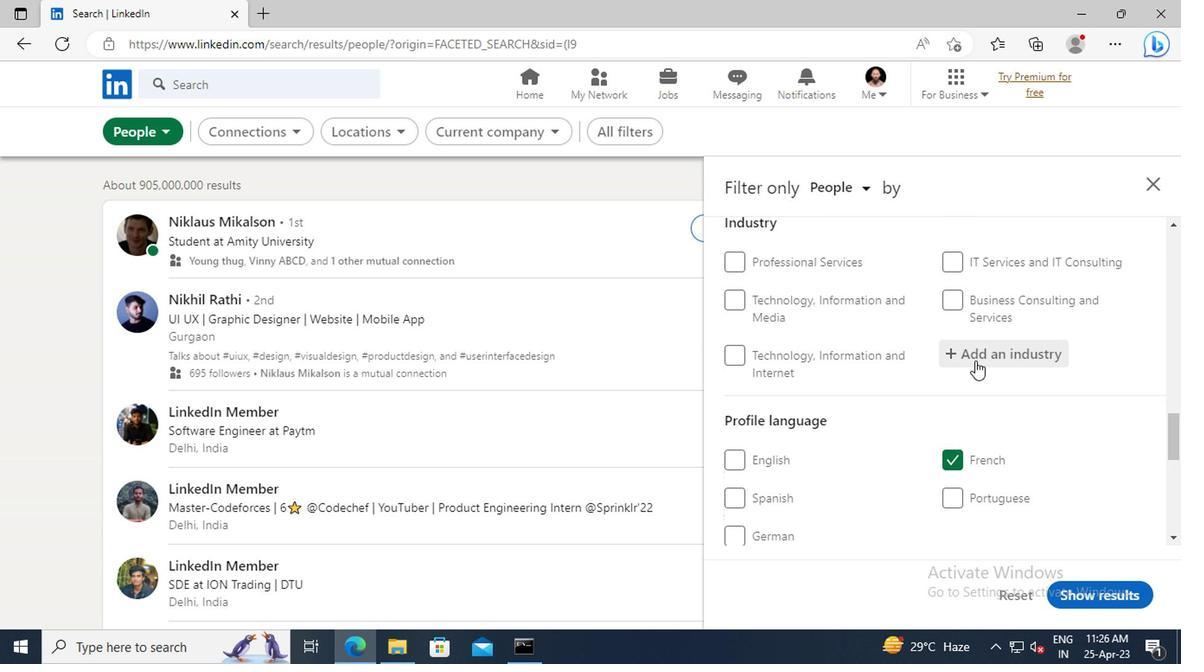 
Action: Mouse pressed left at (972, 361)
Screenshot: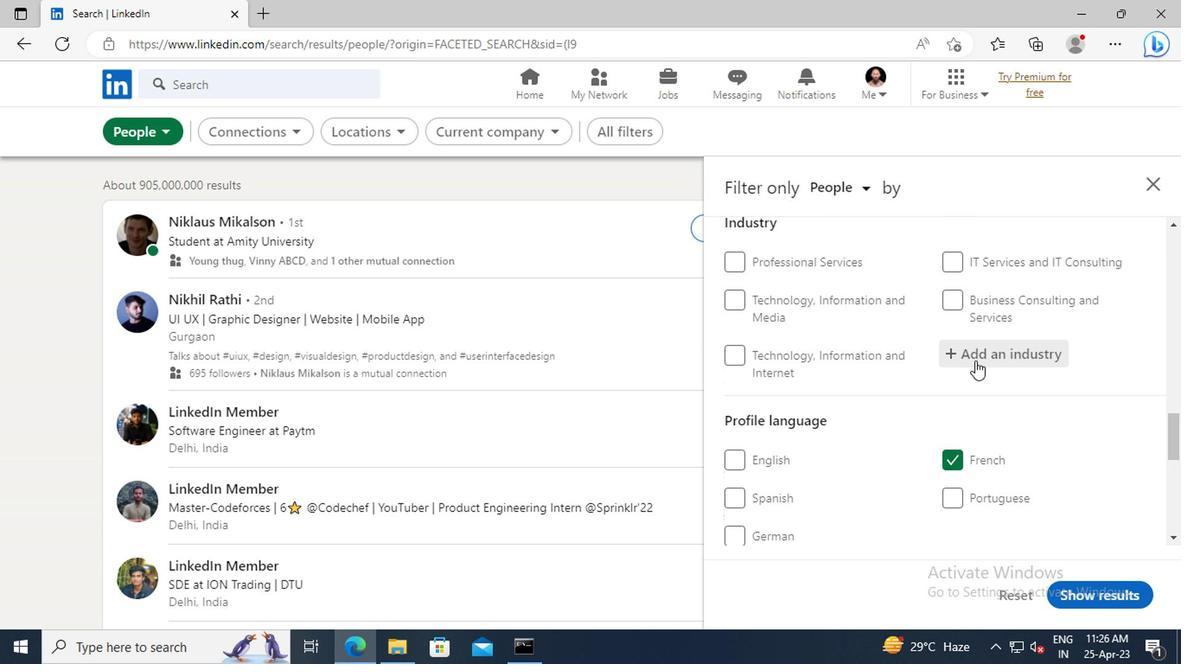 
Action: Key pressed <Key.shift>CIVIL<Key.space><Key.shift>ENGINEERING
Screenshot: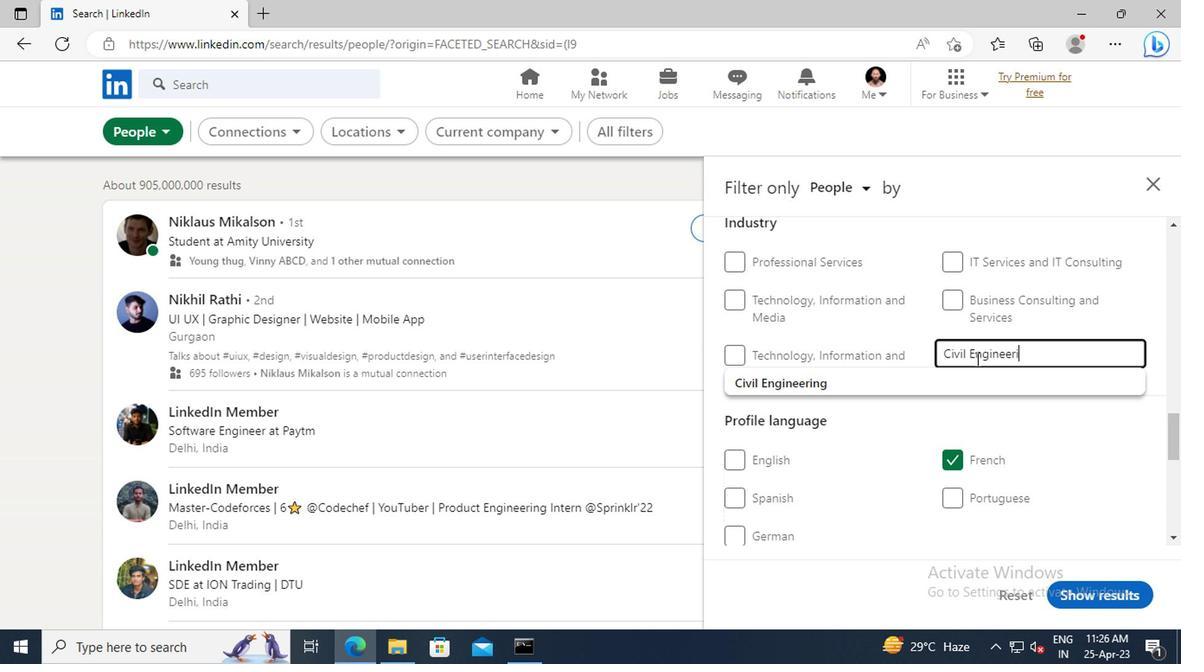 
Action: Mouse moved to (931, 379)
Screenshot: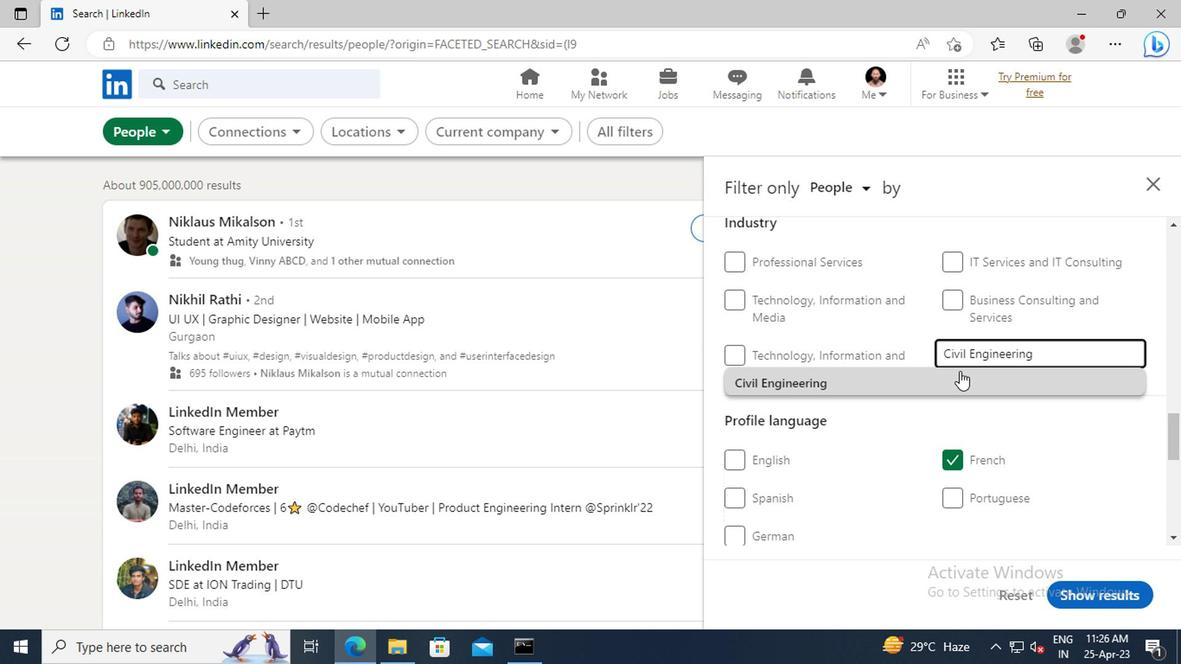 
Action: Mouse pressed left at (931, 379)
Screenshot: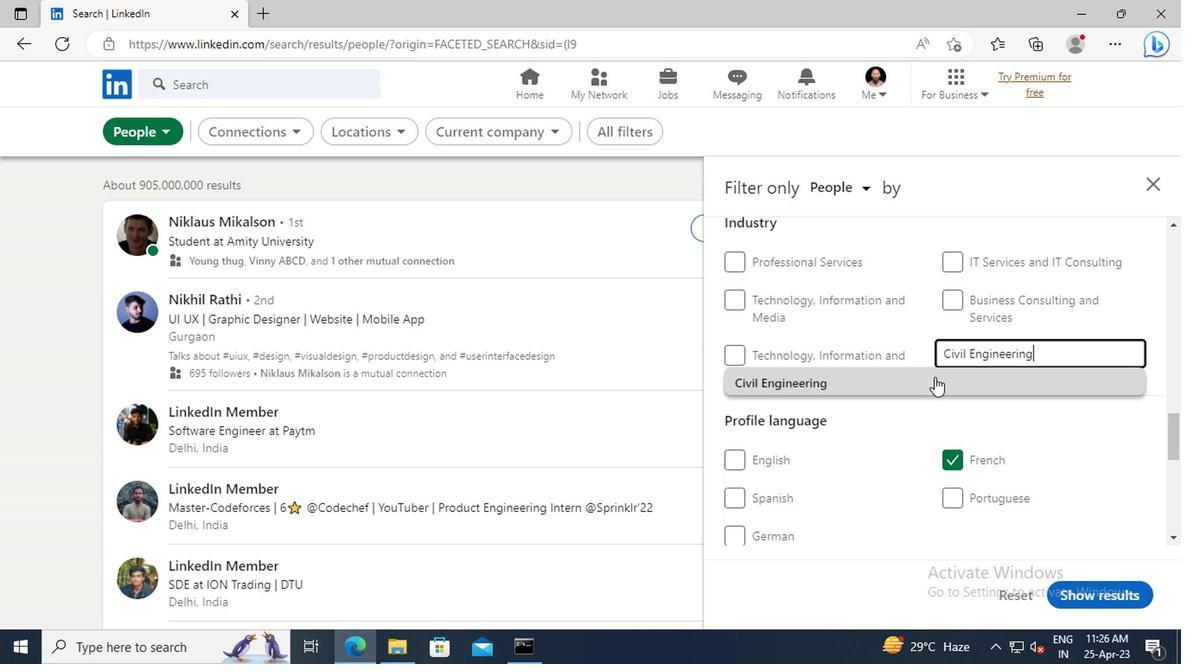 
Action: Mouse moved to (924, 371)
Screenshot: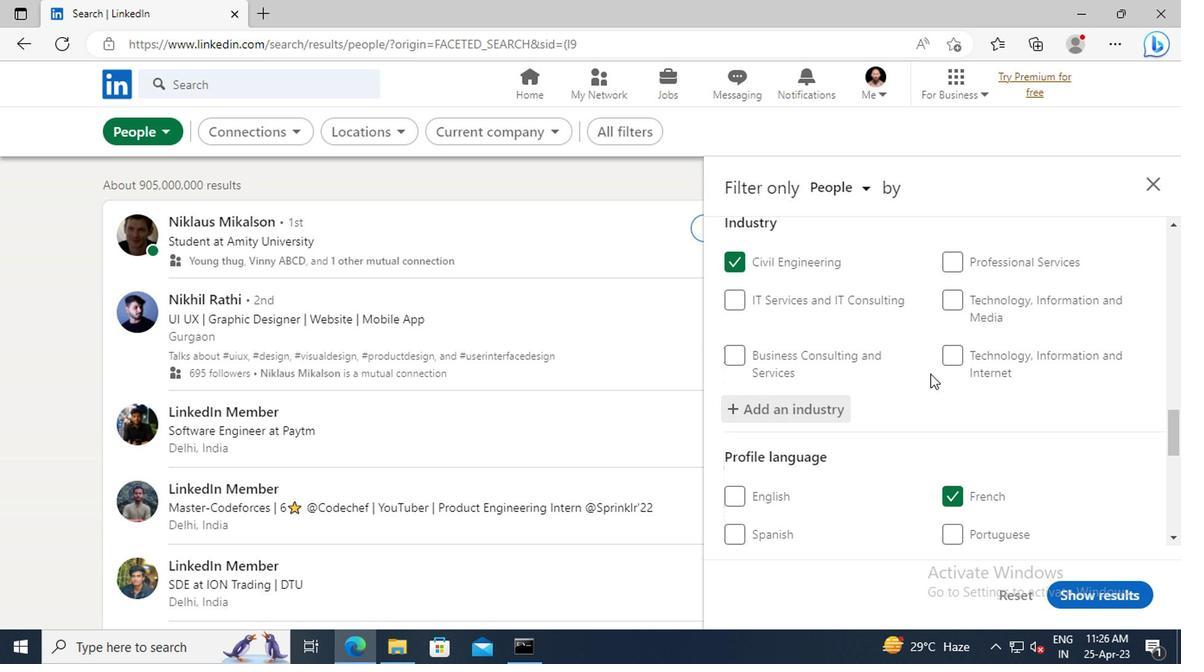 
Action: Mouse scrolled (924, 370) with delta (0, -1)
Screenshot: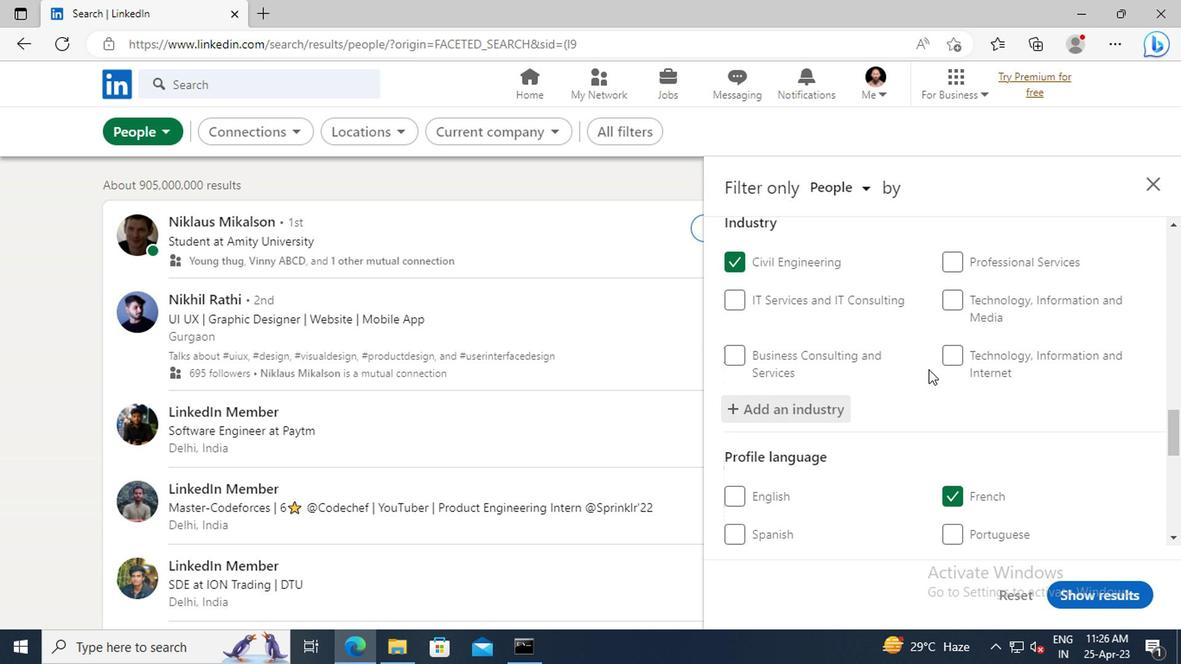 
Action: Mouse scrolled (924, 370) with delta (0, -1)
Screenshot: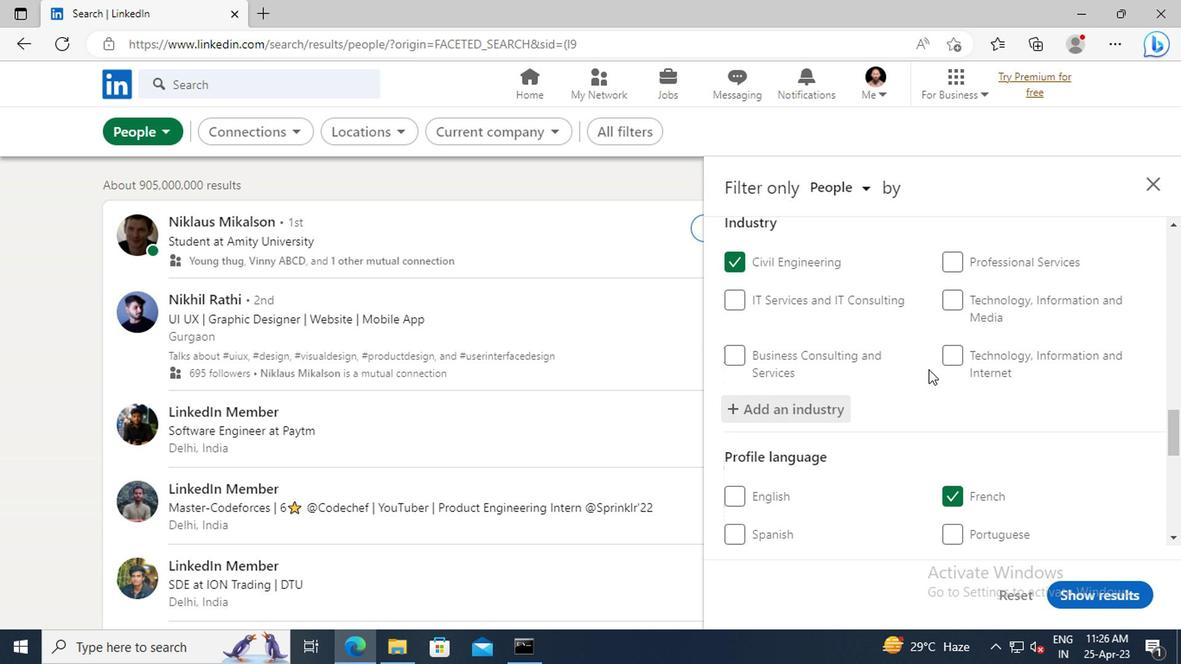 
Action: Mouse scrolled (924, 370) with delta (0, -1)
Screenshot: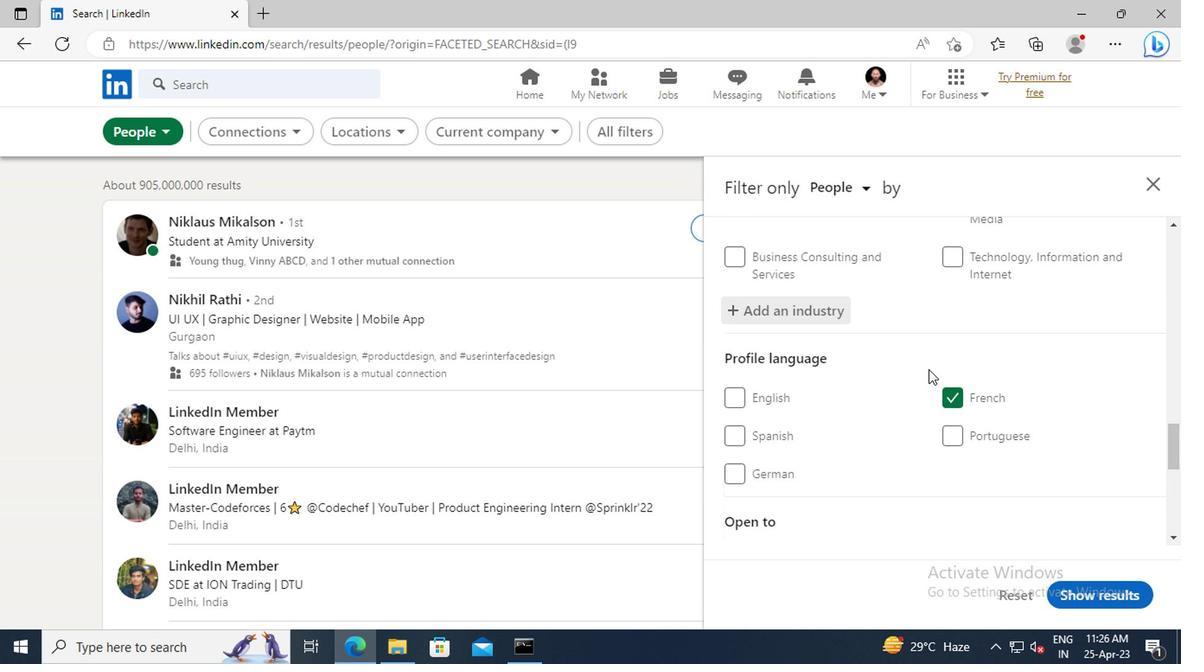 
Action: Mouse scrolled (924, 370) with delta (0, -1)
Screenshot: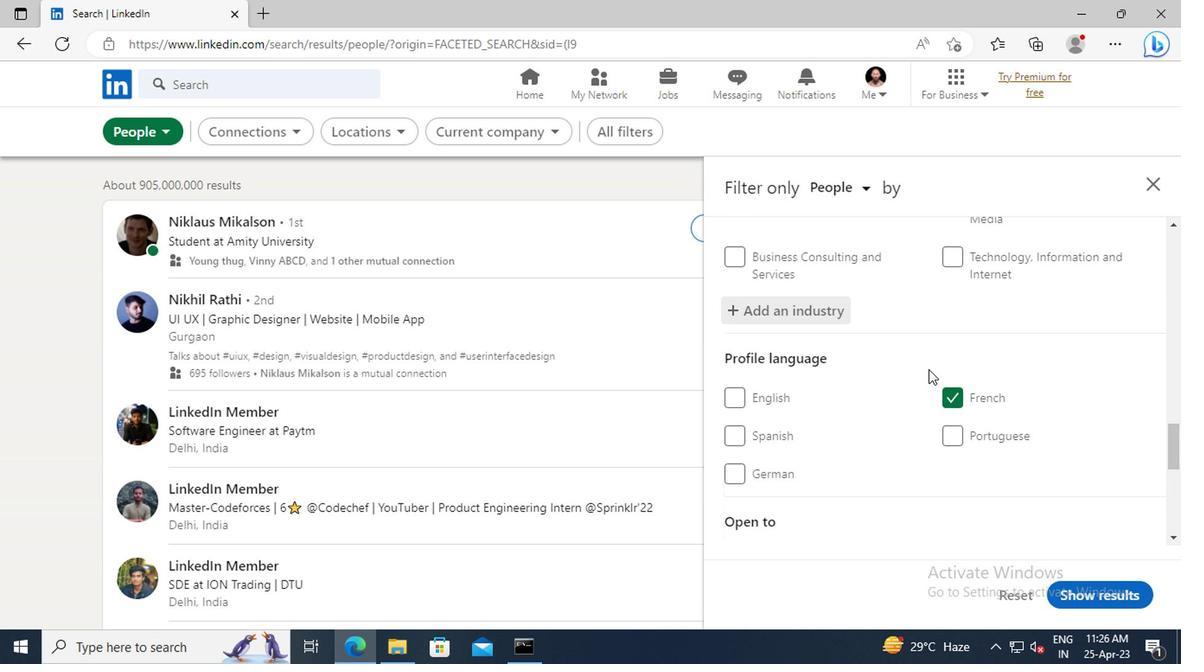 
Action: Mouse scrolled (924, 370) with delta (0, -1)
Screenshot: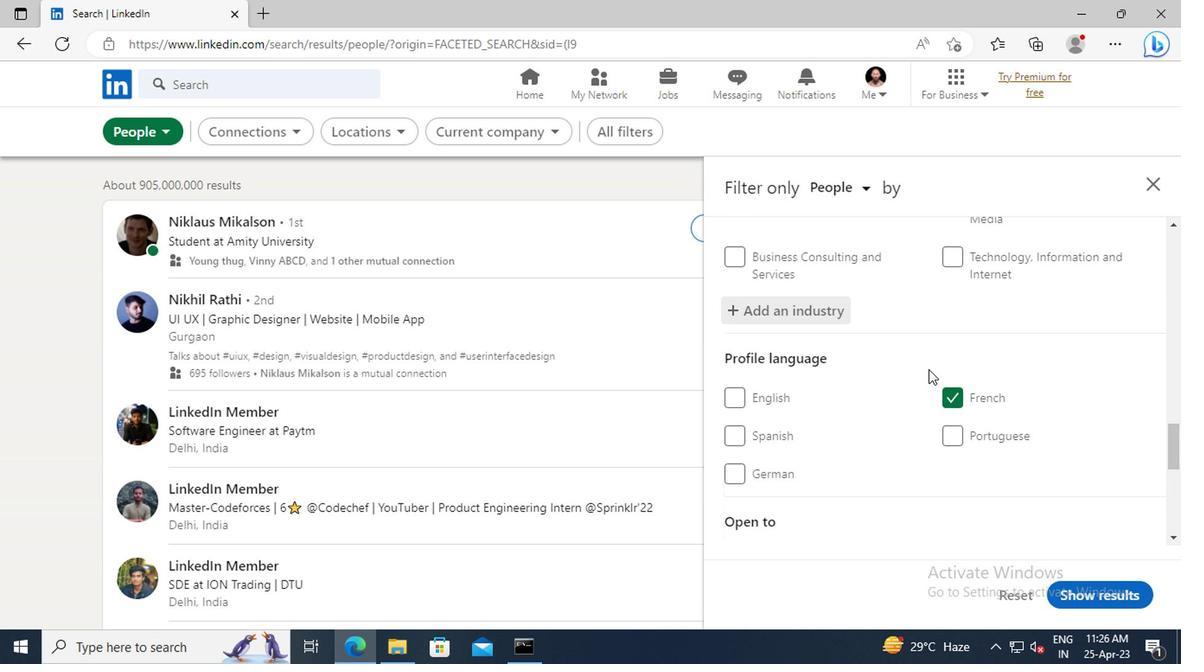 
Action: Mouse scrolled (924, 370) with delta (0, -1)
Screenshot: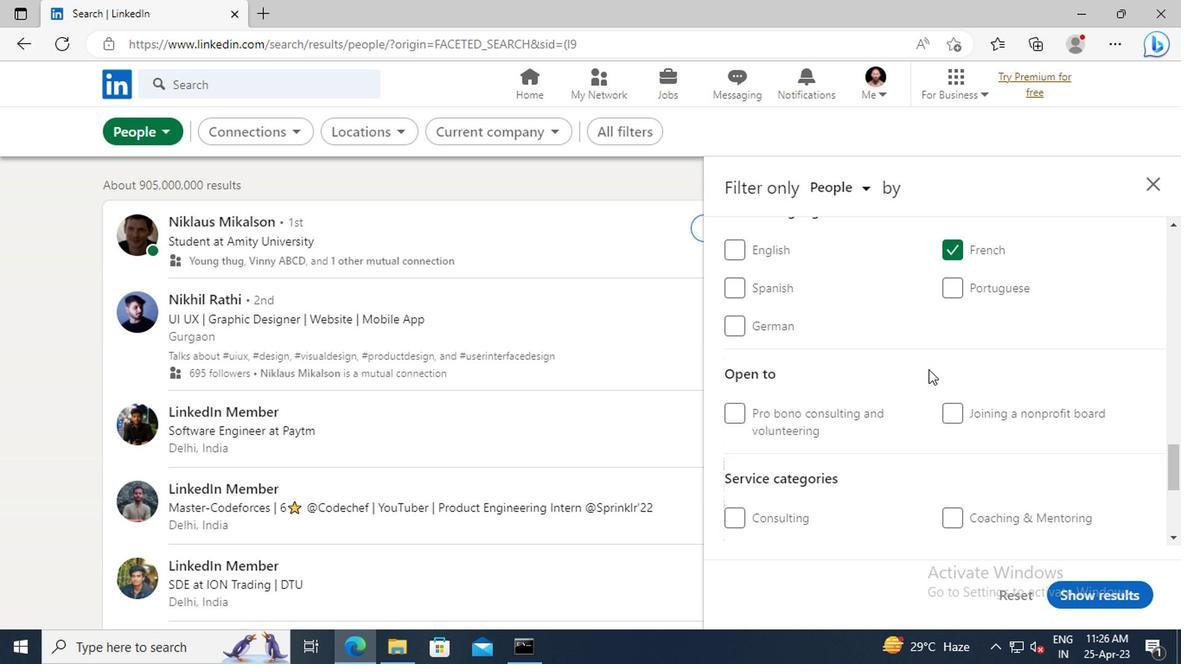 
Action: Mouse scrolled (924, 370) with delta (0, -1)
Screenshot: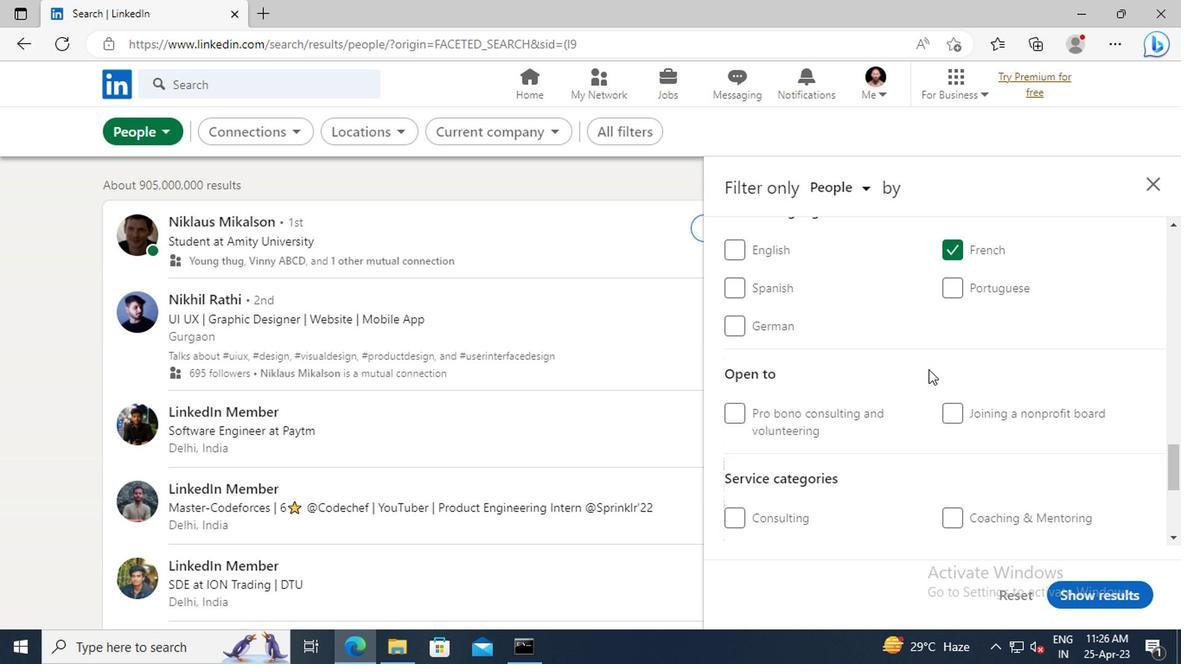 
Action: Mouse scrolled (924, 370) with delta (0, -1)
Screenshot: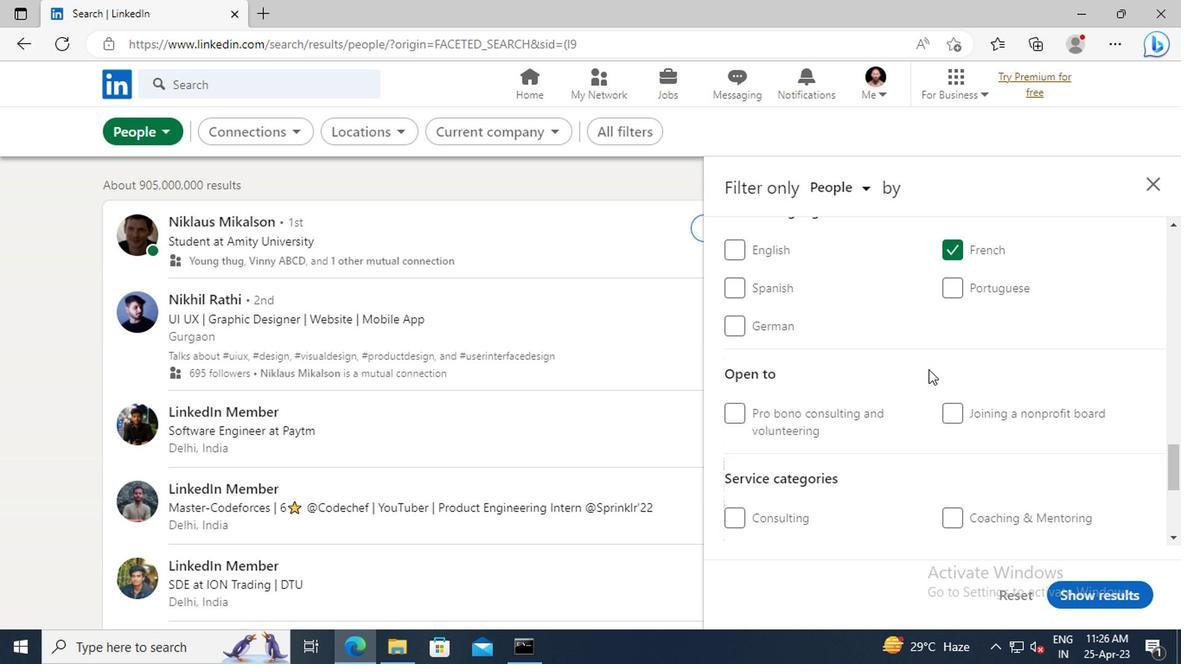 
Action: Mouse scrolled (924, 370) with delta (0, -1)
Screenshot: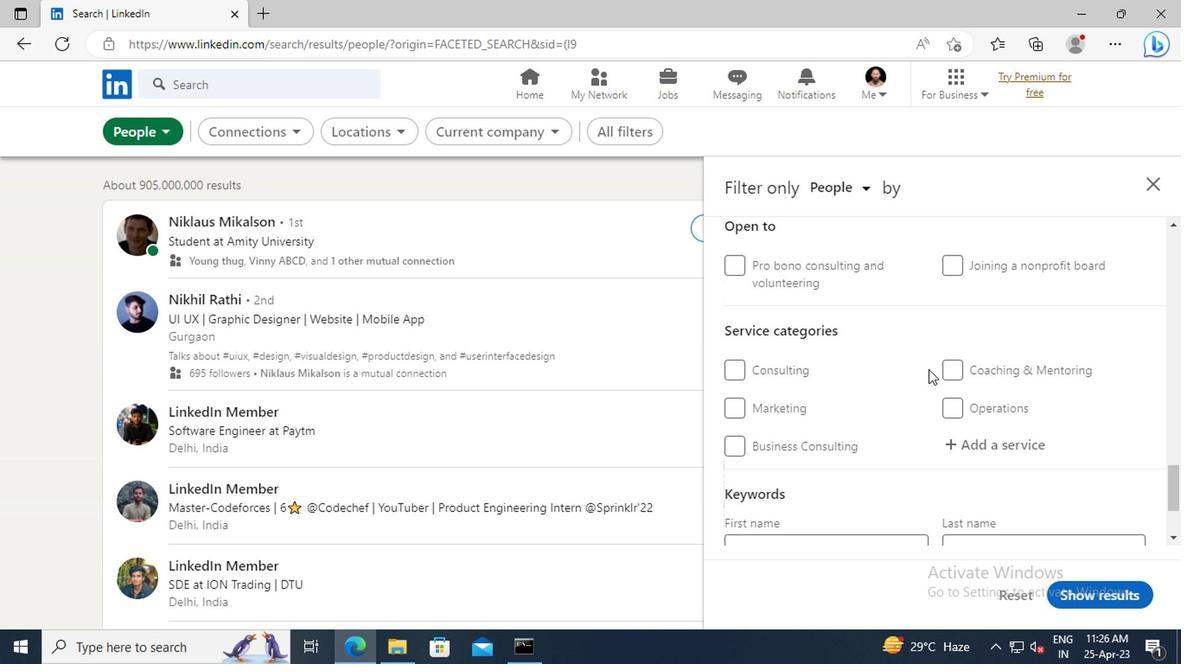 
Action: Mouse moved to (963, 398)
Screenshot: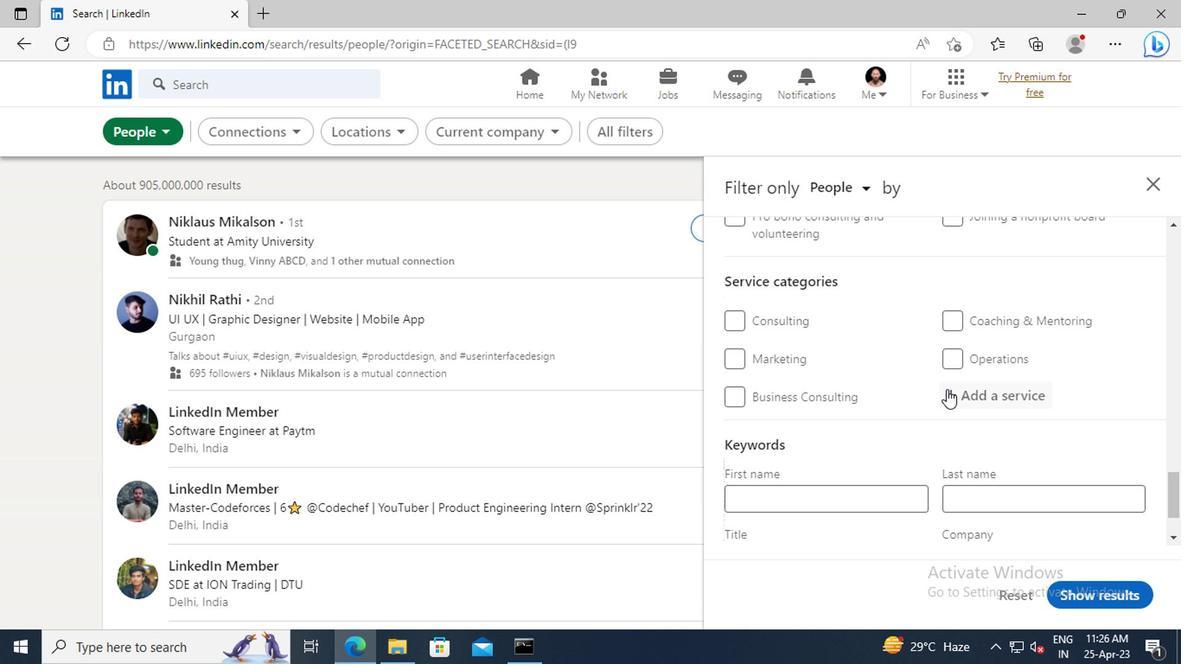 
Action: Mouse pressed left at (963, 398)
Screenshot: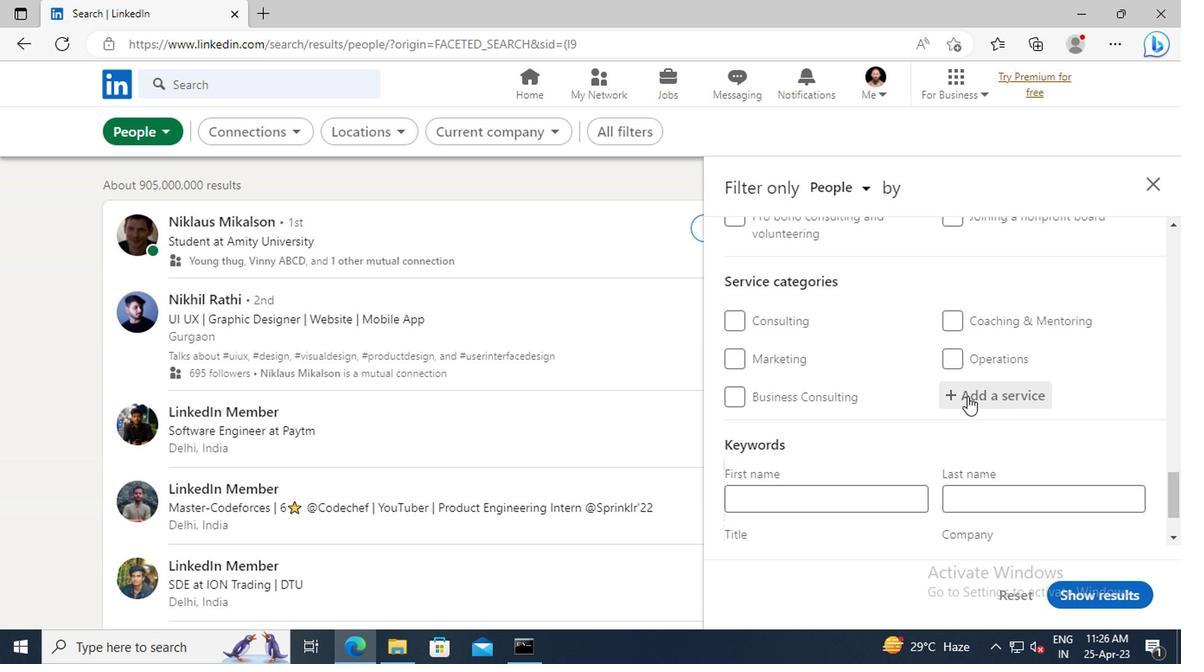 
Action: Key pressed <Key.shift>INSURANCE
Screenshot: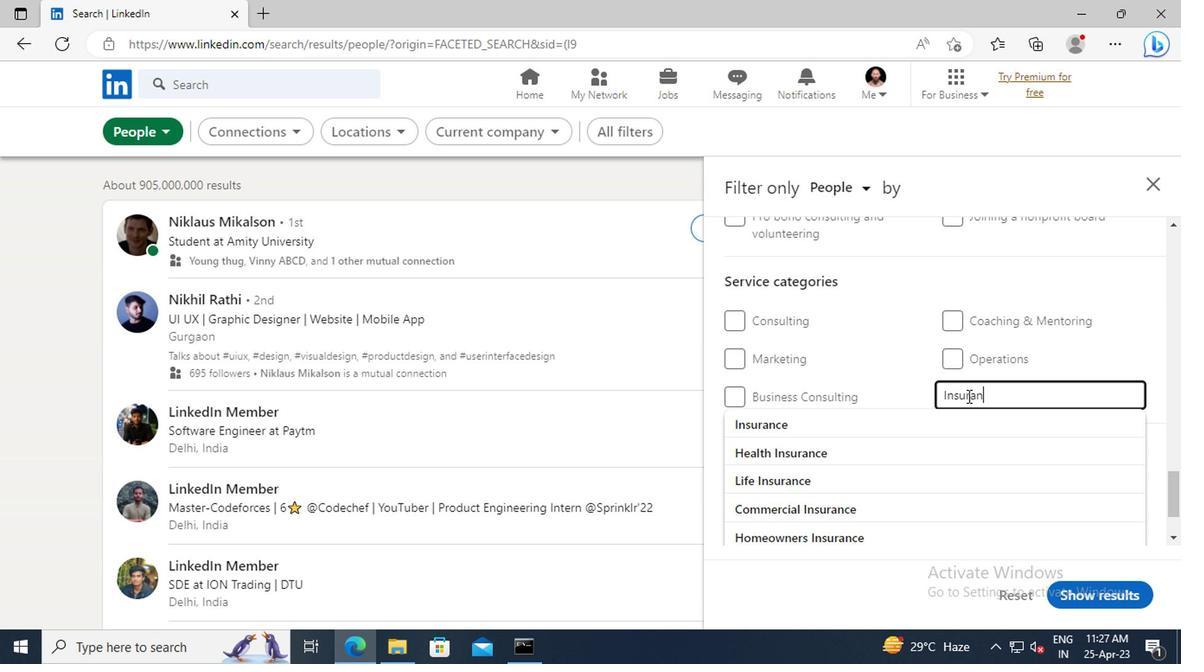 
Action: Mouse moved to (891, 421)
Screenshot: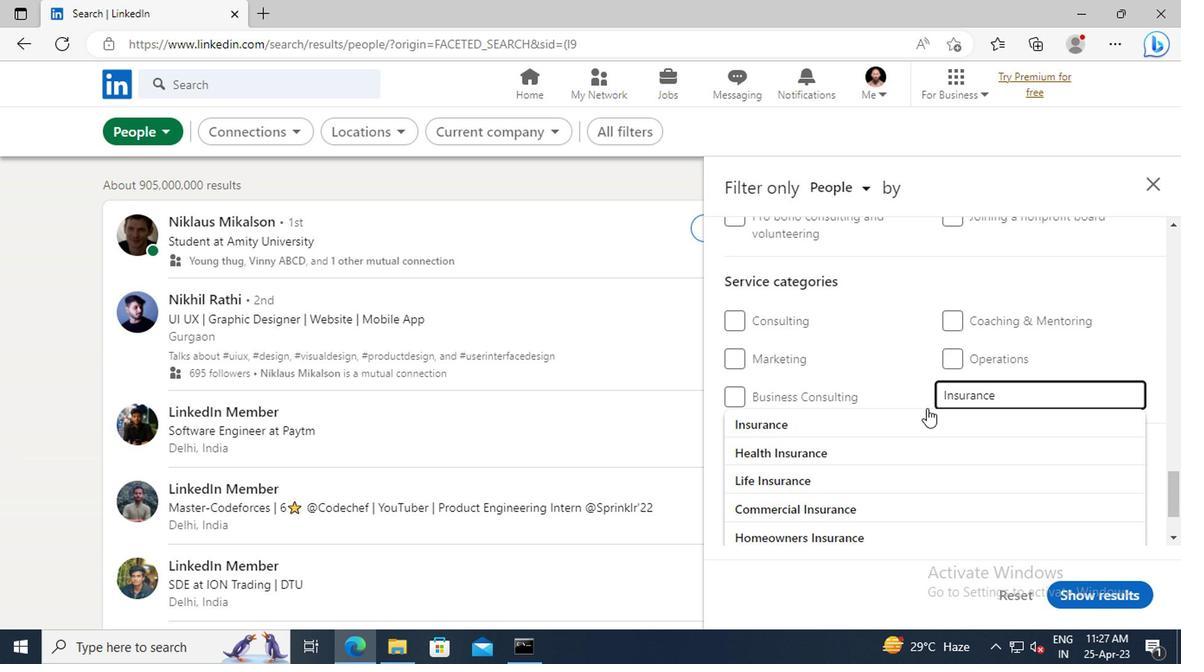 
Action: Mouse pressed left at (891, 421)
Screenshot: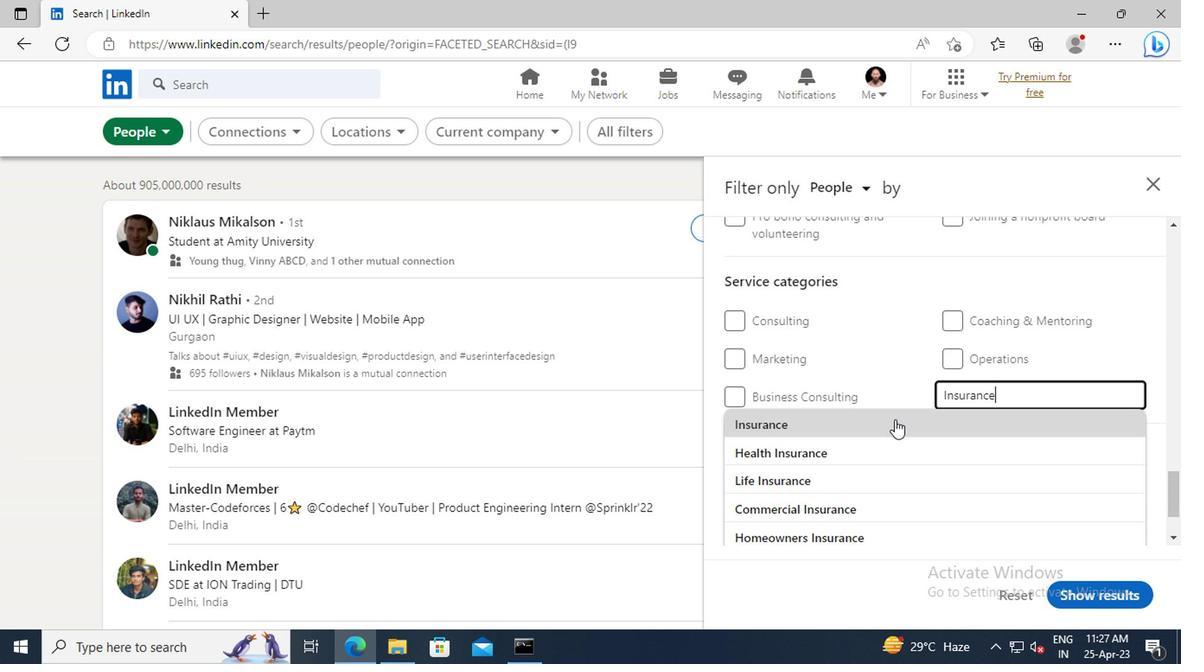
Action: Mouse moved to (893, 397)
Screenshot: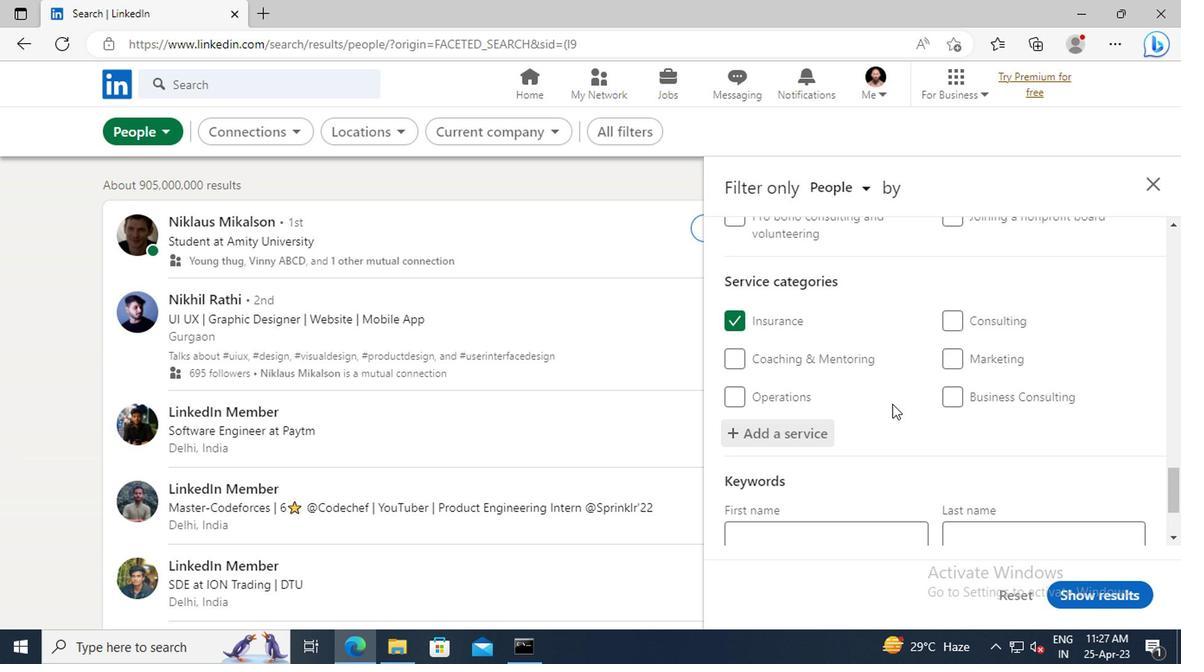 
Action: Mouse scrolled (893, 396) with delta (0, 0)
Screenshot: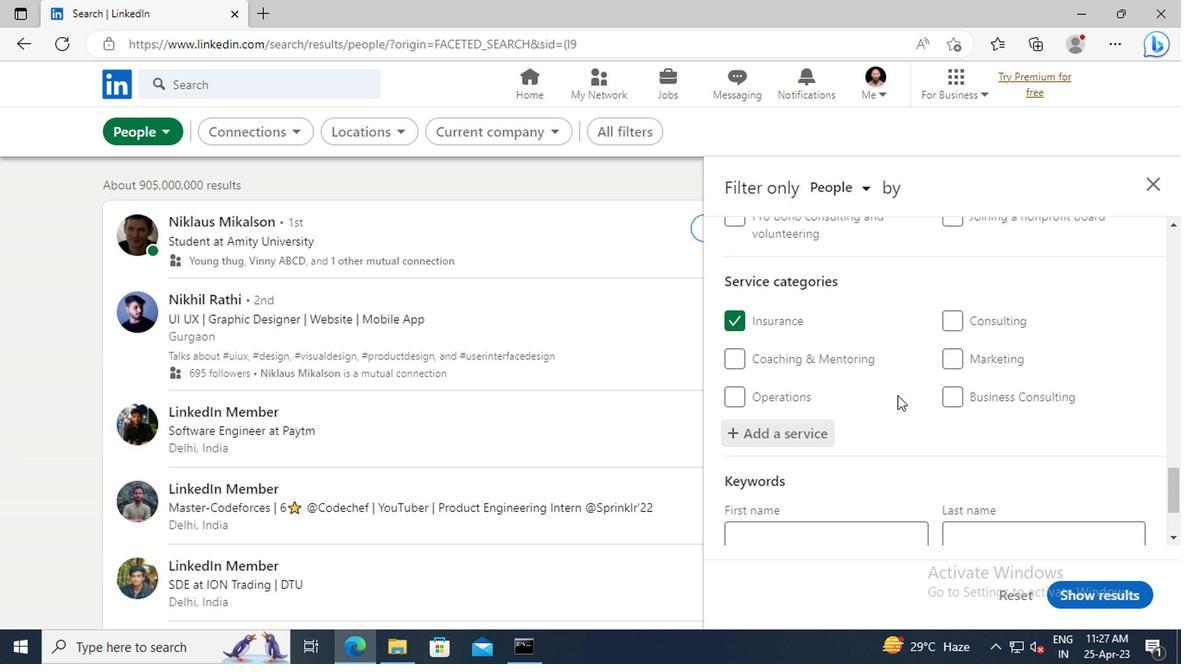 
Action: Mouse scrolled (893, 396) with delta (0, 0)
Screenshot: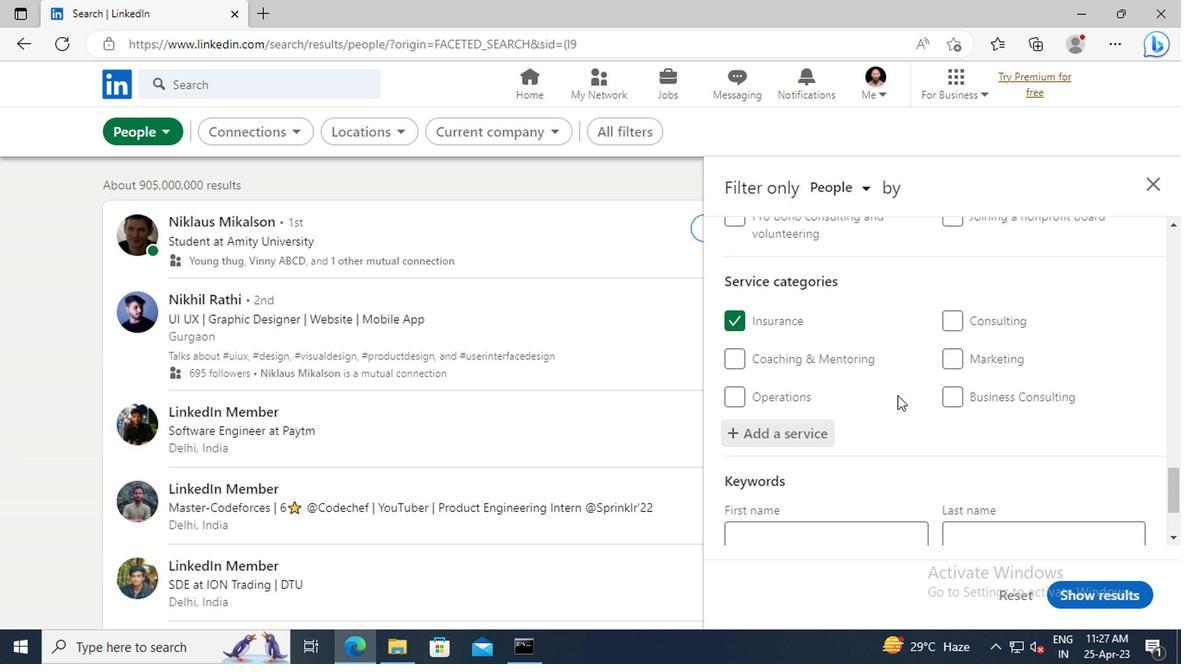 
Action: Mouse scrolled (893, 396) with delta (0, 0)
Screenshot: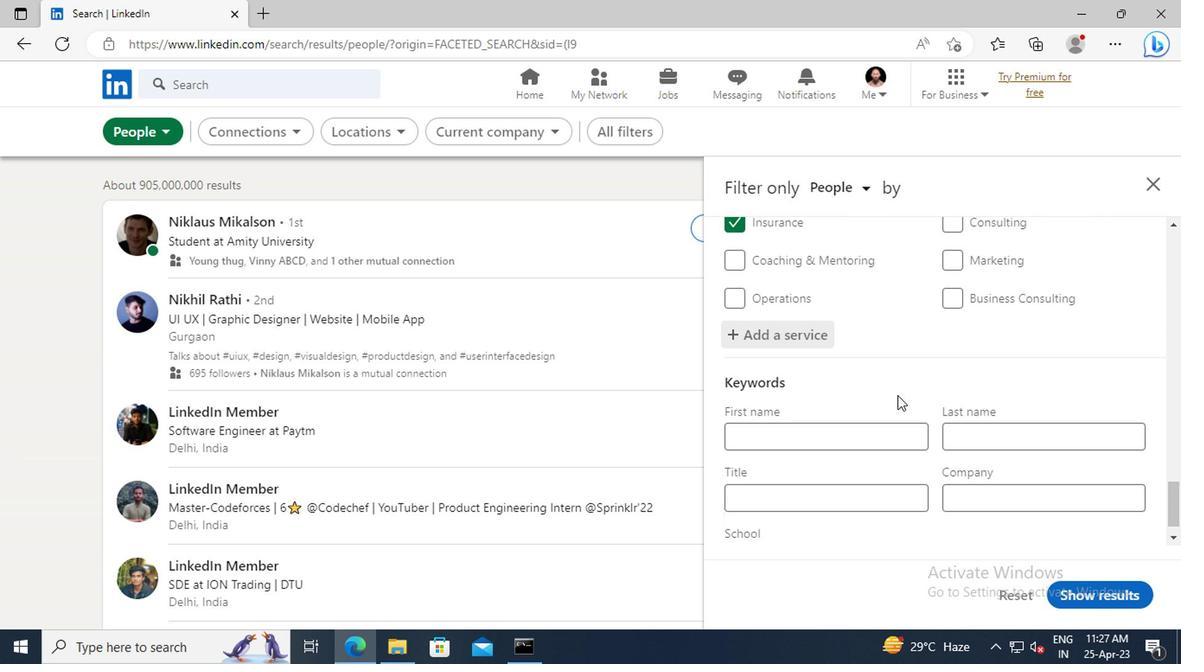 
Action: Mouse moved to (848, 474)
Screenshot: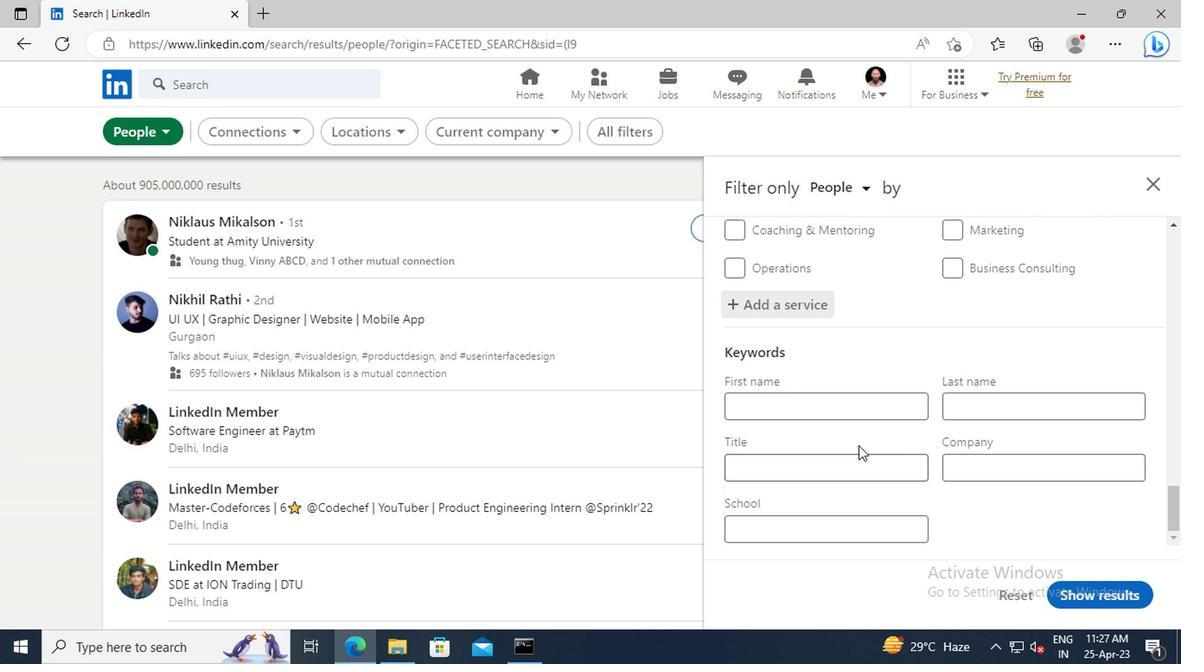 
Action: Mouse pressed left at (848, 474)
Screenshot: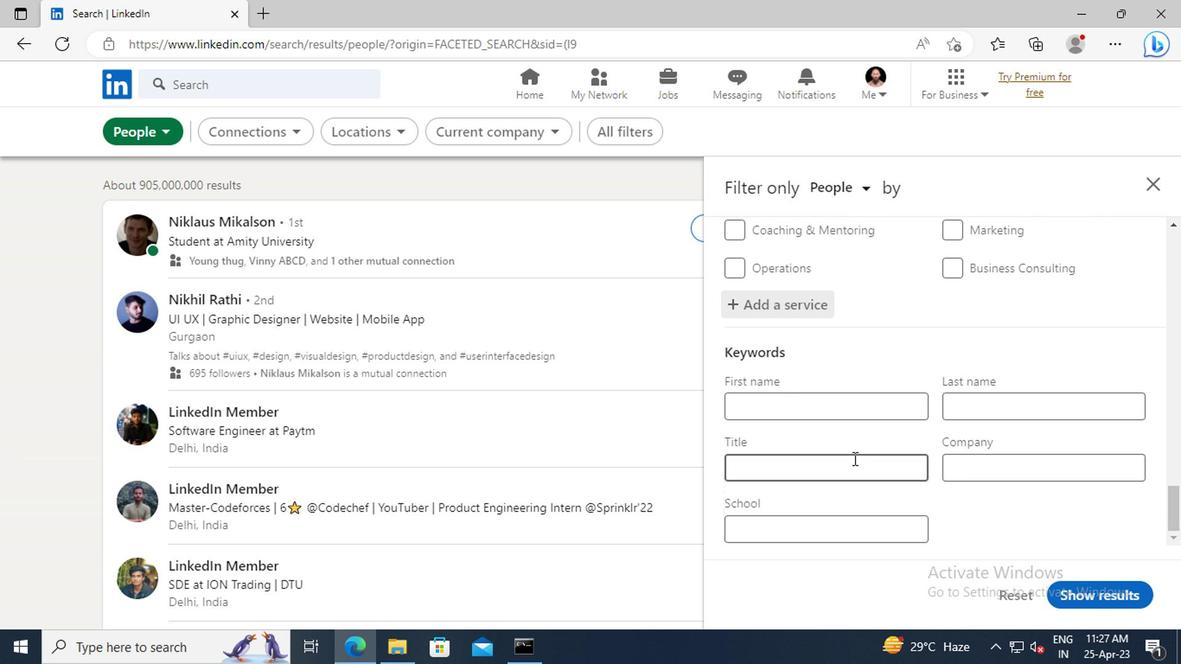 
Action: Key pressed <Key.shift>BRAND<Key.space><Key.shift>MANAGER
Screenshot: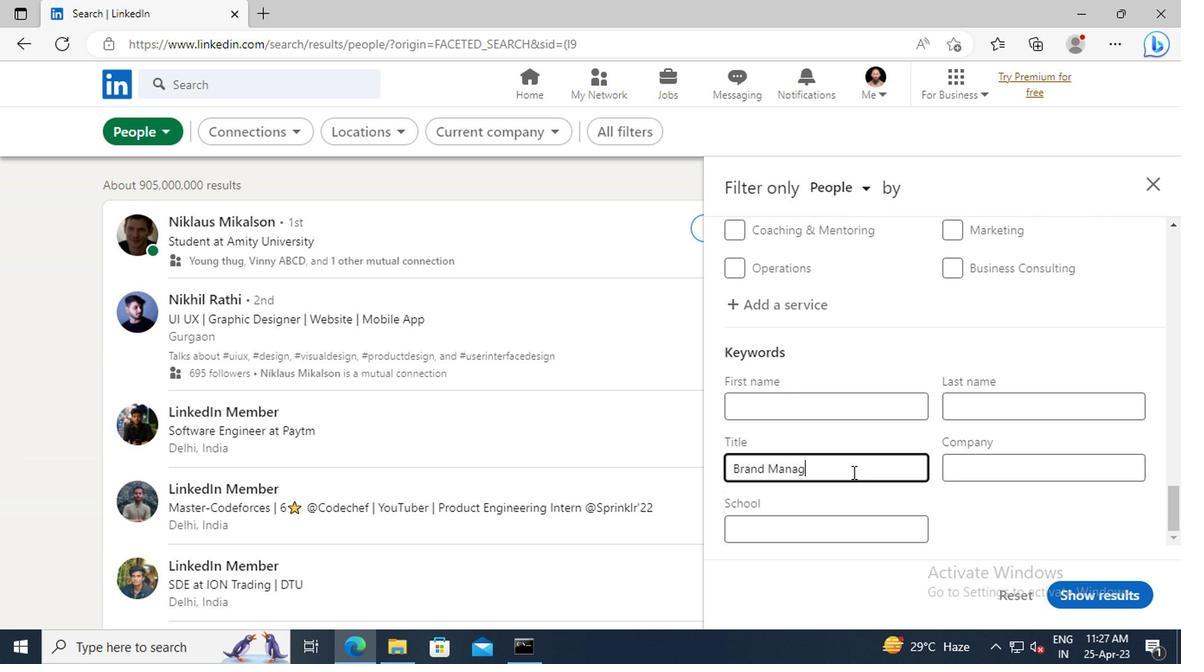 
Action: Mouse moved to (1067, 607)
Screenshot: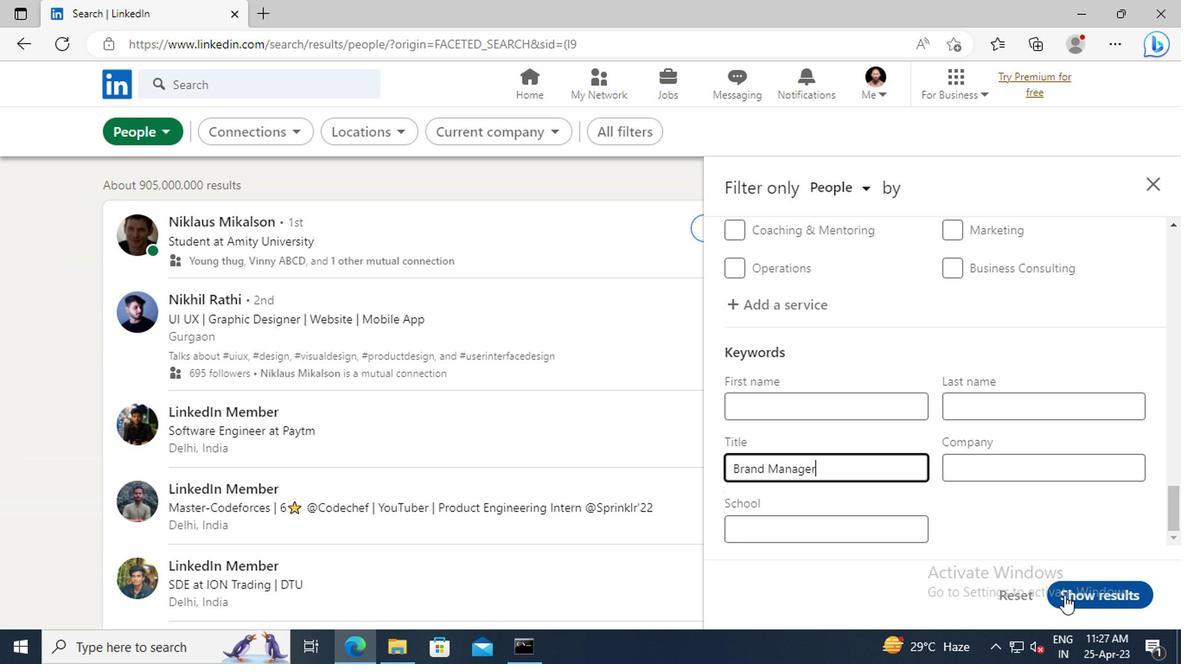 
Action: Mouse pressed left at (1067, 607)
Screenshot: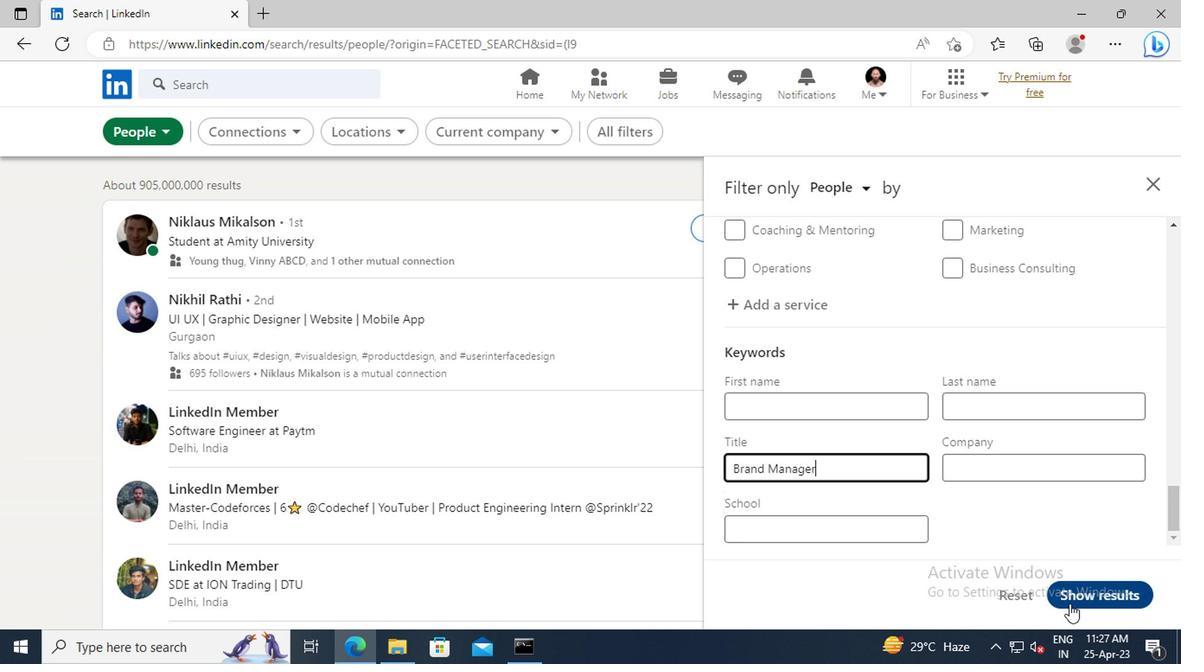 
Action: Mouse moved to (1065, 607)
Screenshot: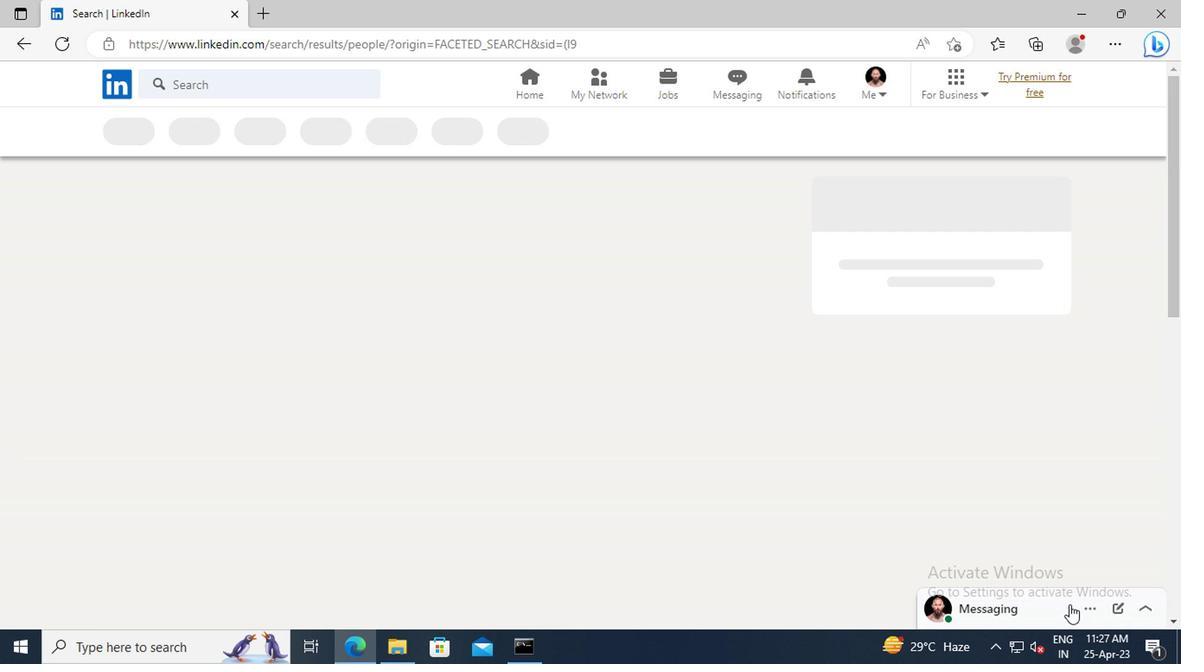 
